 Task: Research Airbnb accommodation in Kalinkavichy, Belarus from 8th December, 2023 to 15th December, 2023 for 8 adults. Place can be shared room with 5 bedrooms having 8 beds and 5 bathrooms. Property type can be flat. Amenities needed are: wifi, TV, free parkinig on premises, gym, breakfast.
Action: Mouse moved to (475, 106)
Screenshot: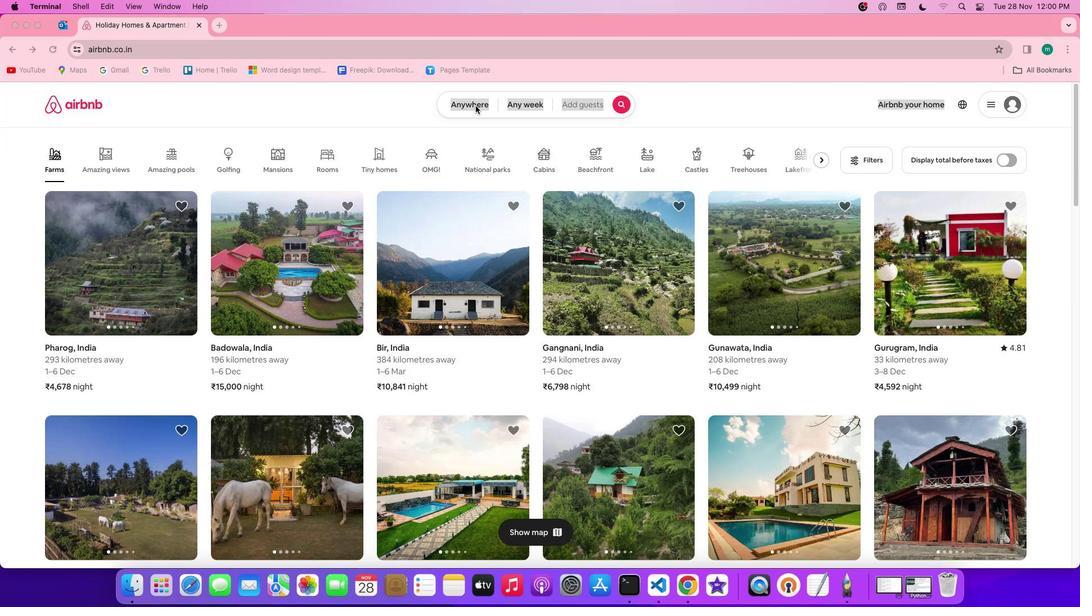 
Action: Mouse pressed left at (475, 106)
Screenshot: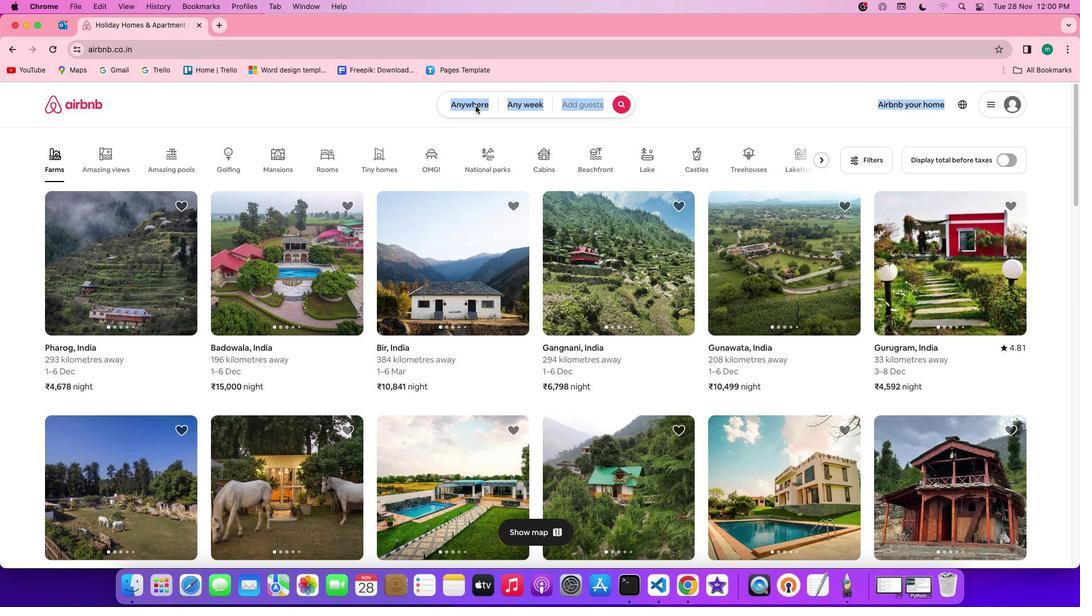 
Action: Mouse pressed left at (475, 106)
Screenshot: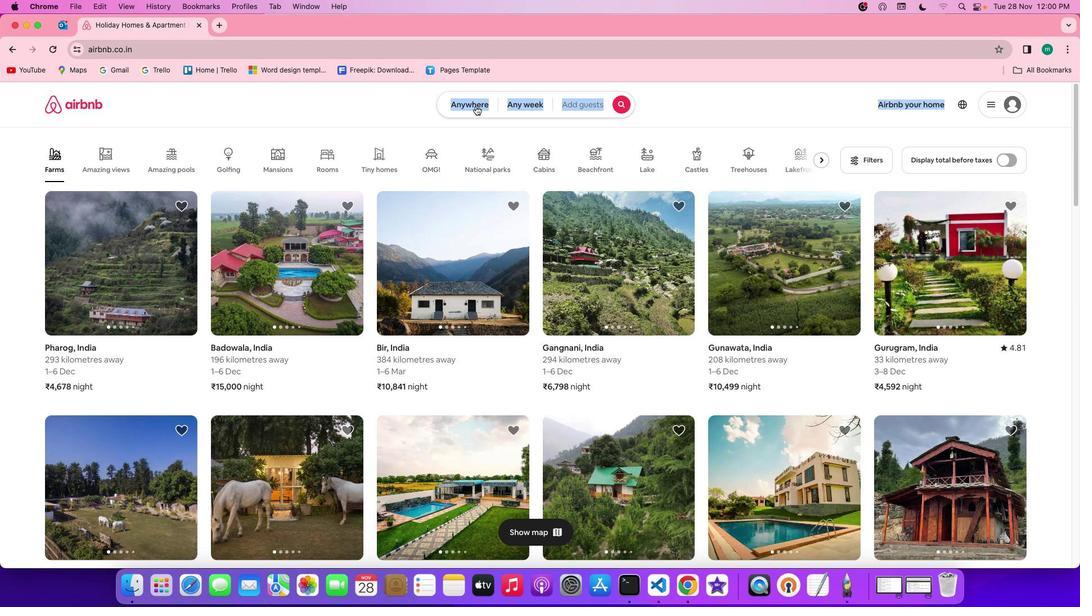 
Action: Mouse moved to (434, 149)
Screenshot: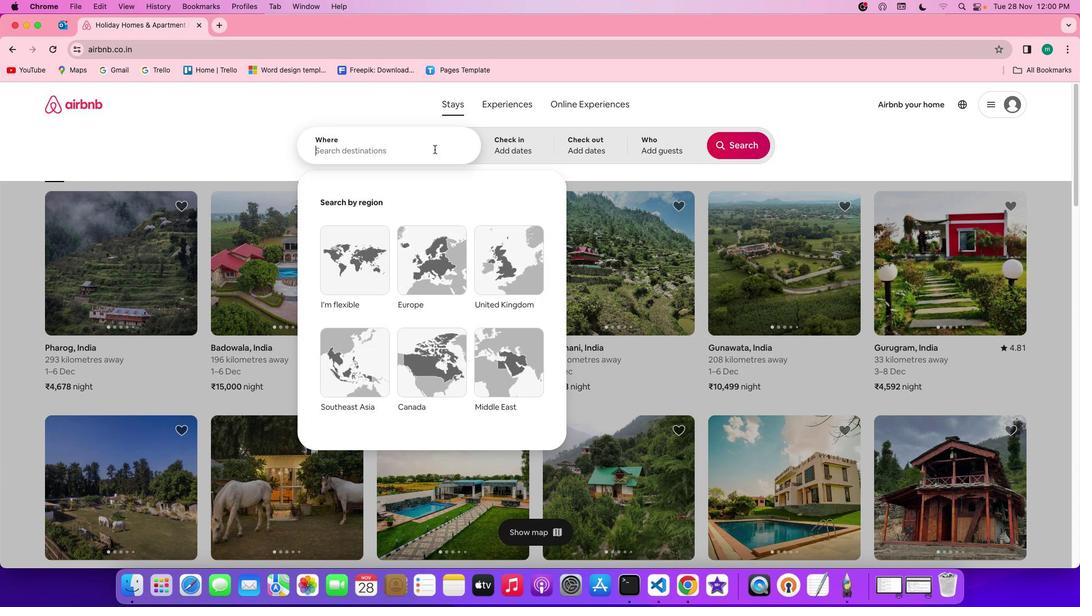 
Action: Mouse pressed left at (434, 149)
Screenshot: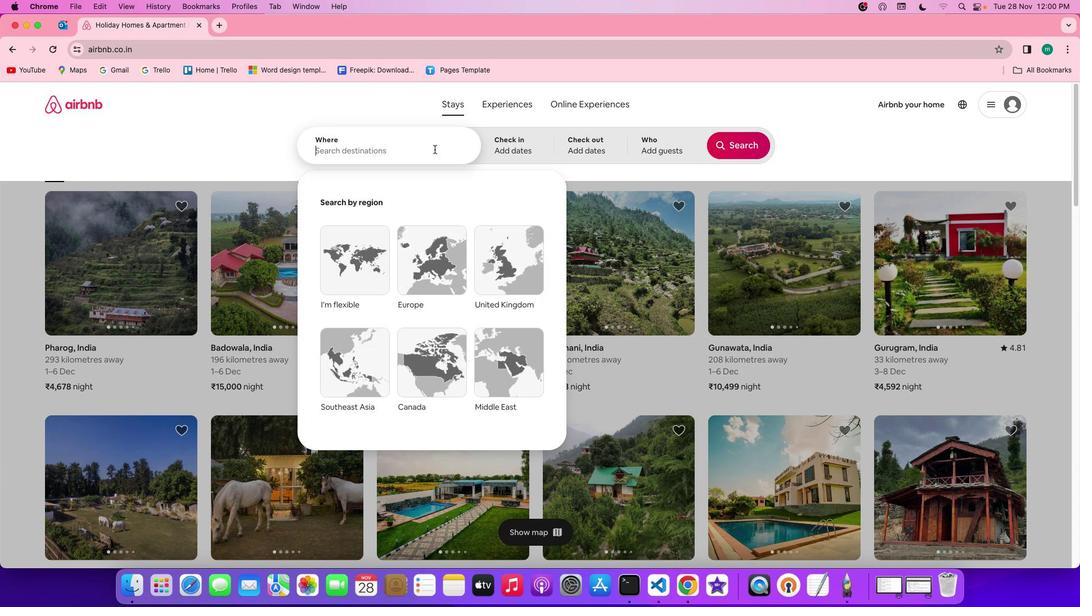 
Action: Mouse moved to (434, 149)
Screenshot: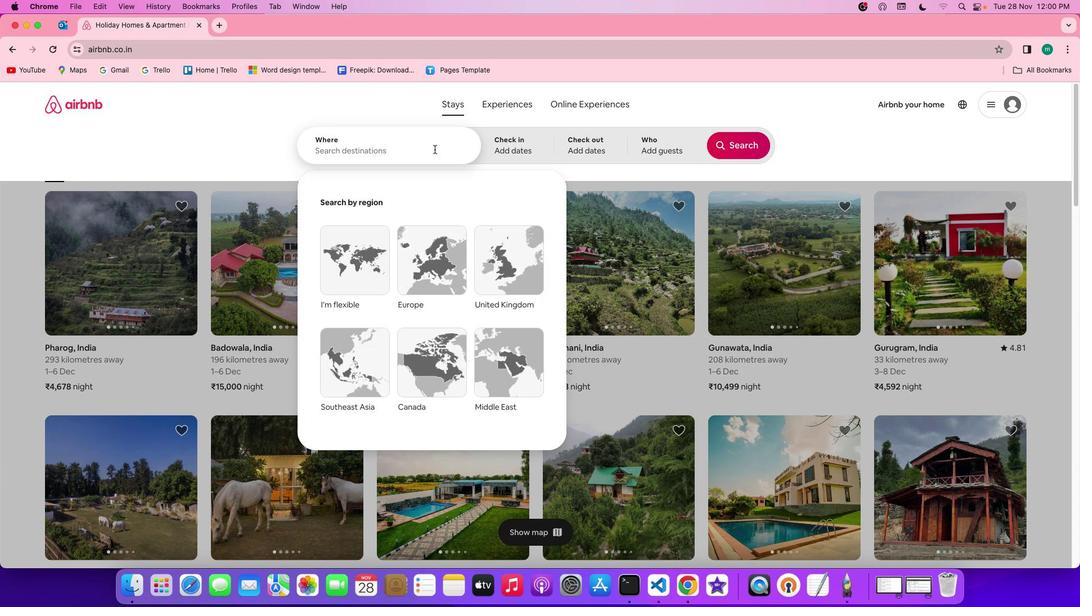 
Action: Key pressed Key.shift'K''a''l''i''n''k''a''v''i''c''h''y'','Key.spaceKey.shift'B''e''l''a''r''u''s'
Screenshot: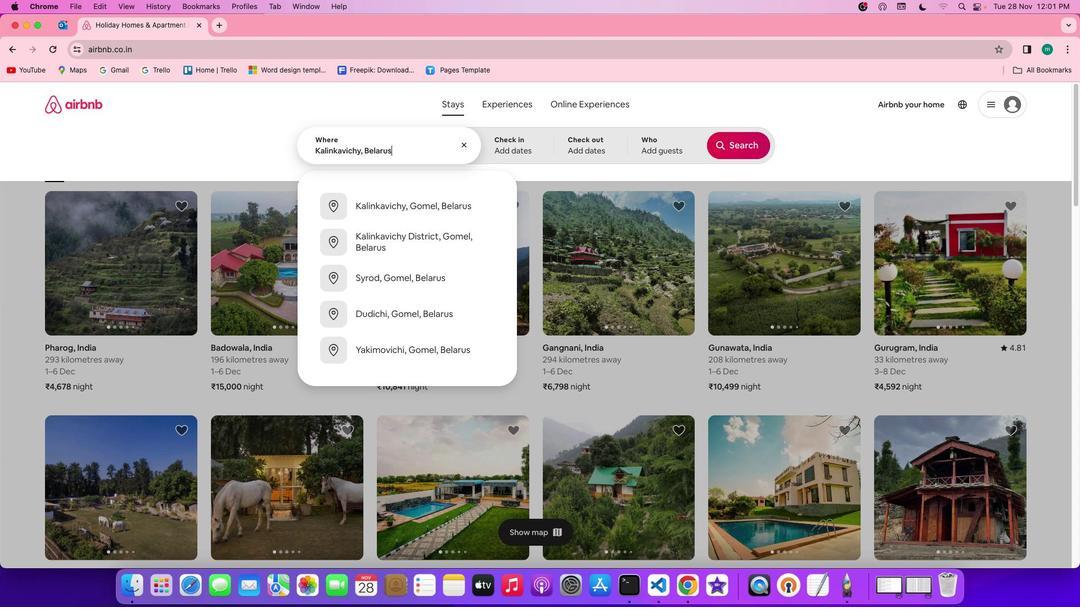 
Action: Mouse moved to (540, 150)
Screenshot: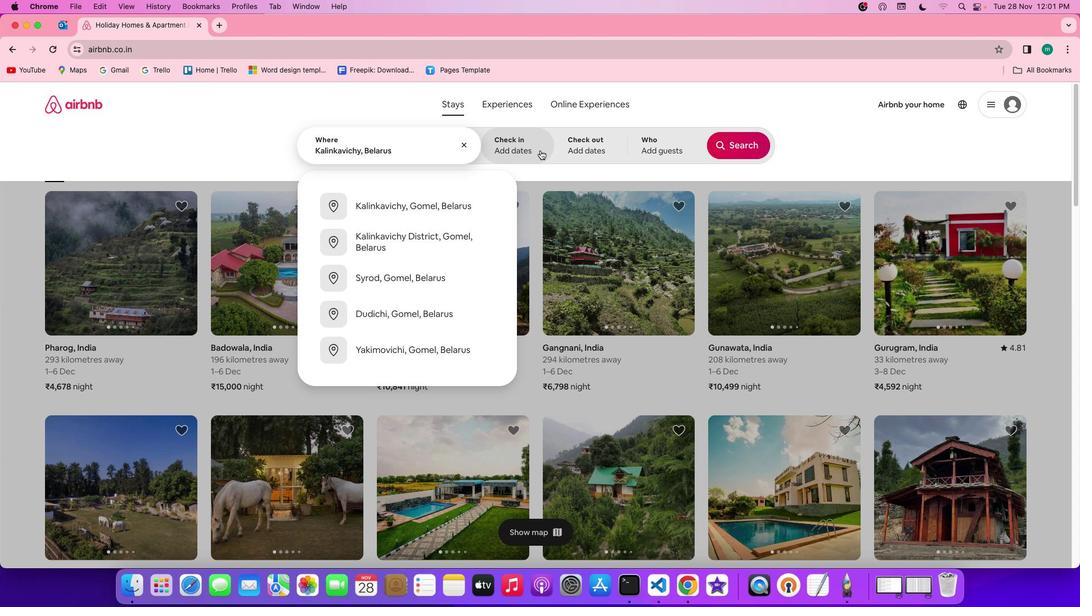 
Action: Mouse pressed left at (540, 150)
Screenshot: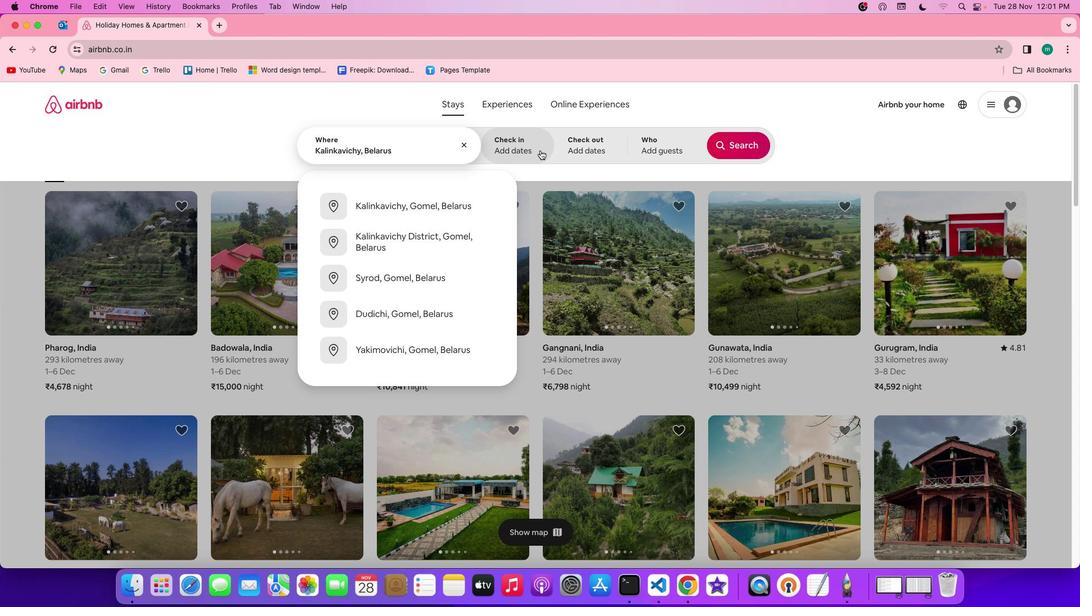 
Action: Mouse moved to (697, 315)
Screenshot: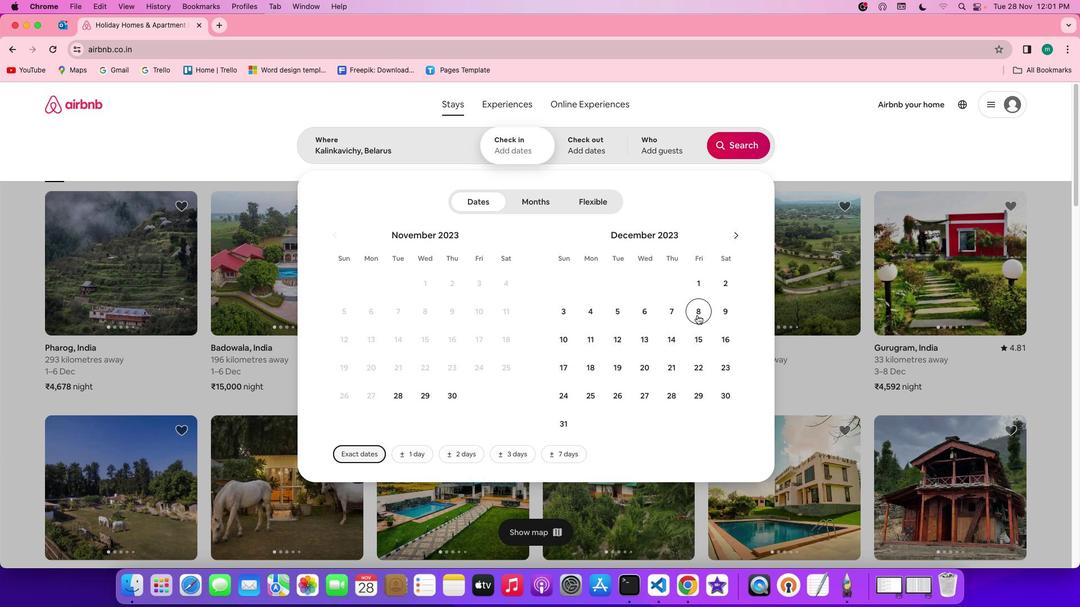 
Action: Mouse pressed left at (697, 315)
Screenshot: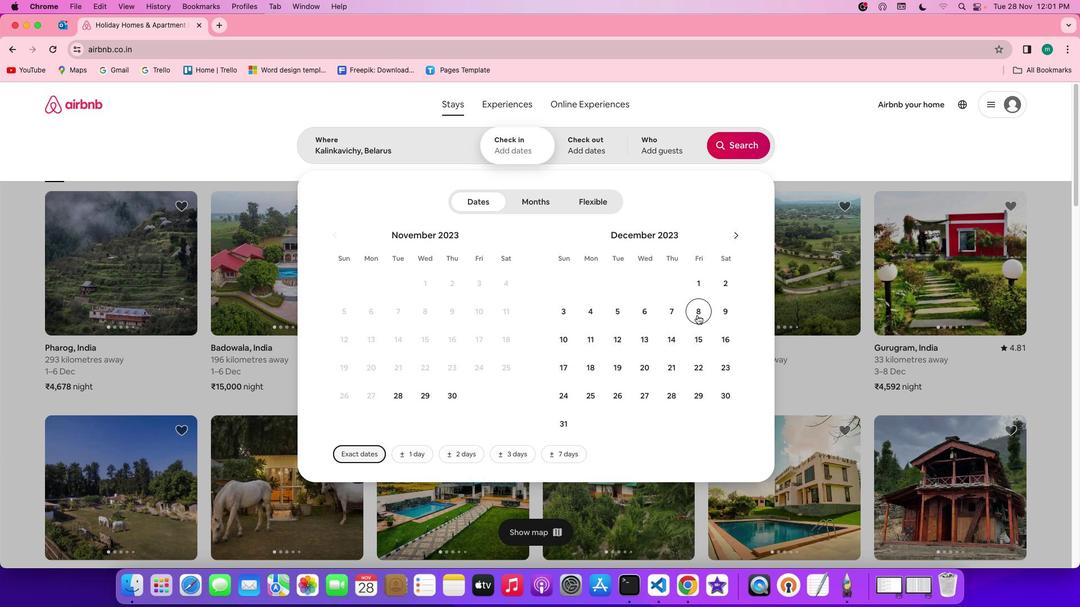 
Action: Mouse moved to (700, 341)
Screenshot: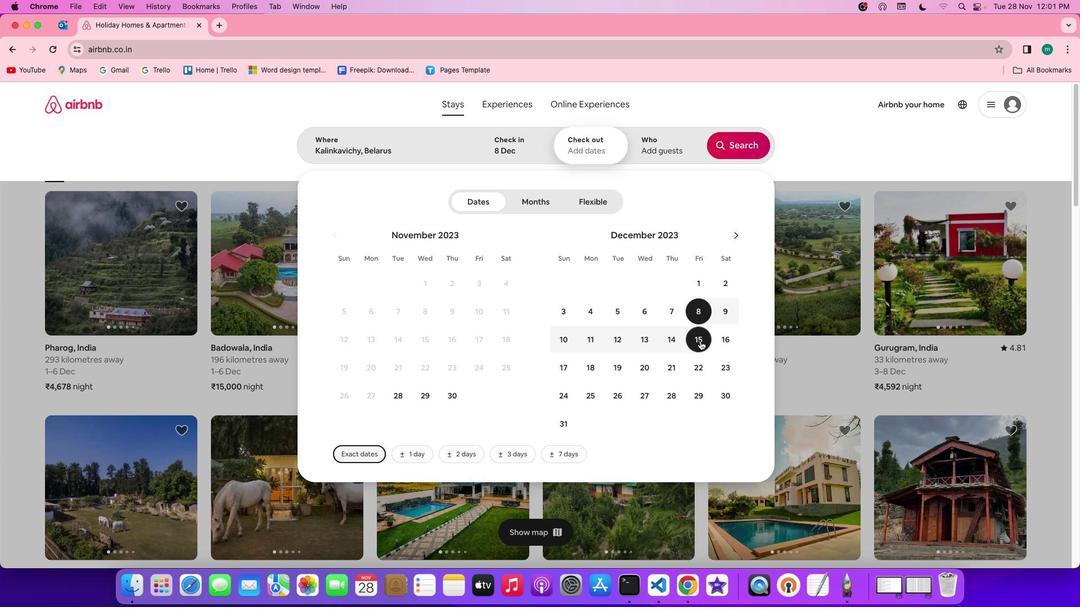 
Action: Mouse pressed left at (700, 341)
Screenshot: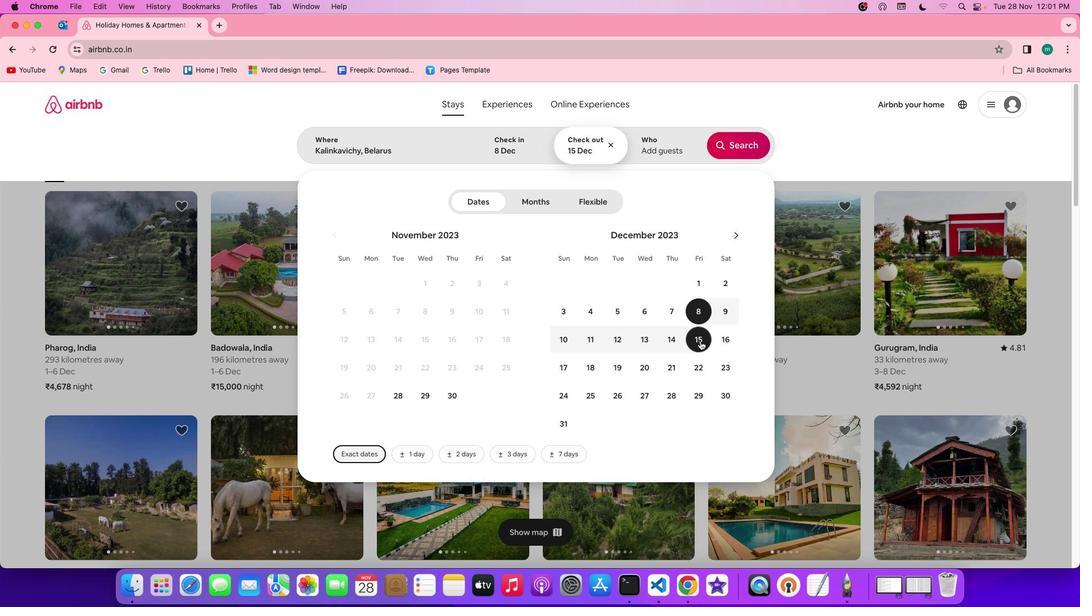 
Action: Mouse moved to (676, 159)
Screenshot: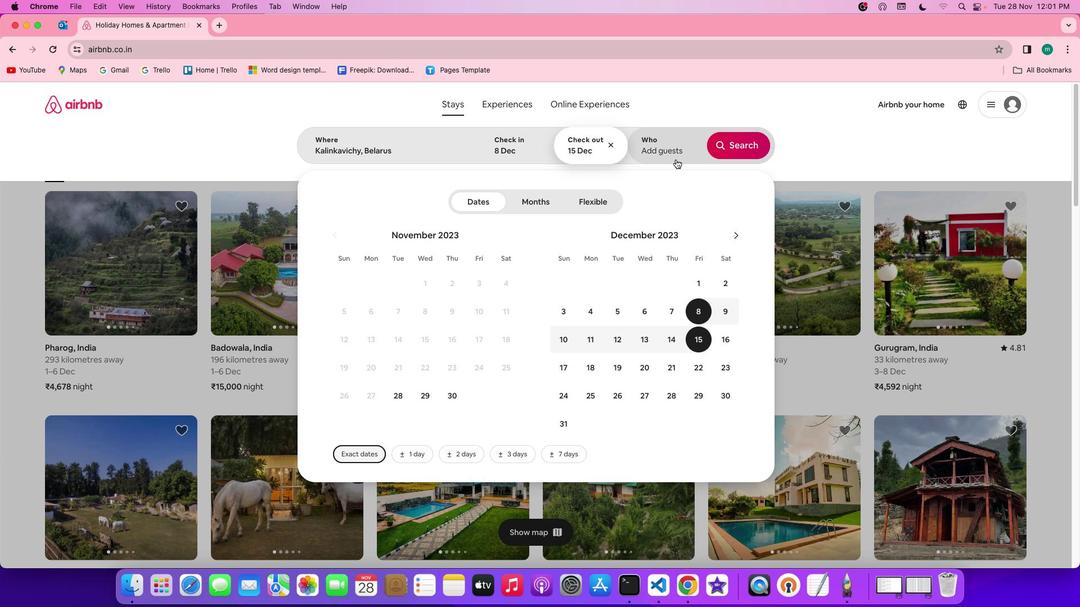 
Action: Mouse pressed left at (676, 159)
Screenshot: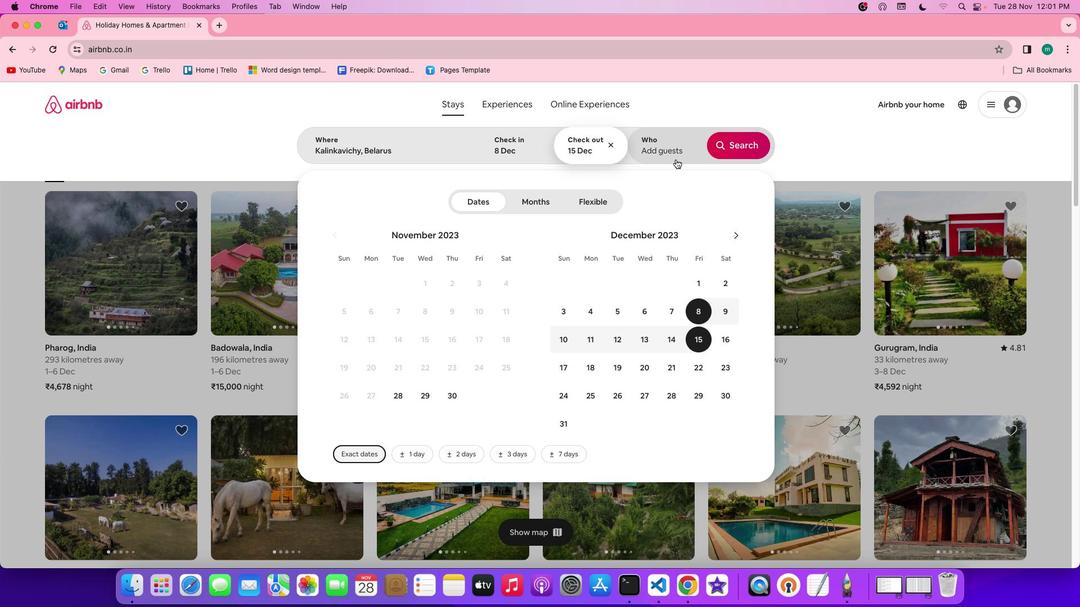 
Action: Mouse moved to (743, 203)
Screenshot: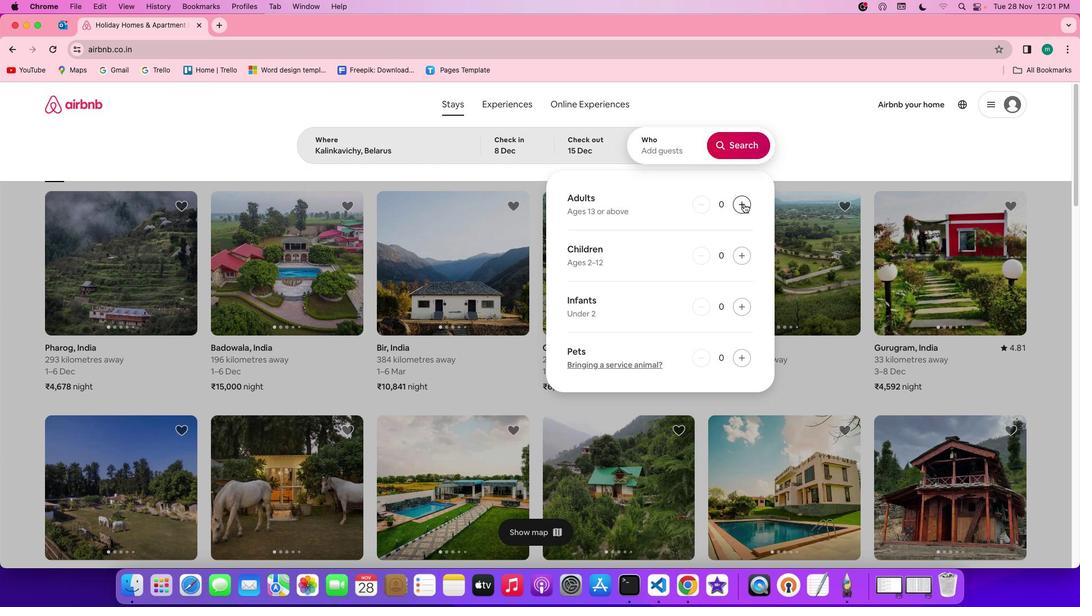 
Action: Mouse pressed left at (743, 203)
Screenshot: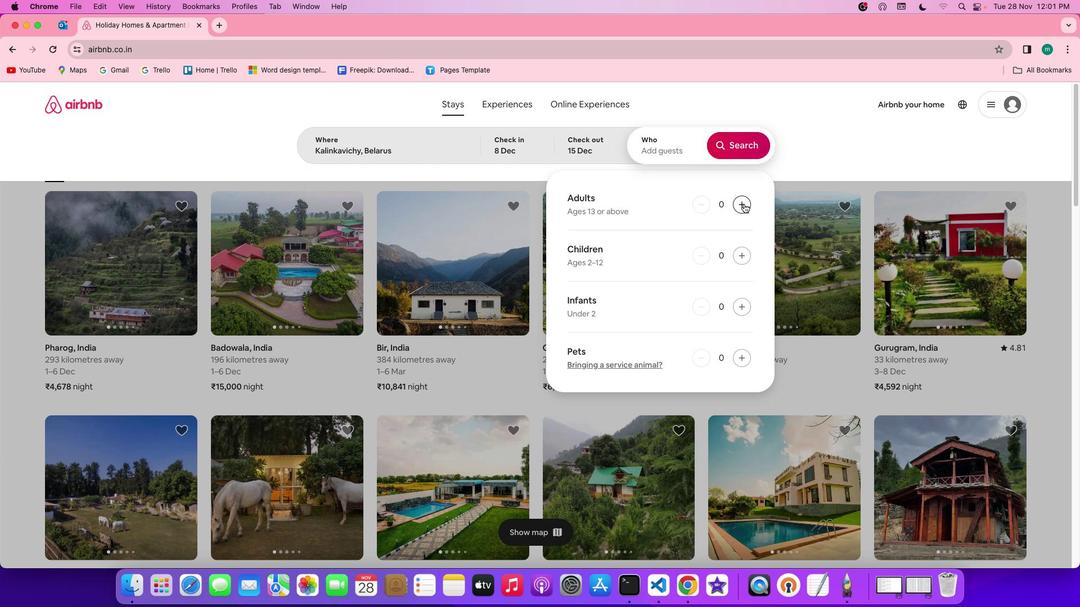 
Action: Mouse pressed left at (743, 203)
Screenshot: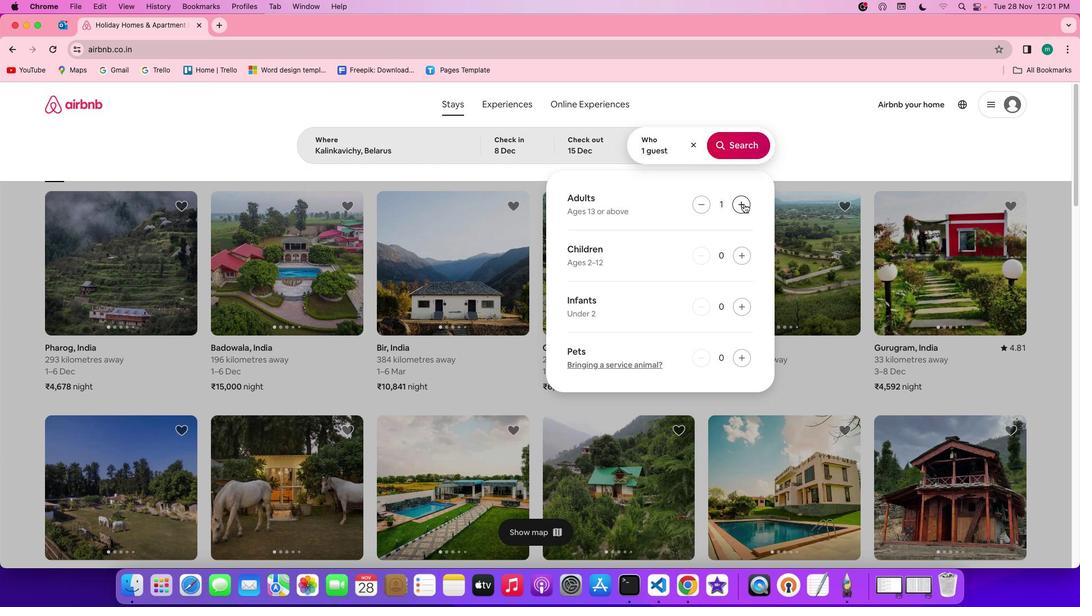 
Action: Mouse pressed left at (743, 203)
Screenshot: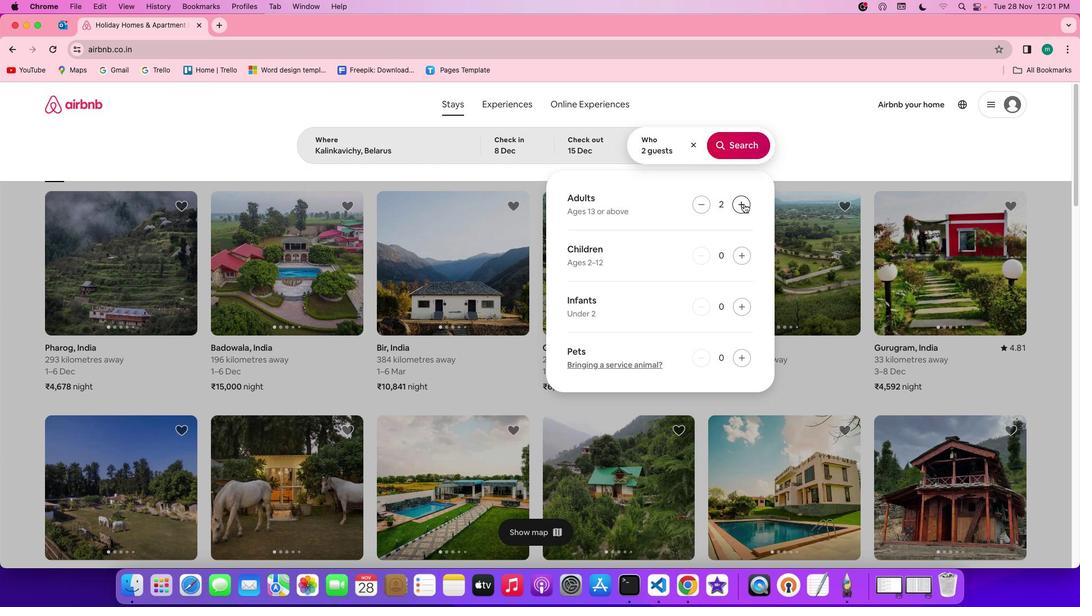 
Action: Mouse pressed left at (743, 203)
Screenshot: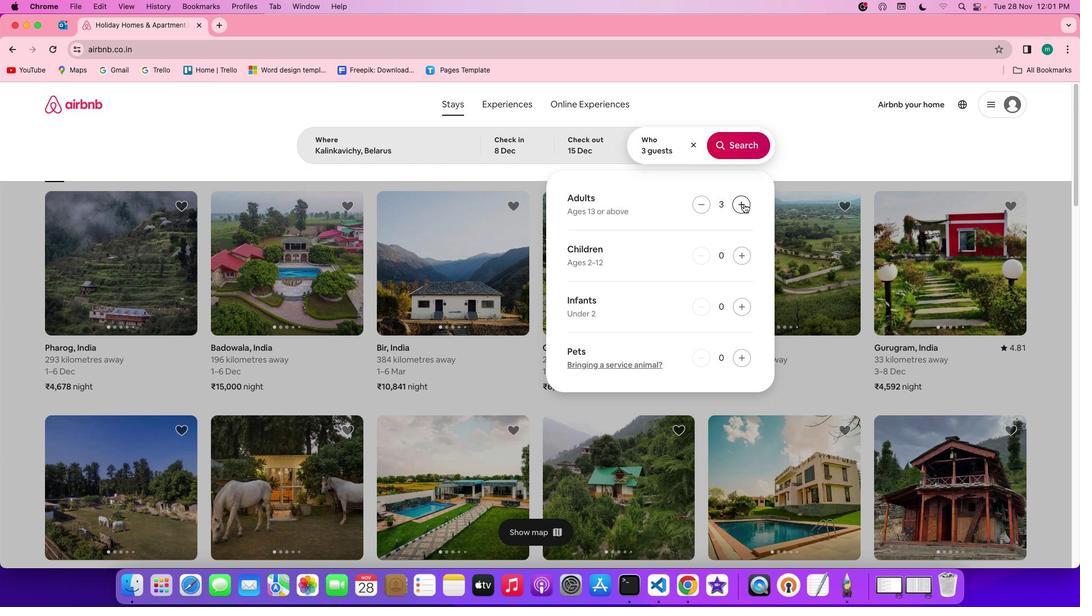 
Action: Mouse pressed left at (743, 203)
Screenshot: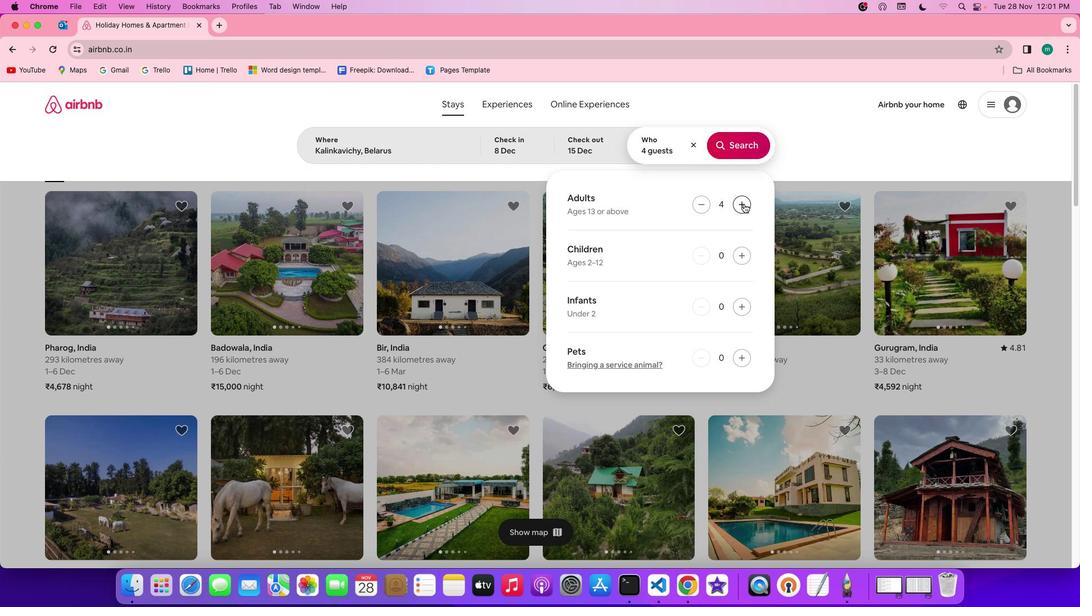 
Action: Mouse pressed left at (743, 203)
Screenshot: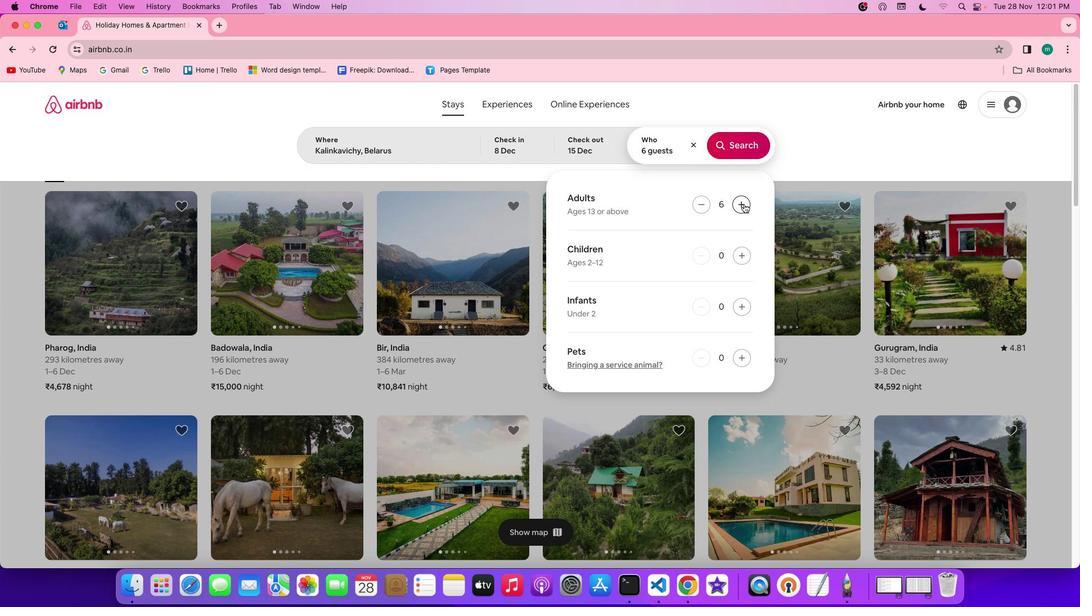 
Action: Mouse pressed left at (743, 203)
Screenshot: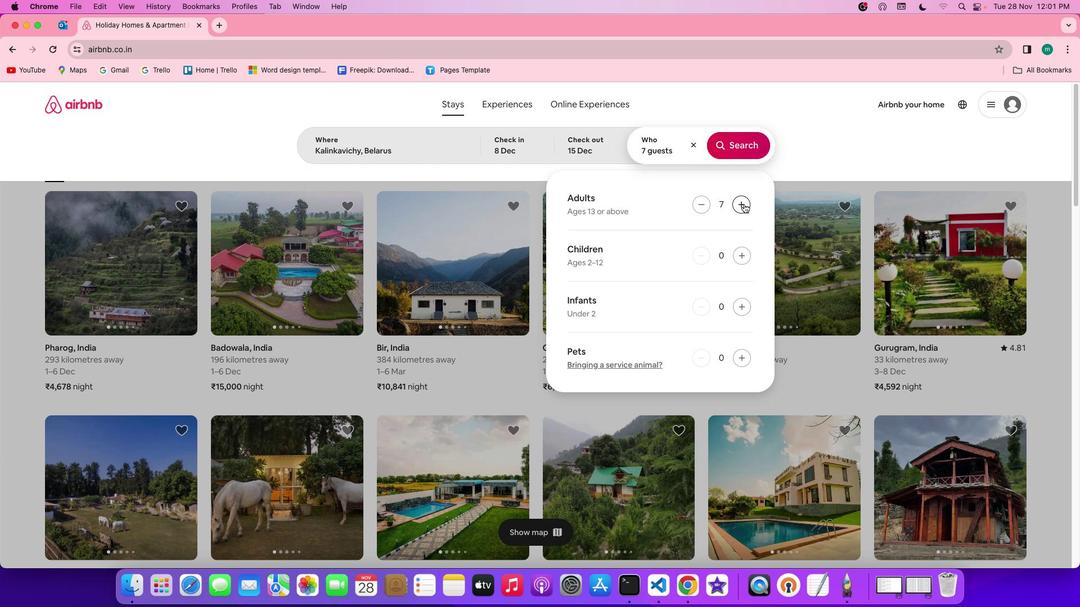 
Action: Mouse pressed left at (743, 203)
Screenshot: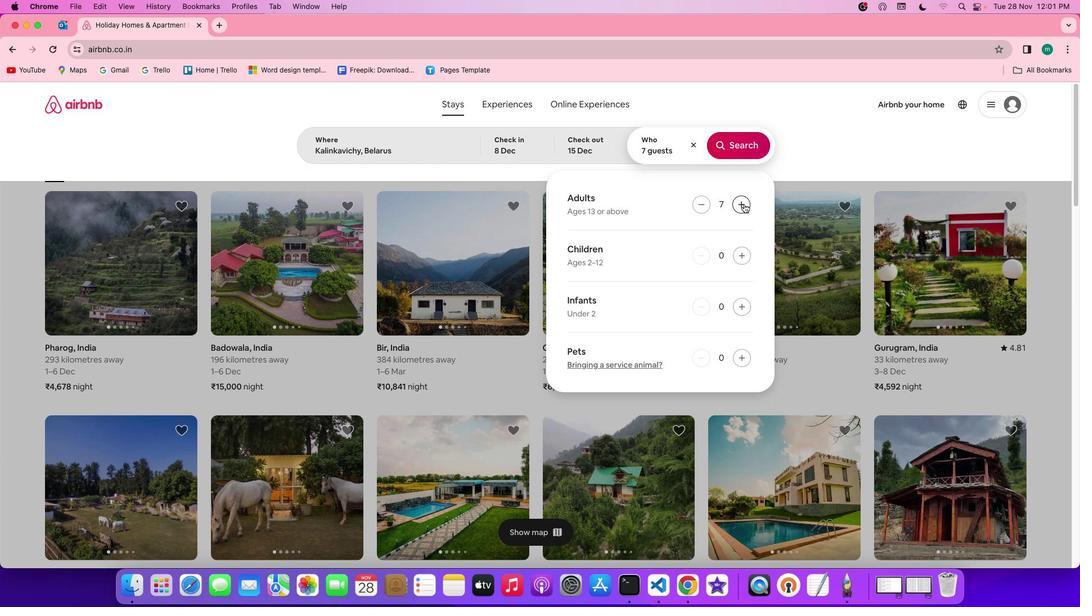 
Action: Mouse moved to (749, 149)
Screenshot: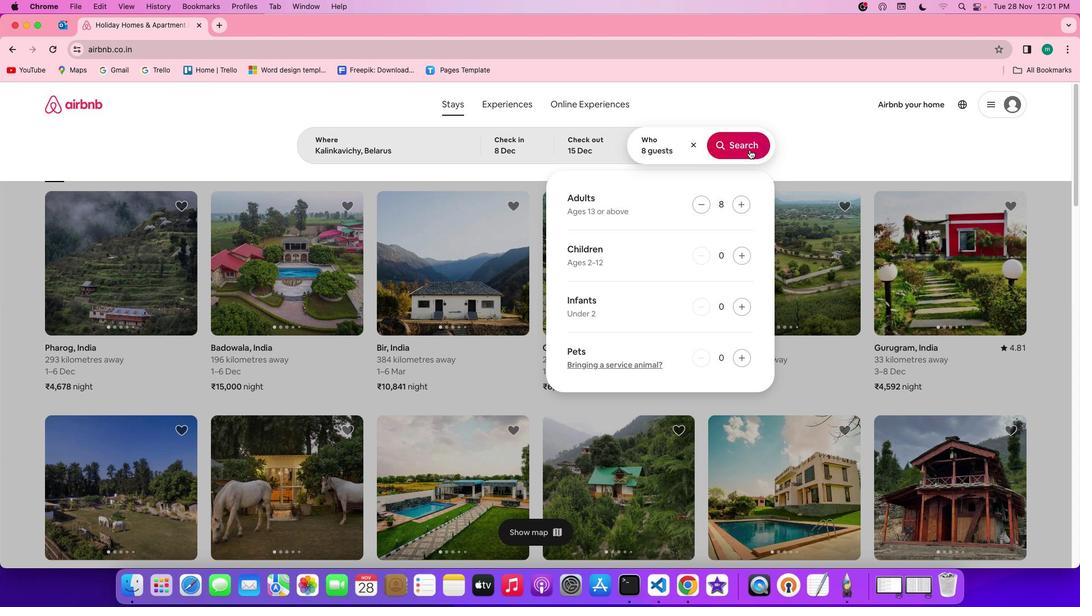 
Action: Mouse pressed left at (749, 149)
Screenshot: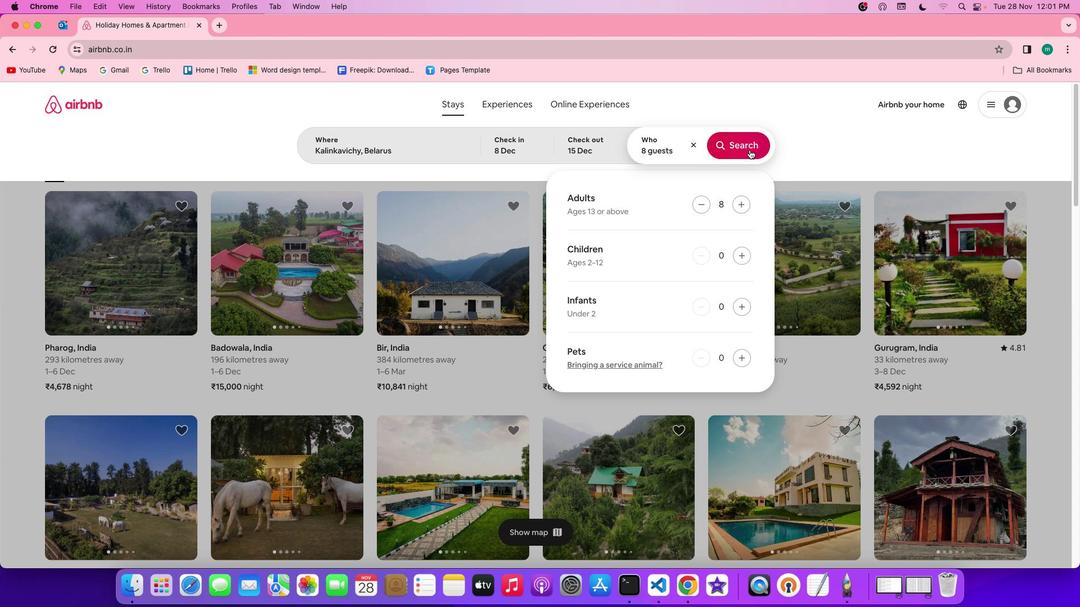 
Action: Mouse moved to (911, 142)
Screenshot: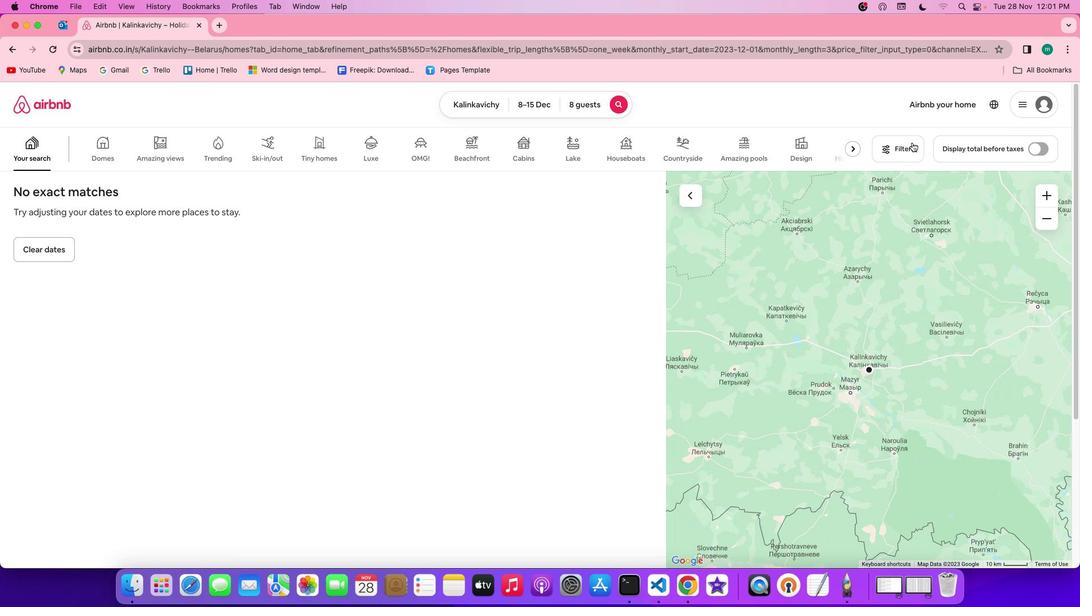 
Action: Mouse pressed left at (911, 142)
Screenshot: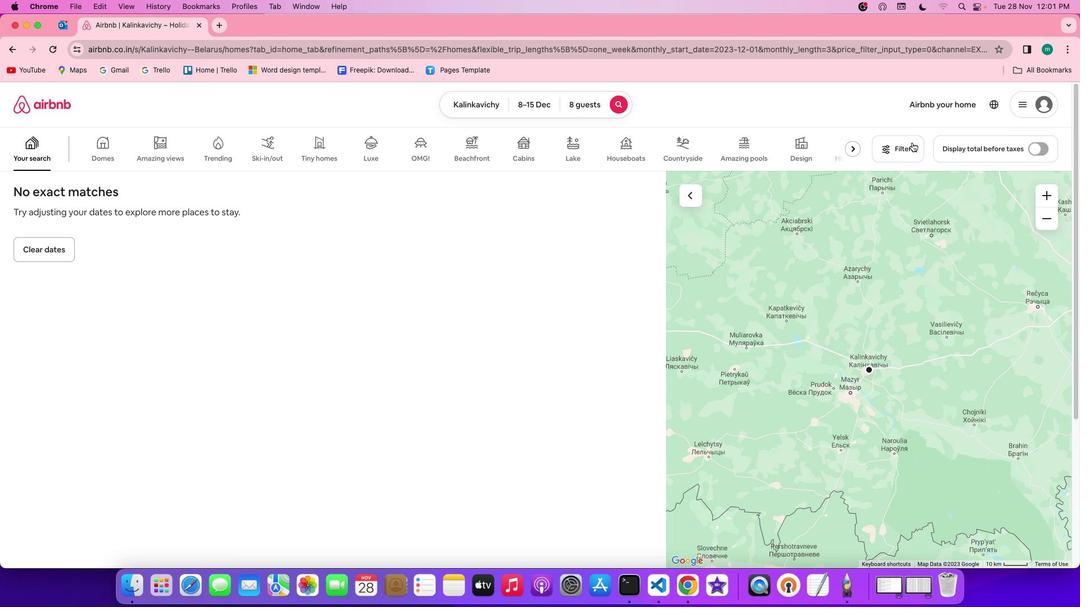 
Action: Mouse moved to (572, 334)
Screenshot: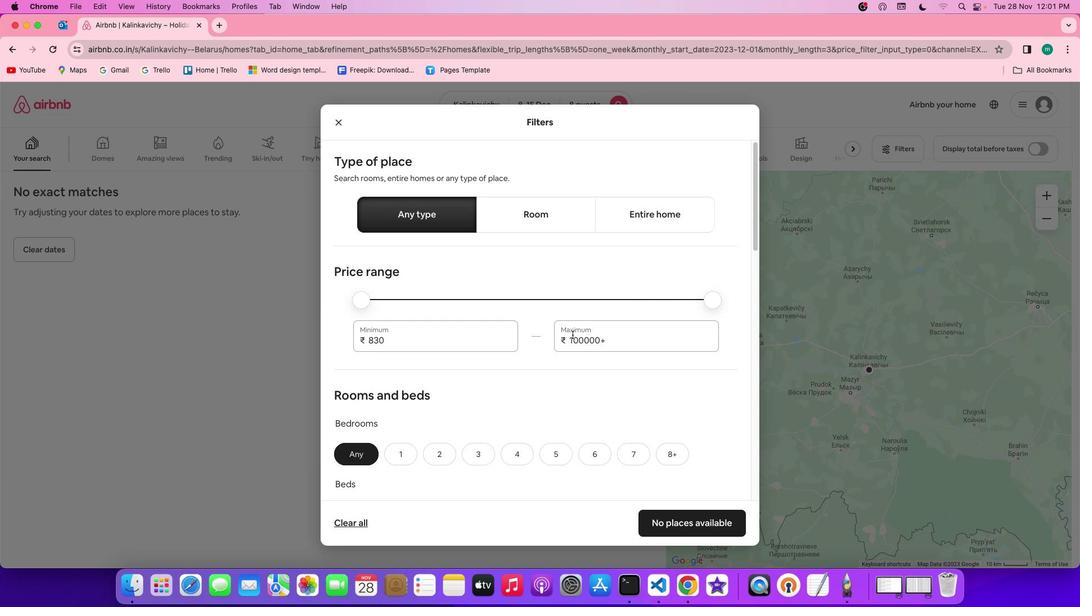 
Action: Mouse scrolled (572, 334) with delta (0, 0)
Screenshot: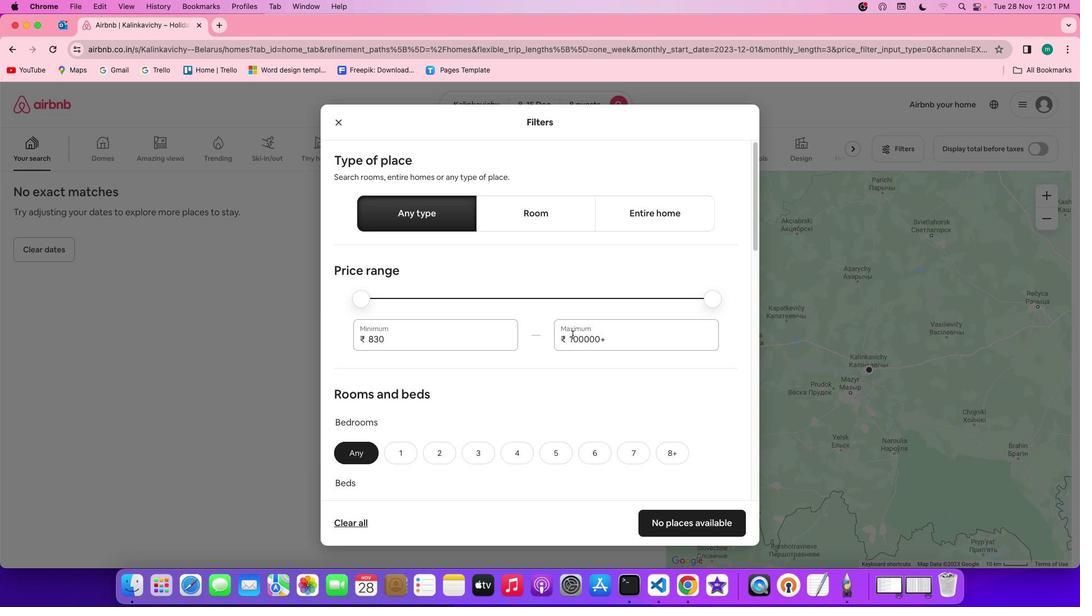
Action: Mouse scrolled (572, 334) with delta (0, 0)
Screenshot: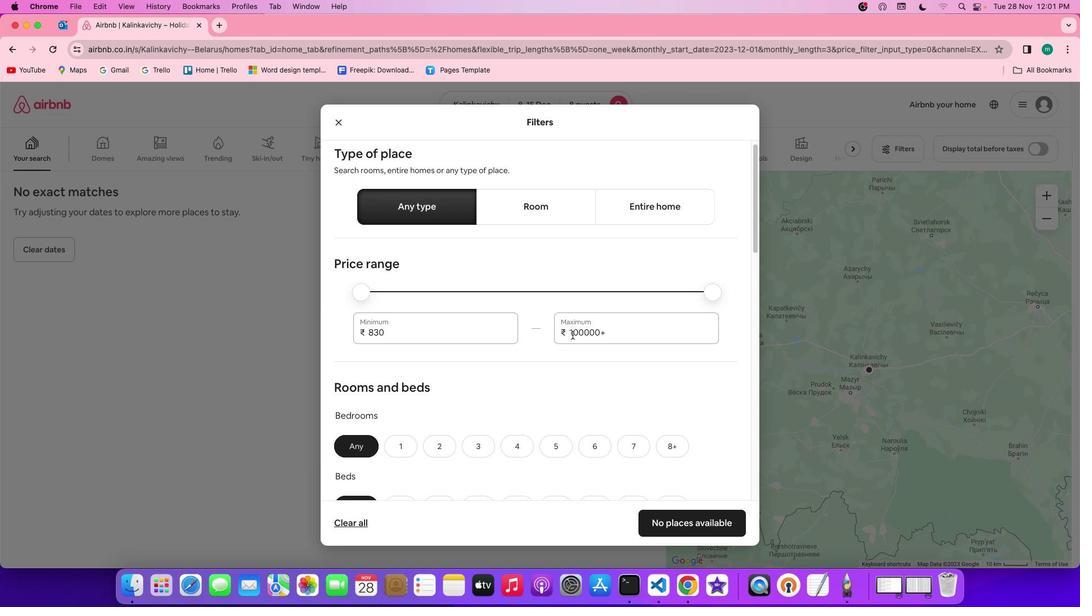 
Action: Mouse scrolled (572, 334) with delta (0, 0)
Screenshot: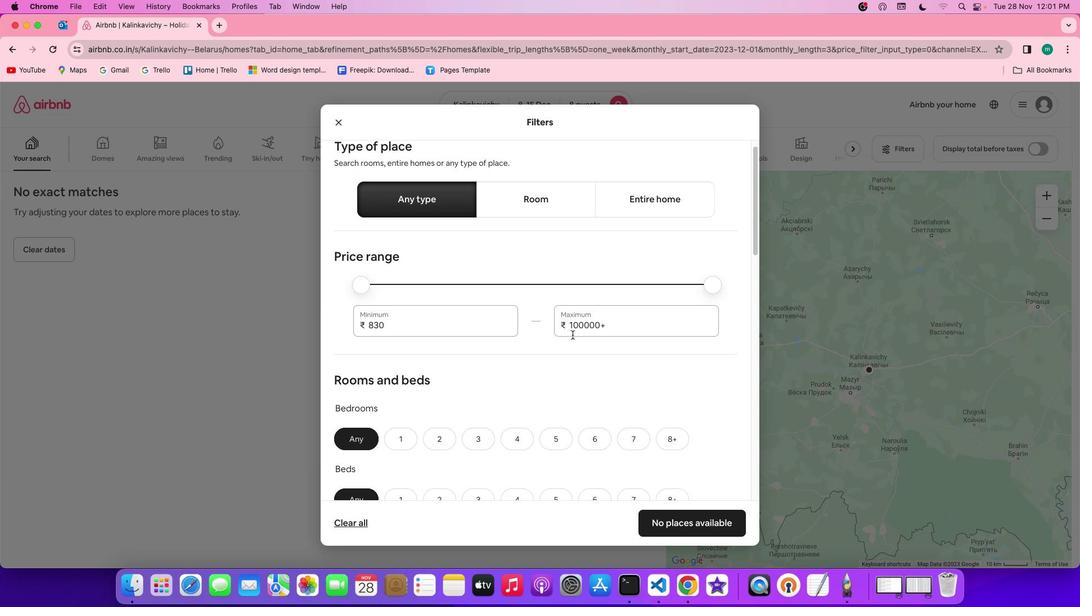 
Action: Mouse scrolled (572, 334) with delta (0, -1)
Screenshot: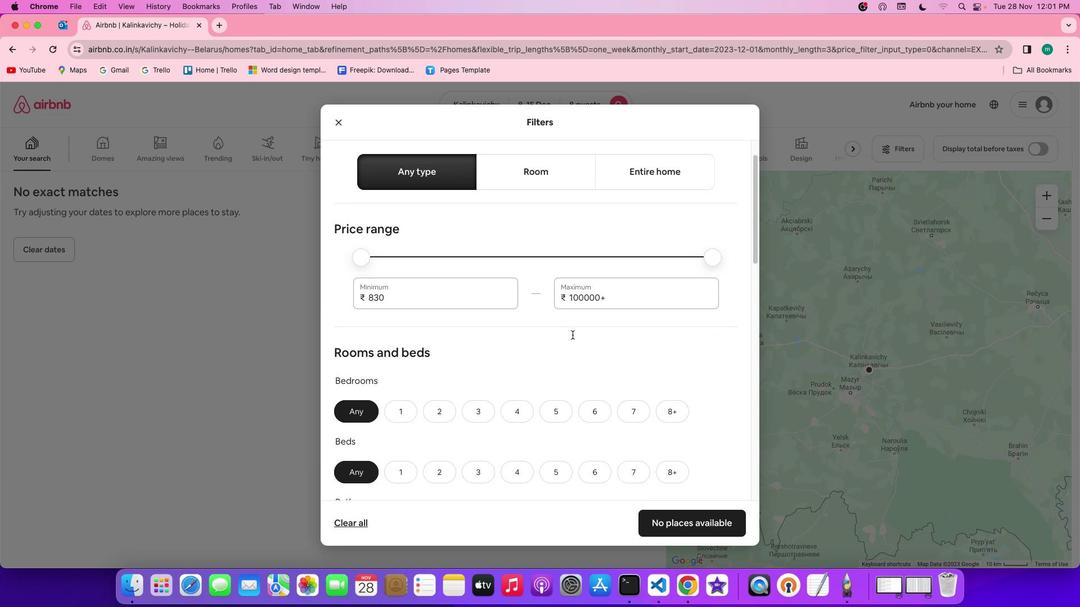 
Action: Mouse scrolled (572, 334) with delta (0, 0)
Screenshot: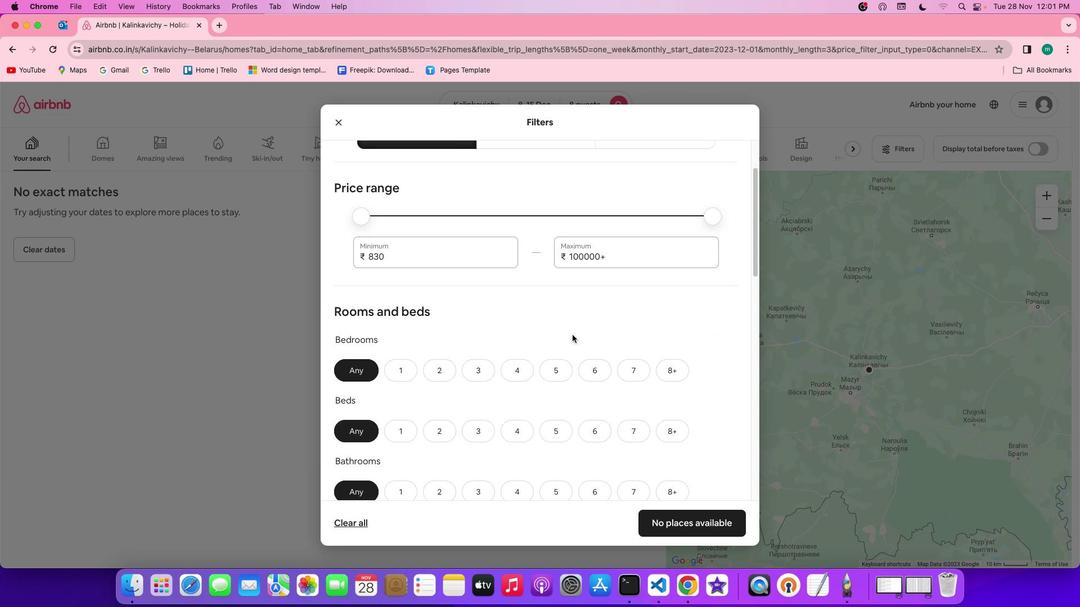 
Action: Mouse moved to (572, 335)
Screenshot: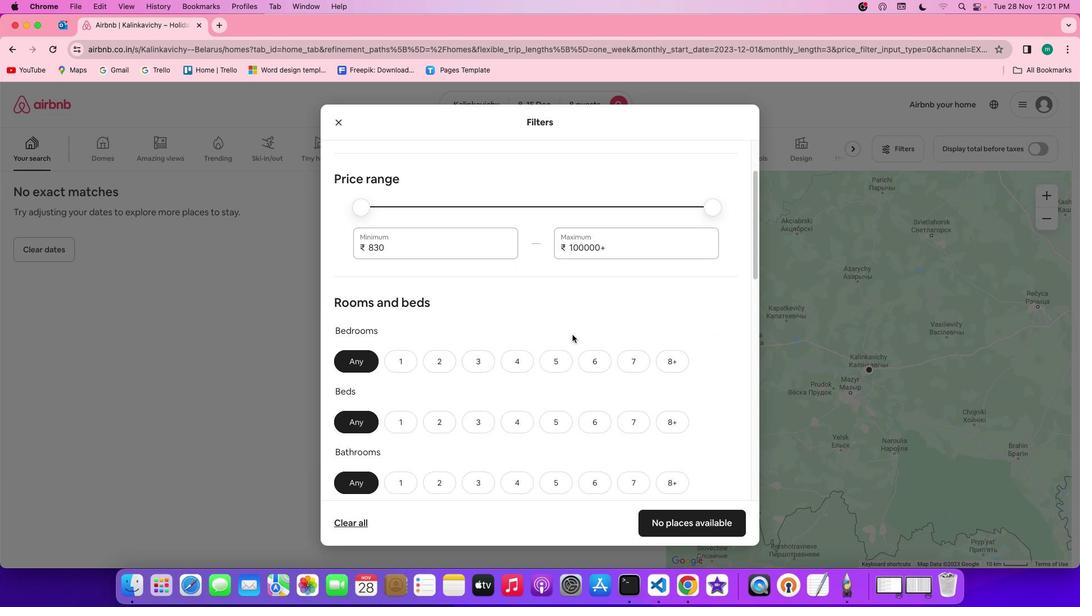 
Action: Mouse scrolled (572, 335) with delta (0, 0)
Screenshot: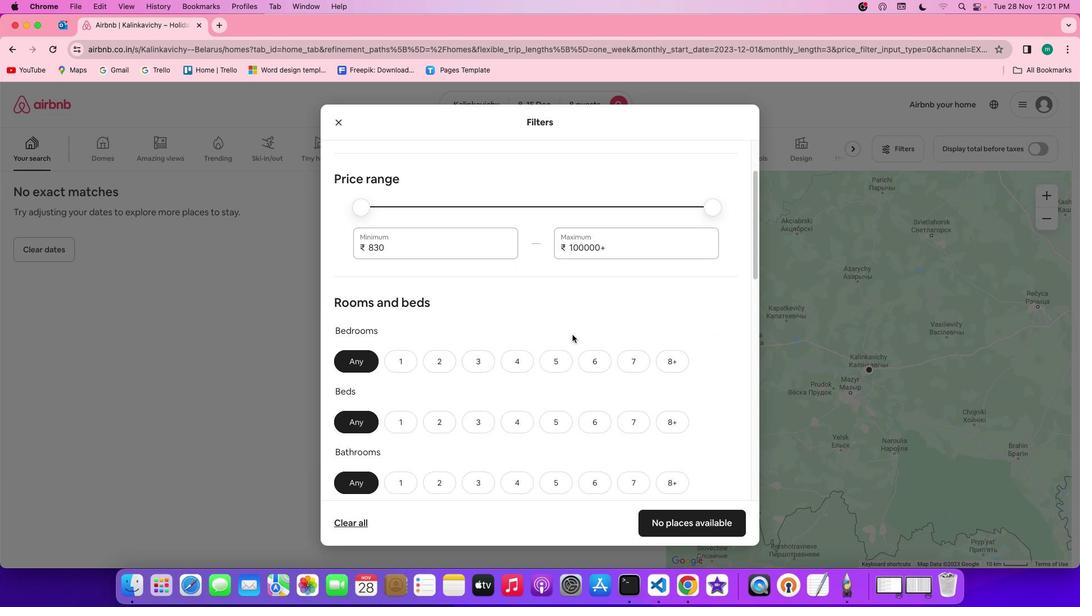 
Action: Mouse scrolled (572, 335) with delta (0, -1)
Screenshot: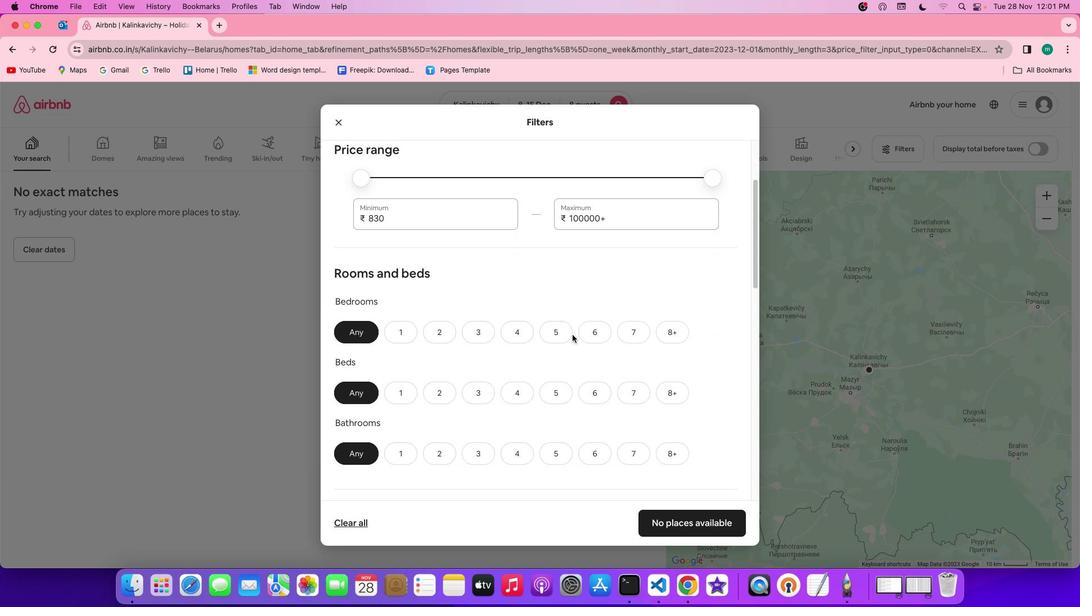 
Action: Mouse scrolled (572, 335) with delta (0, 0)
Screenshot: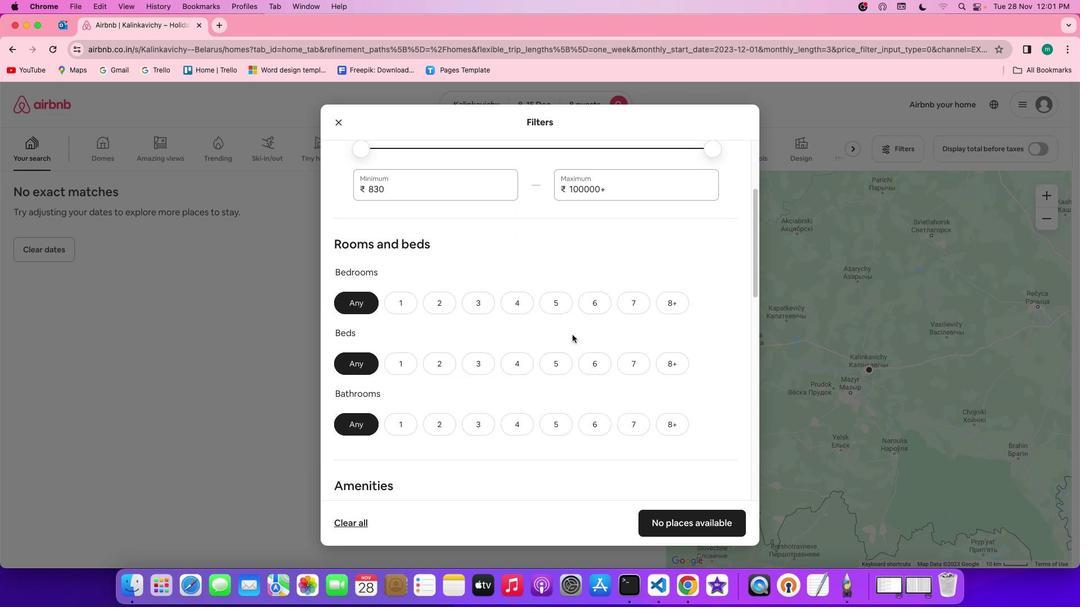 
Action: Mouse scrolled (572, 335) with delta (0, 0)
Screenshot: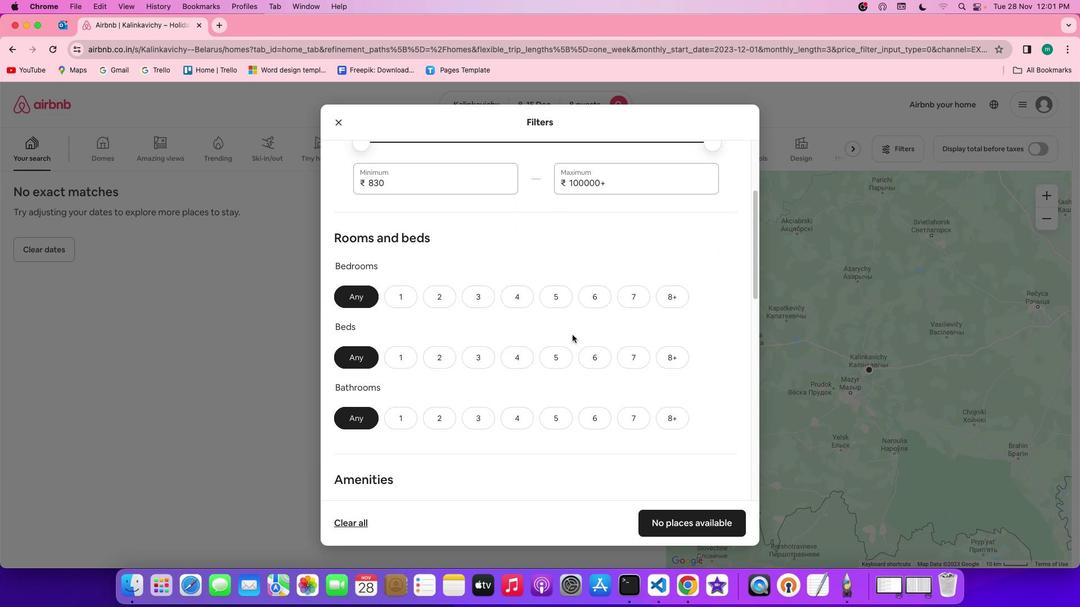 
Action: Mouse scrolled (572, 335) with delta (0, 0)
Screenshot: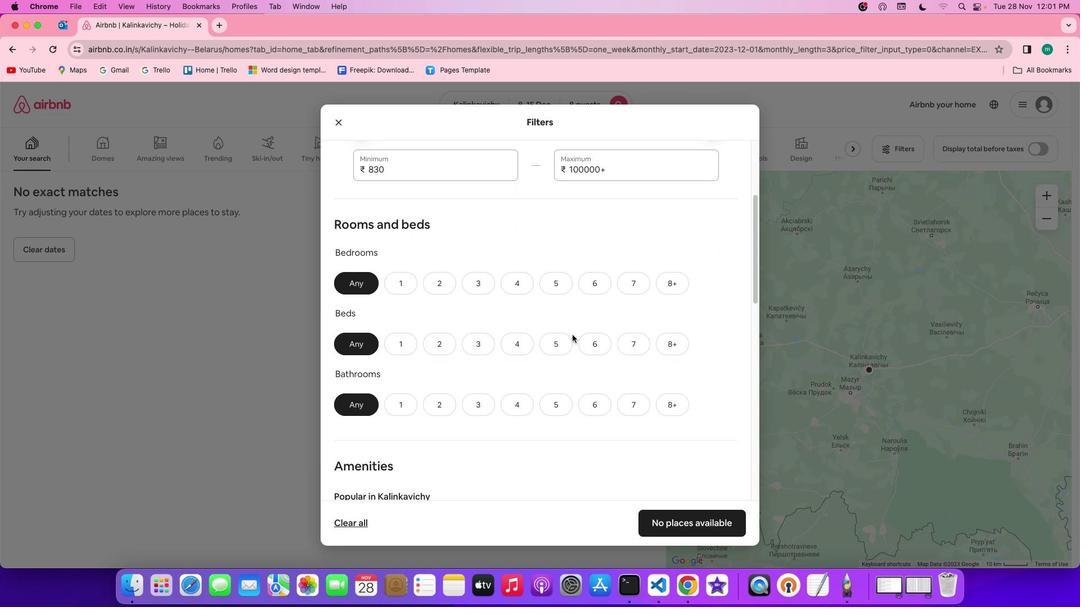 
Action: Mouse moved to (563, 267)
Screenshot: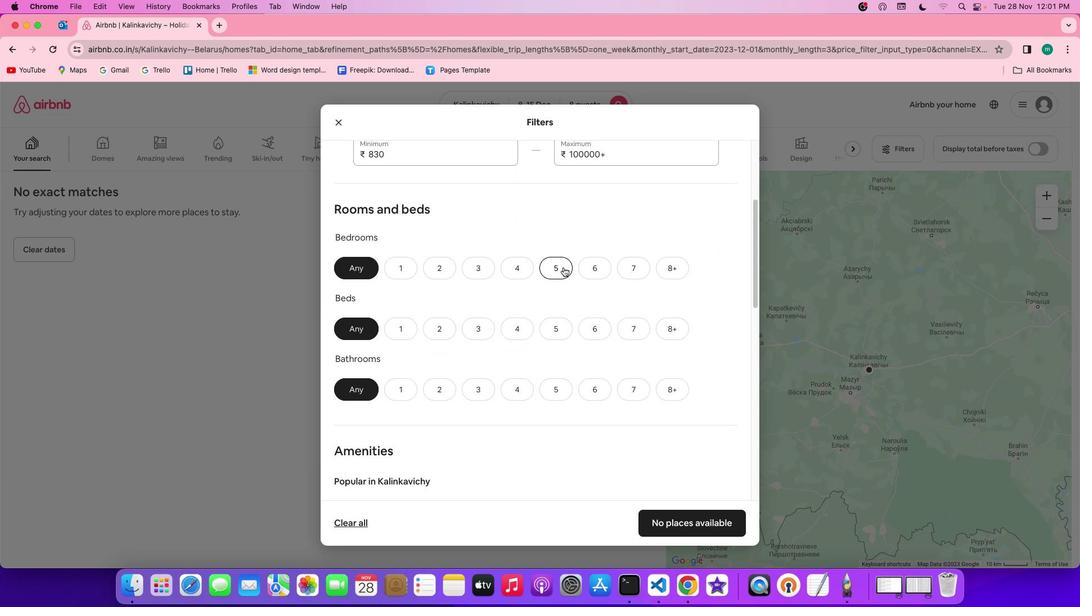 
Action: Mouse pressed left at (563, 267)
Screenshot: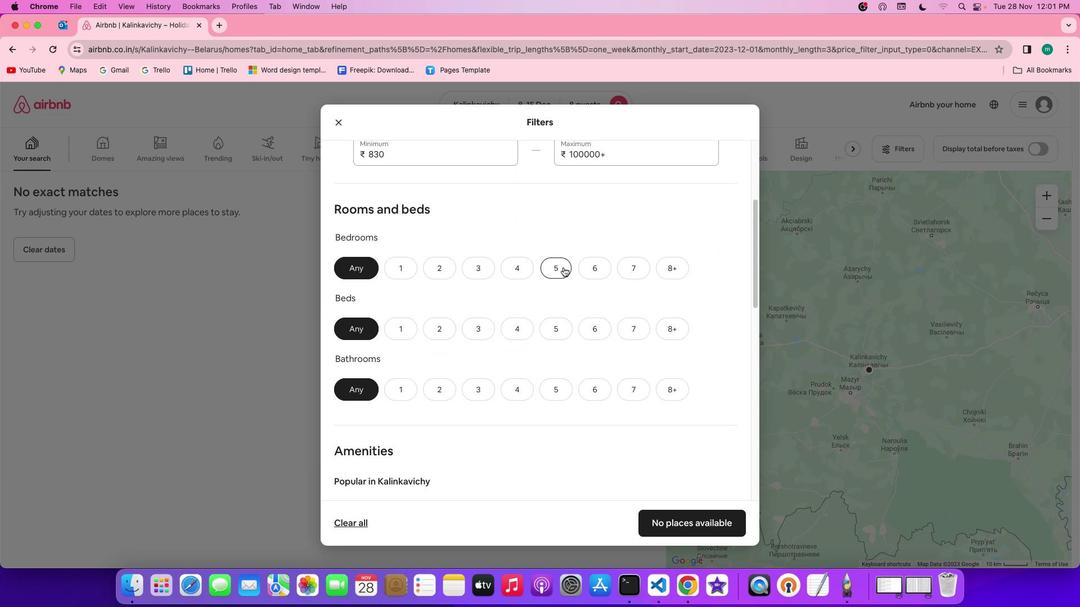 
Action: Mouse moved to (676, 326)
Screenshot: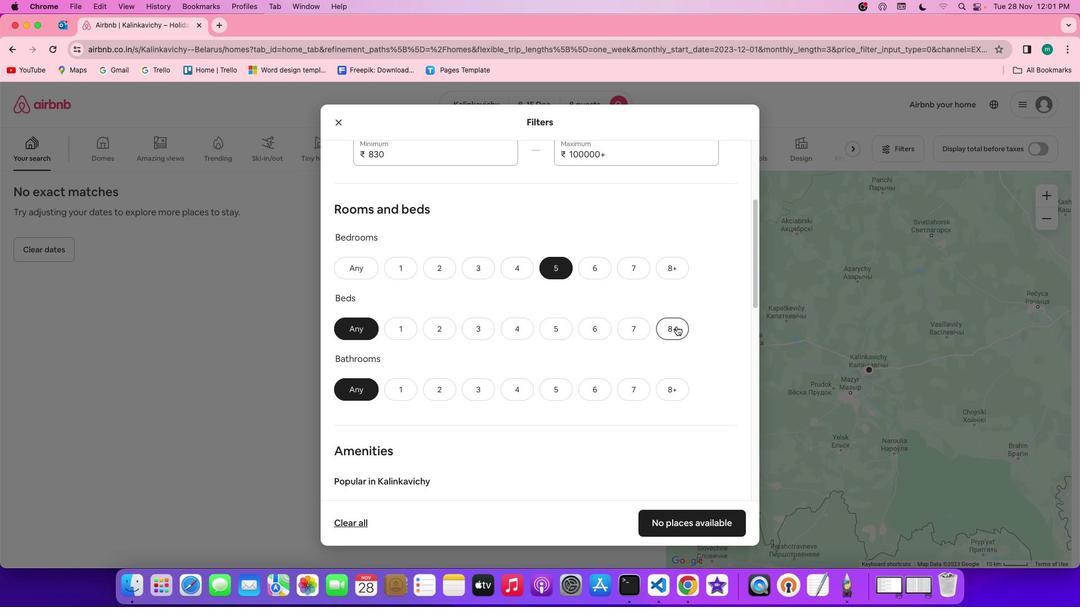 
Action: Mouse pressed left at (676, 326)
Screenshot: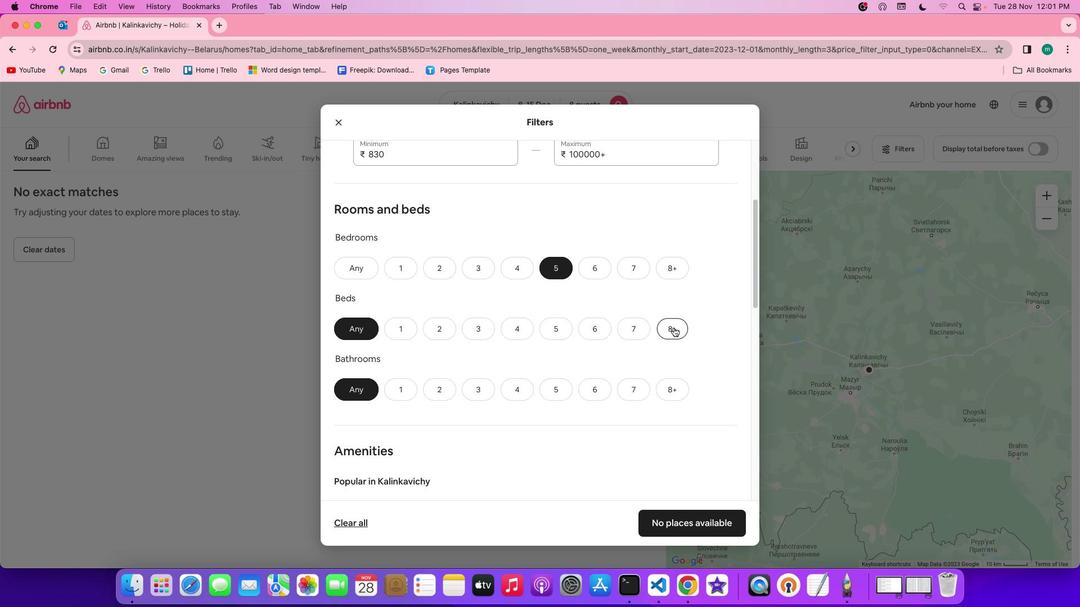 
Action: Mouse moved to (549, 388)
Screenshot: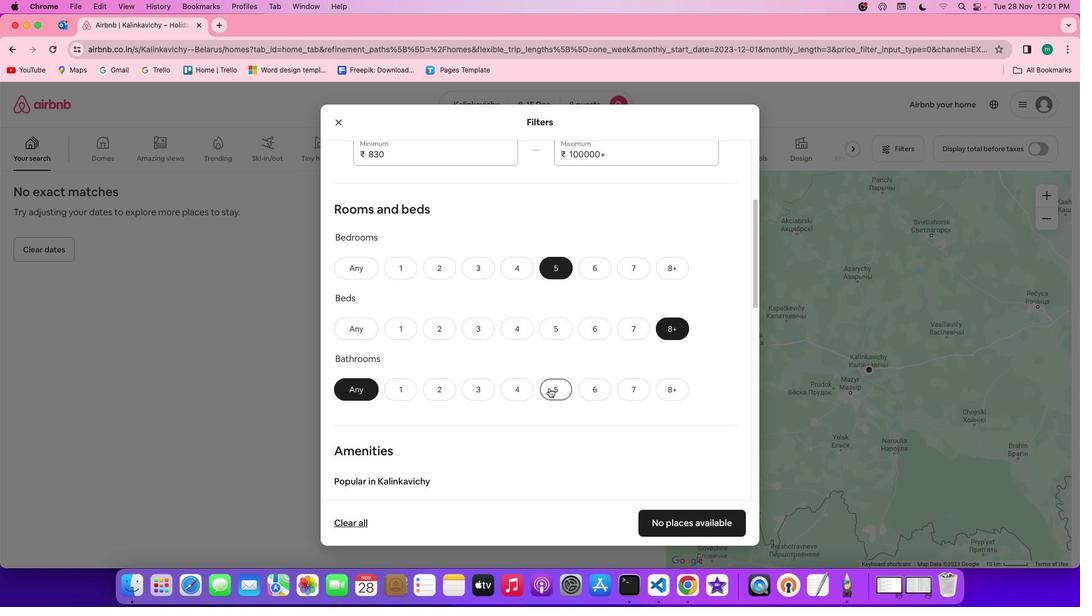 
Action: Mouse pressed left at (549, 388)
Screenshot: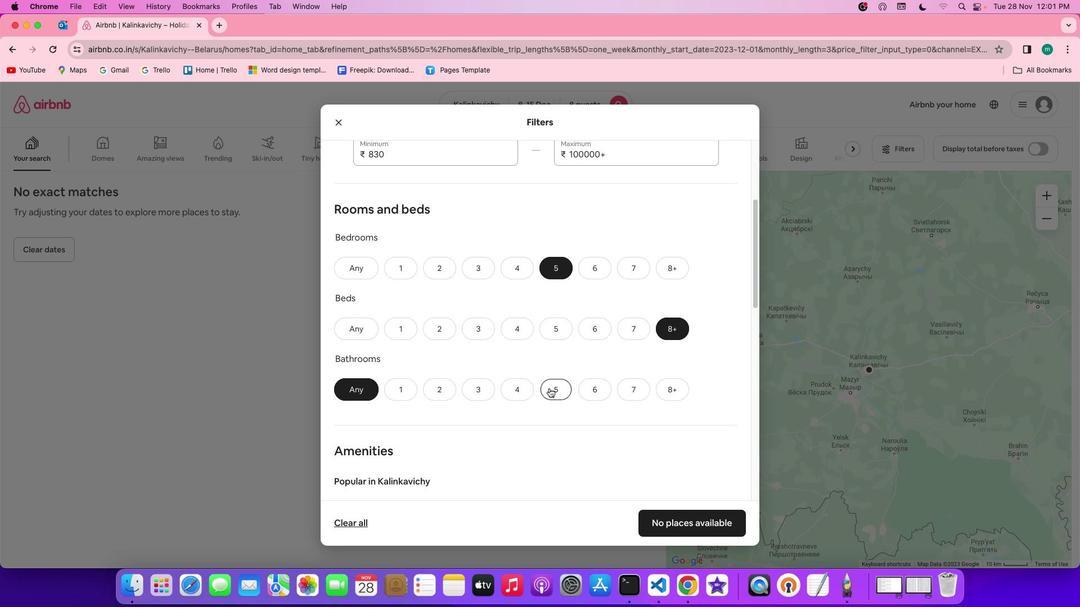 
Action: Mouse moved to (659, 357)
Screenshot: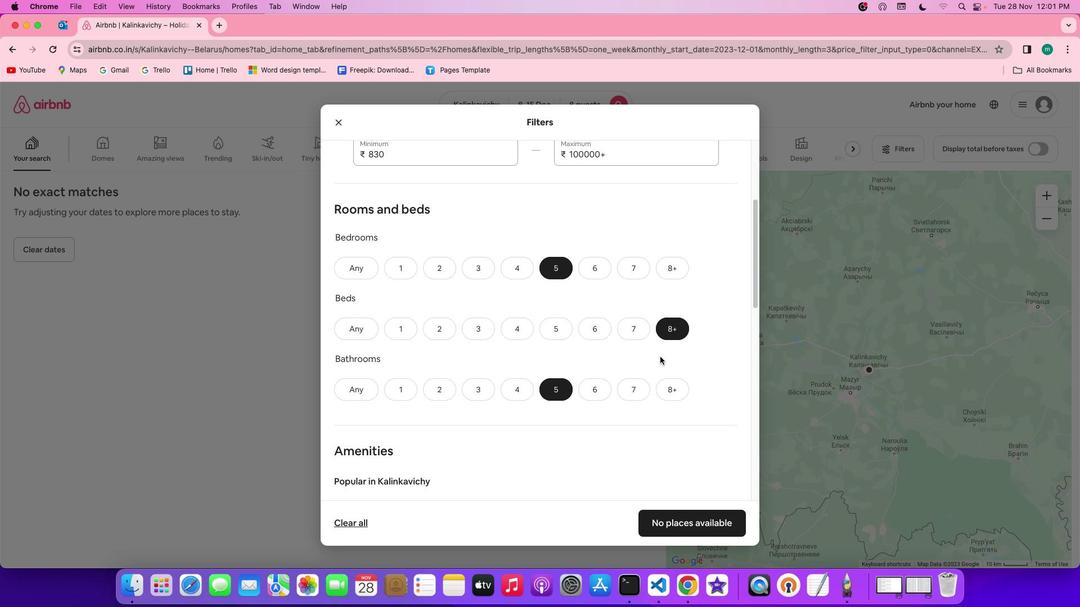 
Action: Mouse scrolled (659, 357) with delta (0, 0)
Screenshot: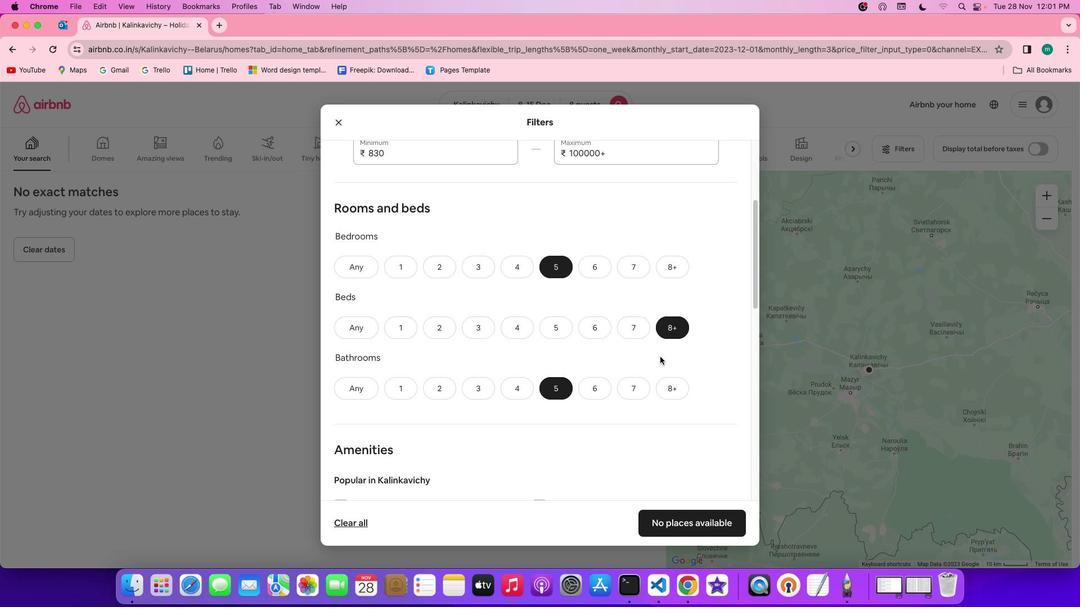 
Action: Mouse scrolled (659, 357) with delta (0, 0)
Screenshot: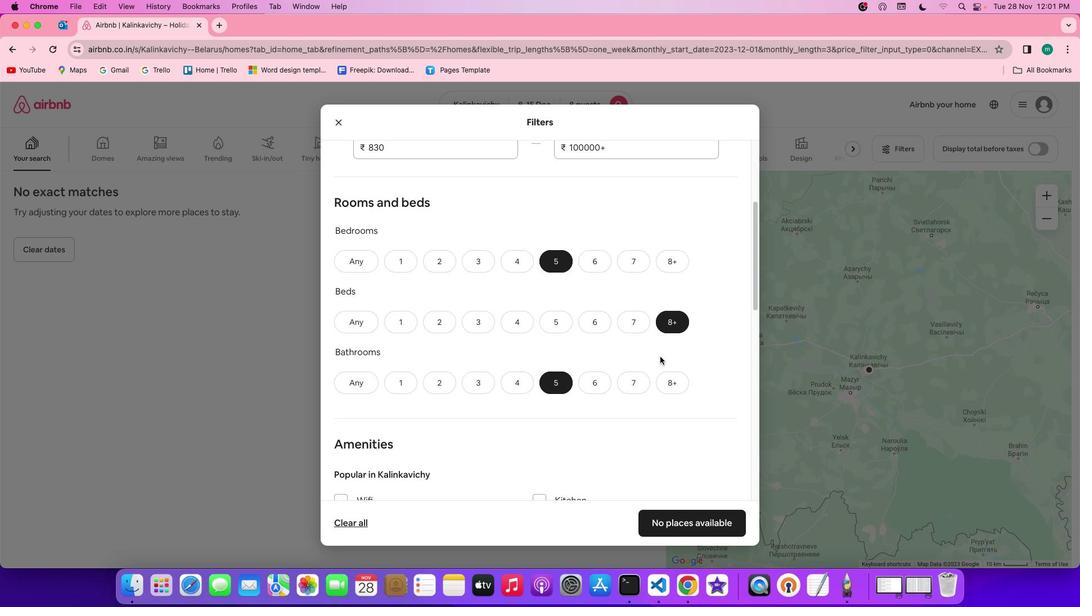 
Action: Mouse scrolled (659, 357) with delta (0, 0)
Screenshot: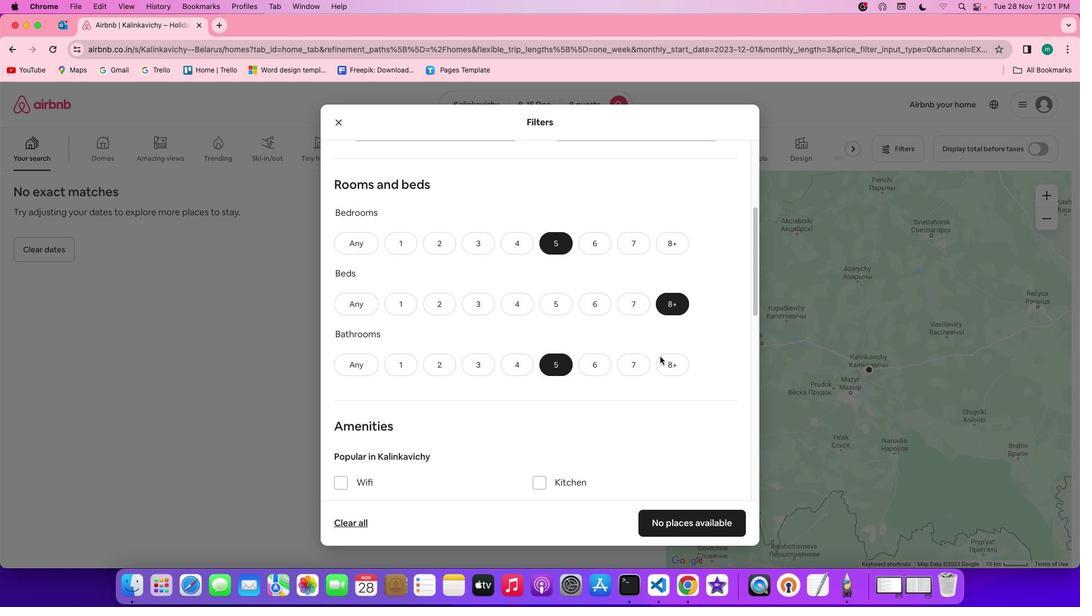 
Action: Mouse scrolled (659, 357) with delta (0, 0)
Screenshot: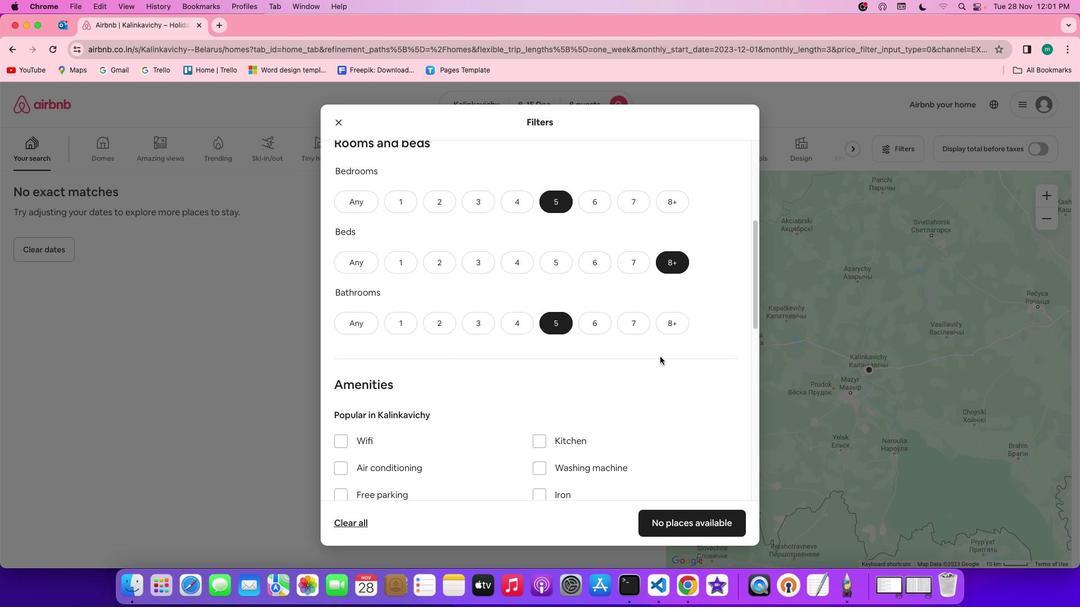 
Action: Mouse scrolled (659, 357) with delta (0, 0)
Screenshot: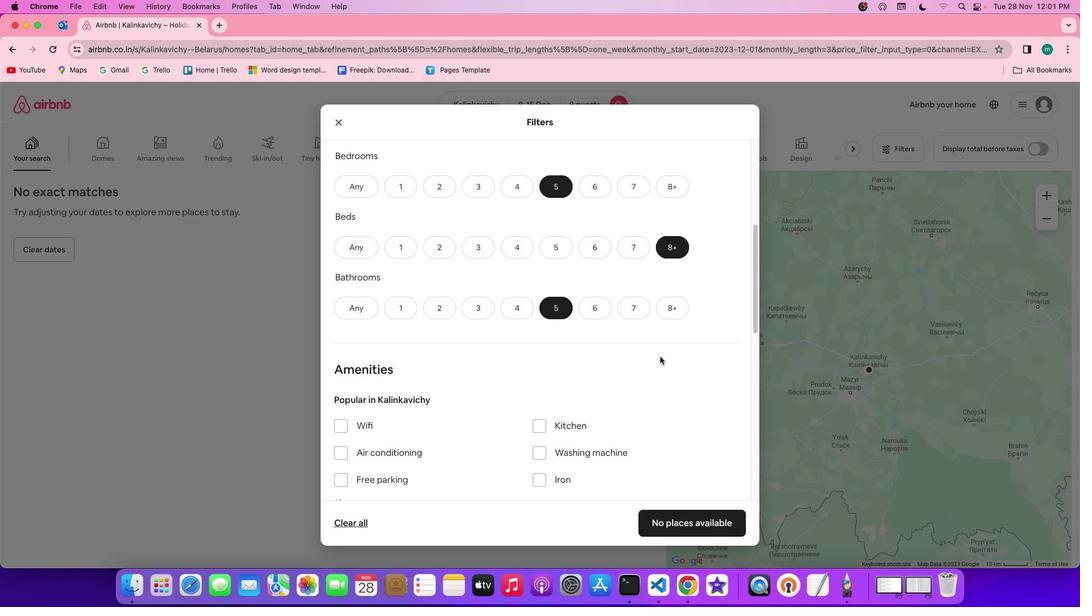 
Action: Mouse scrolled (659, 357) with delta (0, 0)
Screenshot: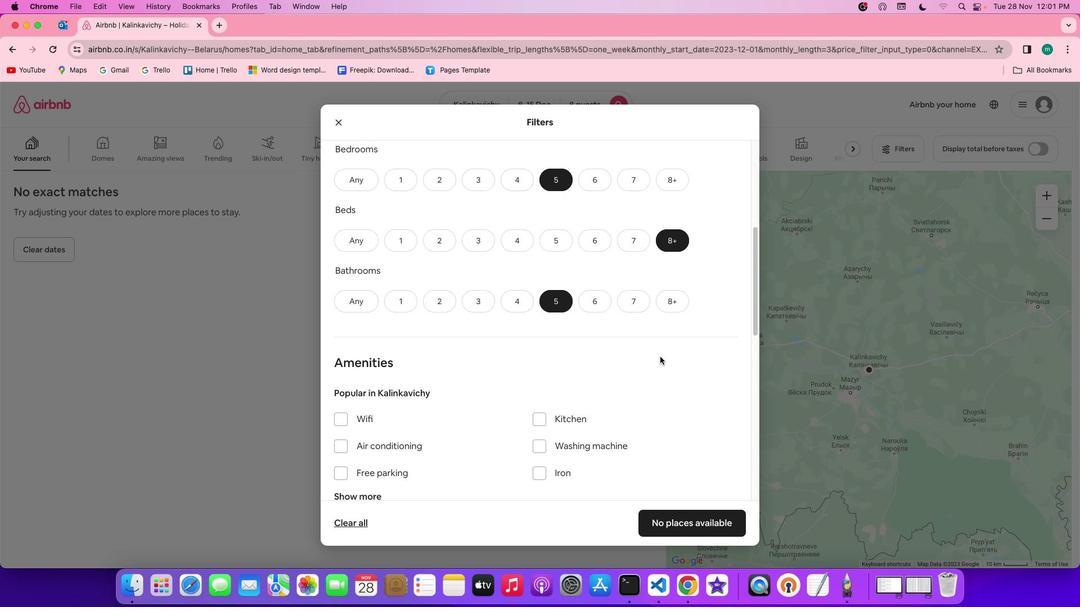 
Action: Mouse scrolled (659, 357) with delta (0, -1)
Screenshot: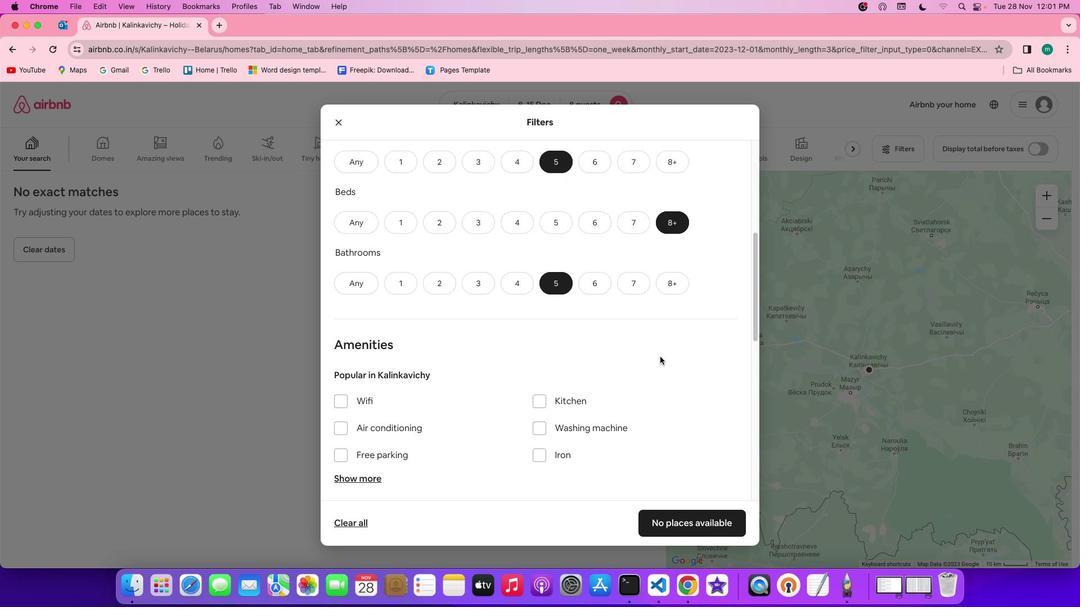 
Action: Mouse scrolled (659, 357) with delta (0, 0)
Screenshot: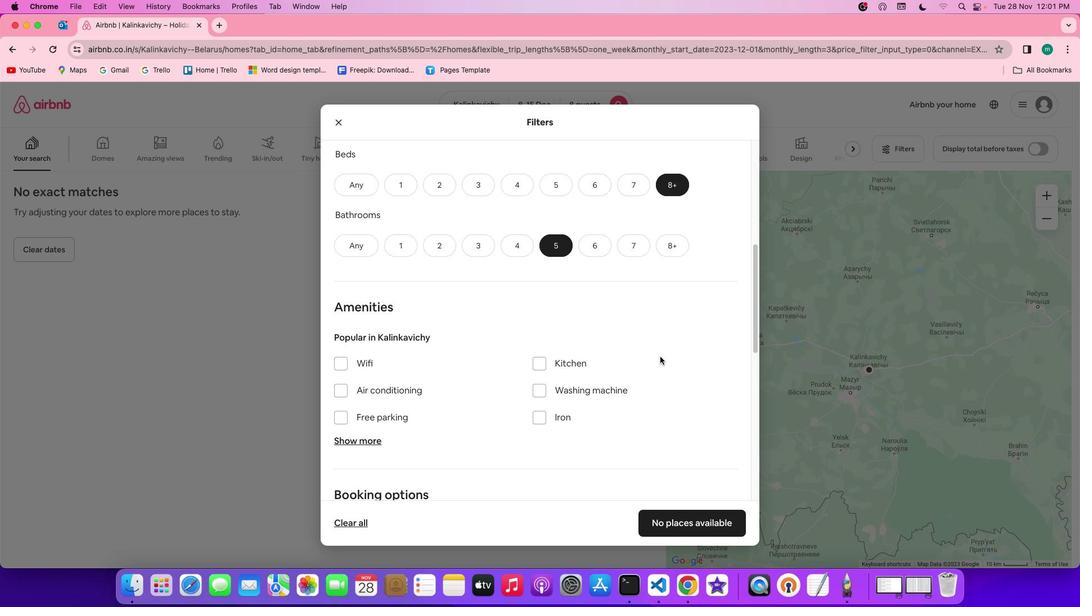 
Action: Mouse scrolled (659, 357) with delta (0, 0)
Screenshot: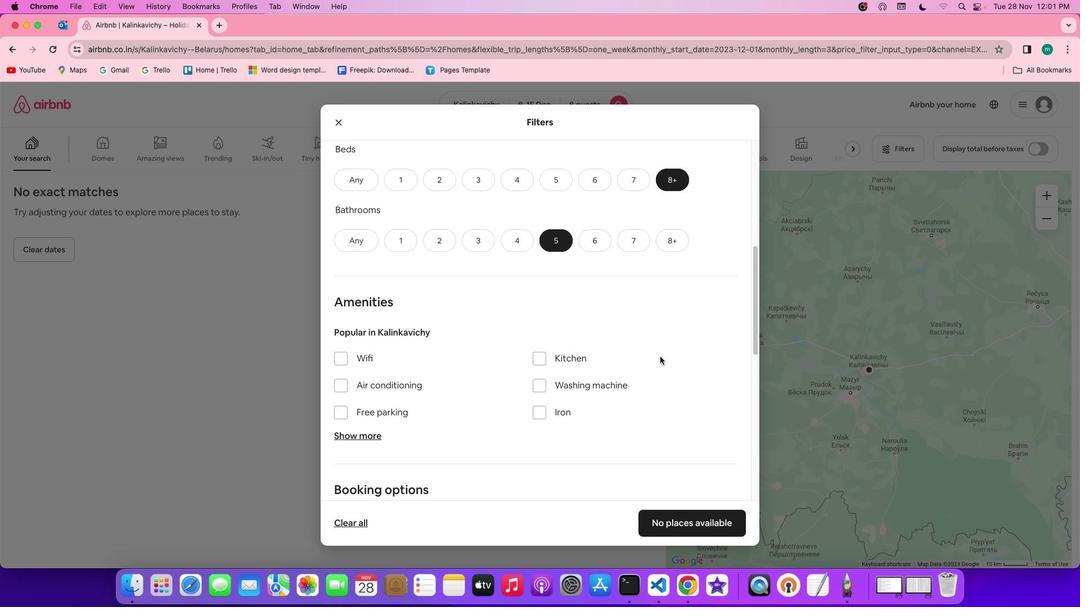 
Action: Mouse scrolled (659, 357) with delta (0, 0)
Screenshot: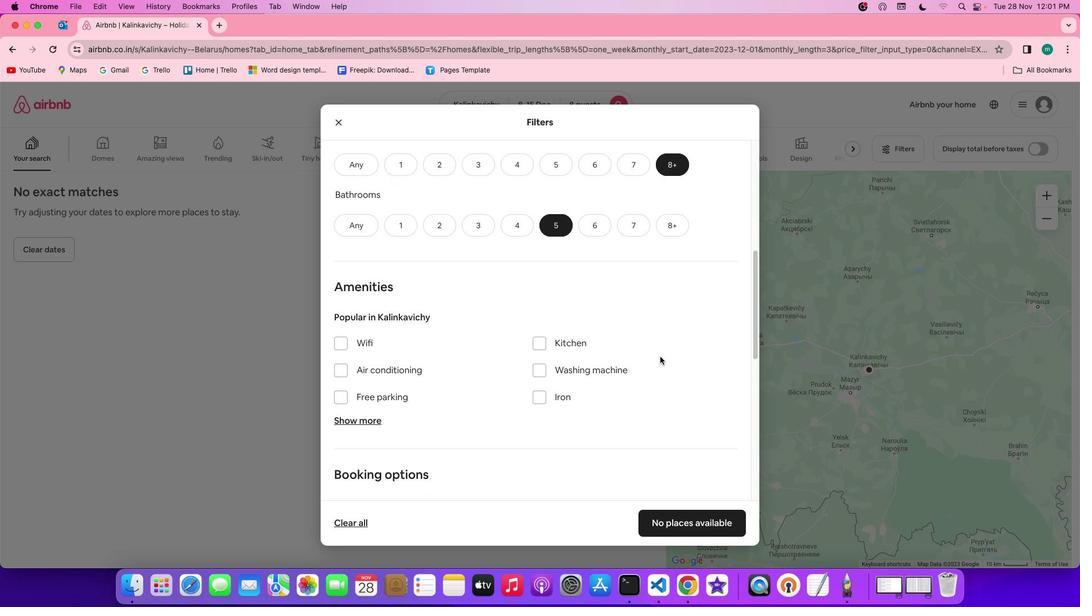 
Action: Mouse scrolled (659, 357) with delta (0, 0)
Screenshot: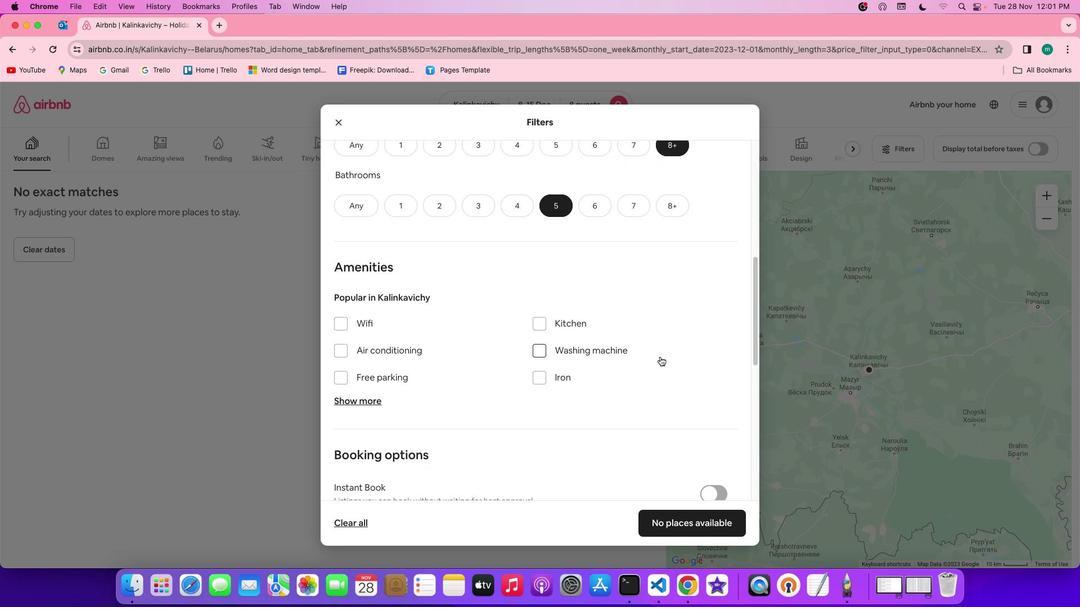 
Action: Mouse scrolled (659, 357) with delta (0, 0)
Screenshot: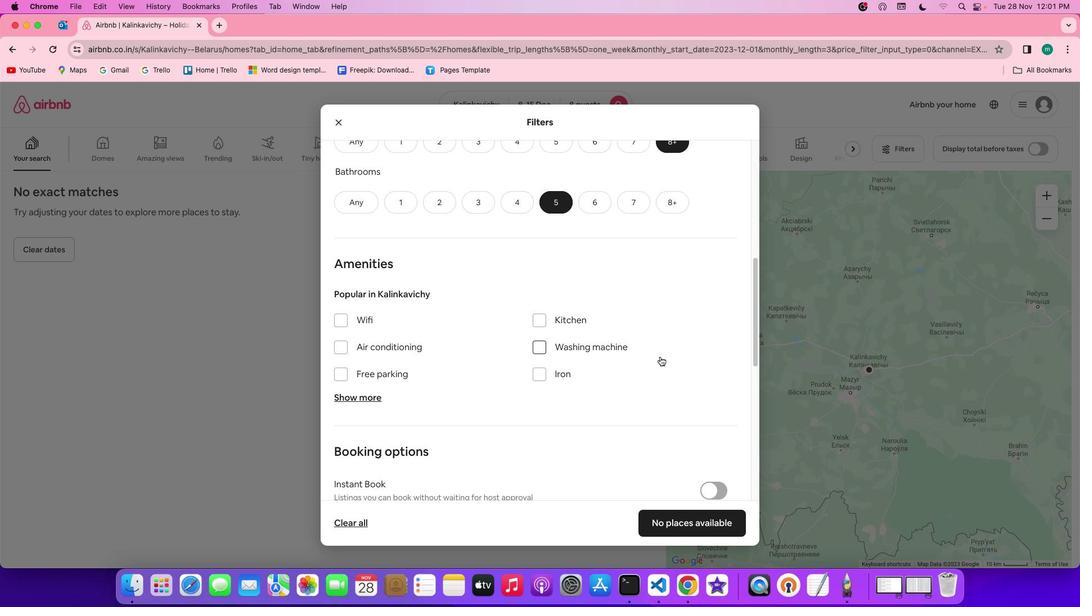 
Action: Mouse scrolled (659, 357) with delta (0, 0)
Screenshot: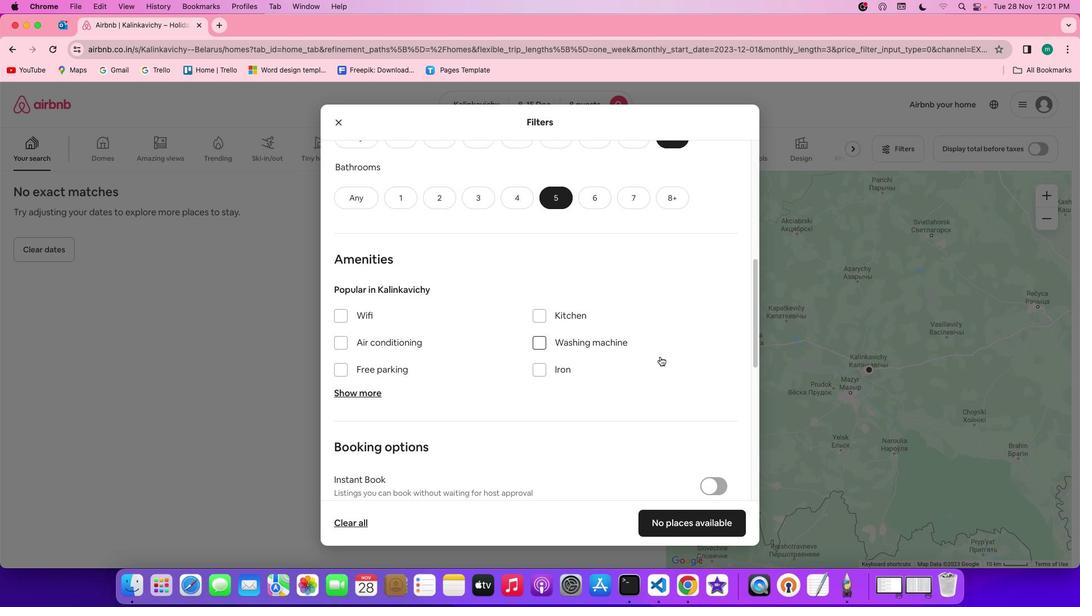 
Action: Mouse scrolled (659, 357) with delta (0, 0)
Screenshot: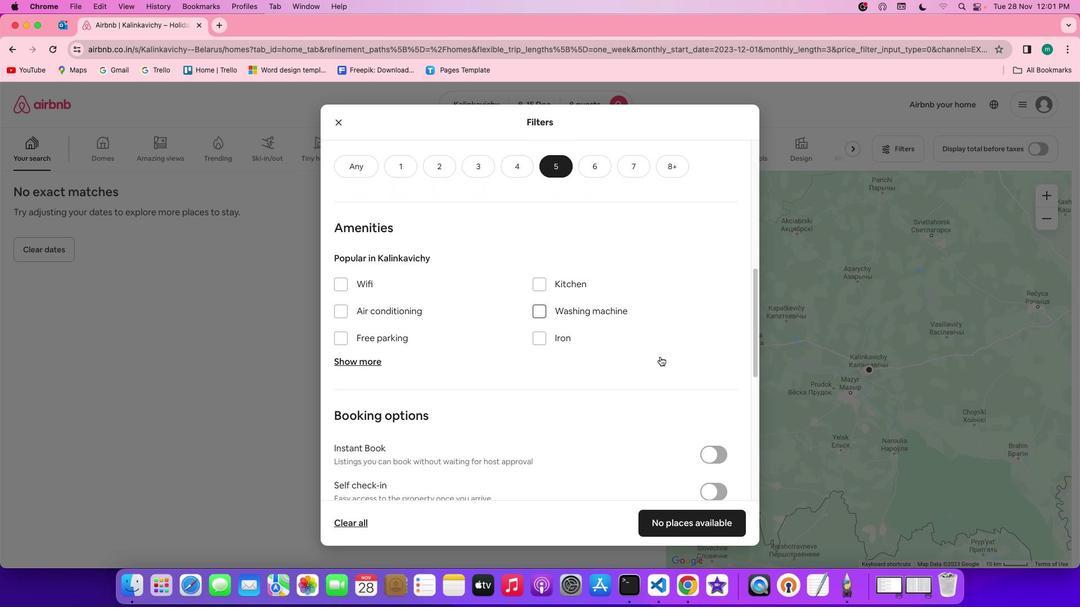 
Action: Mouse scrolled (659, 357) with delta (0, 0)
Screenshot: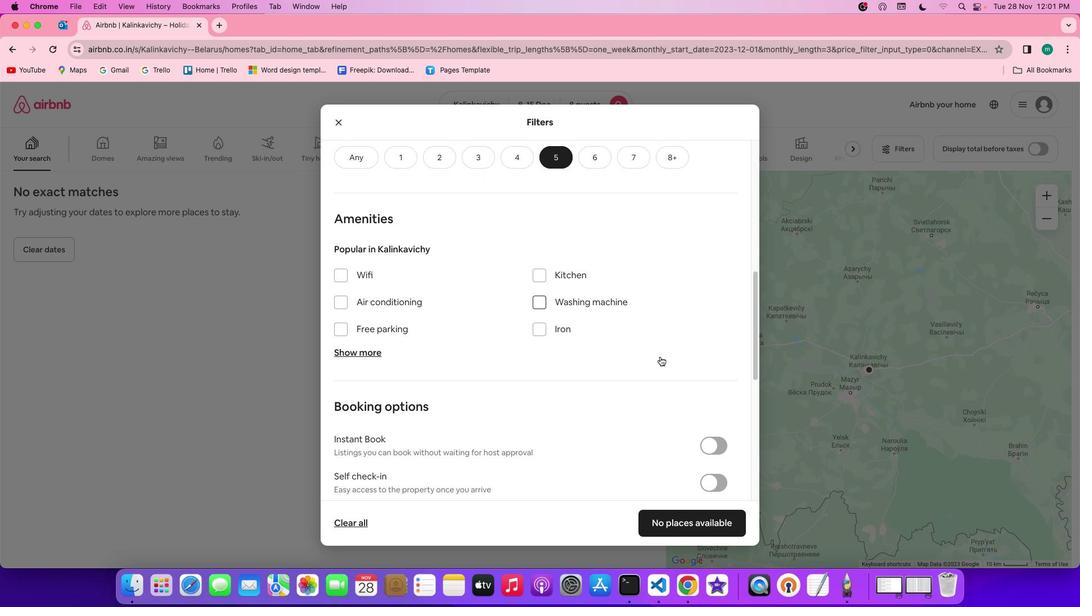
Action: Mouse scrolled (659, 357) with delta (0, 0)
Screenshot: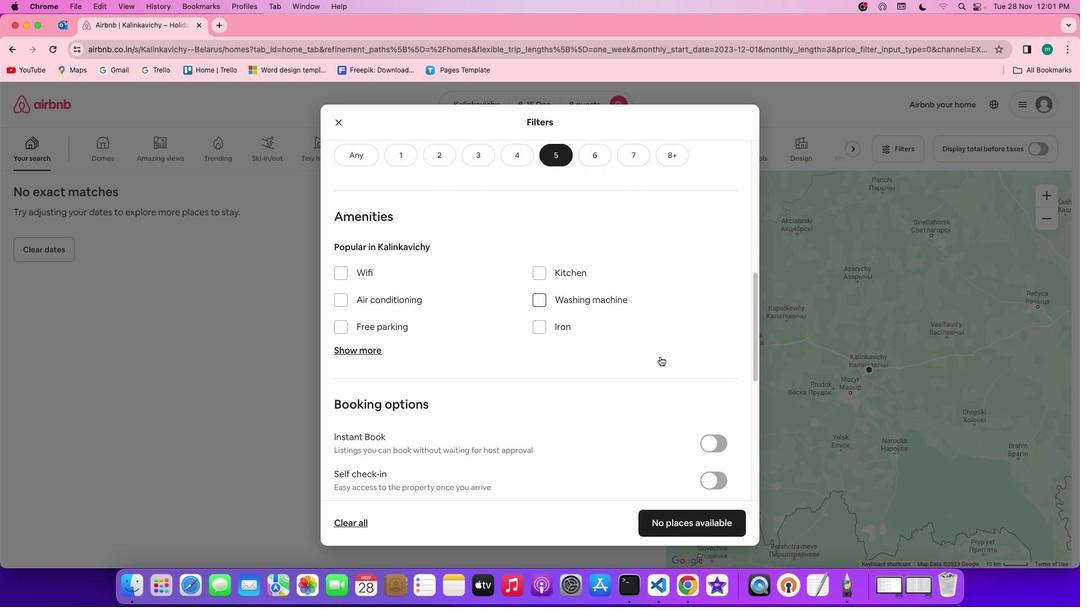 
Action: Mouse scrolled (659, 357) with delta (0, 0)
Screenshot: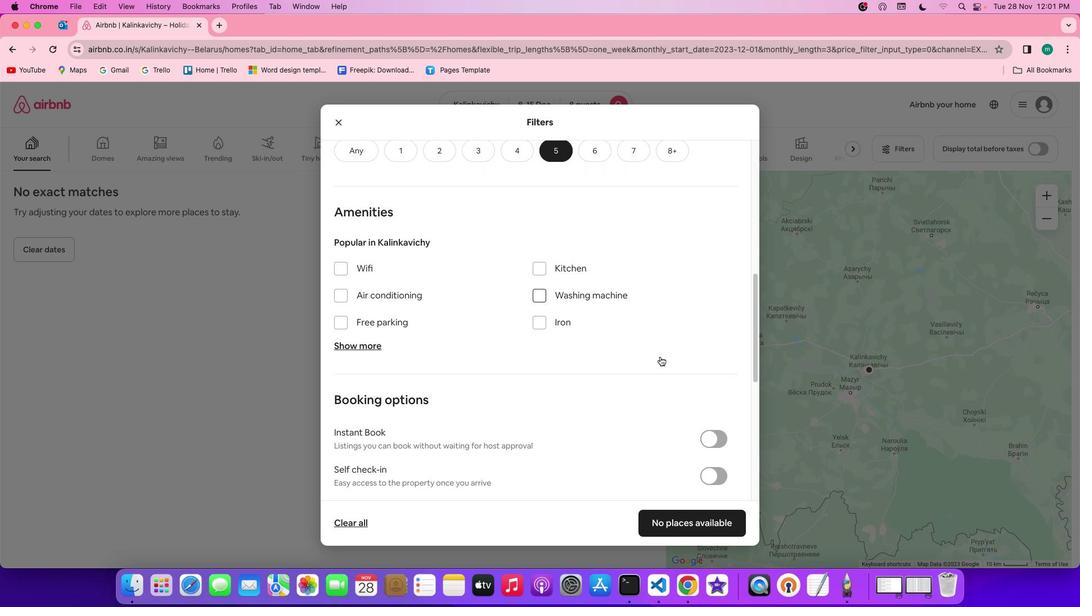 
Action: Mouse scrolled (659, 357) with delta (0, 0)
Screenshot: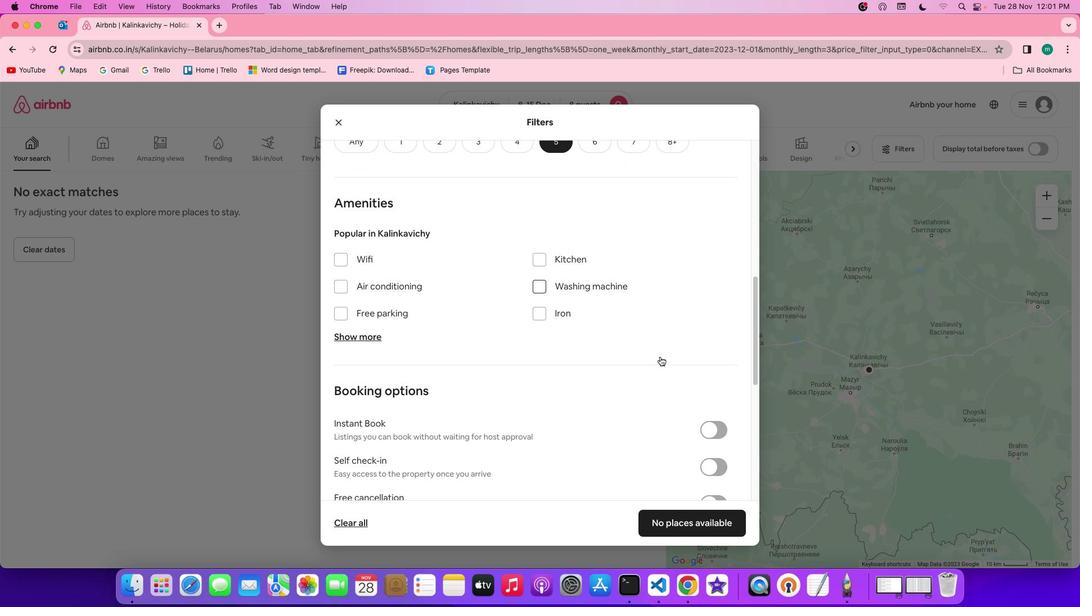 
Action: Mouse scrolled (659, 357) with delta (0, 0)
Screenshot: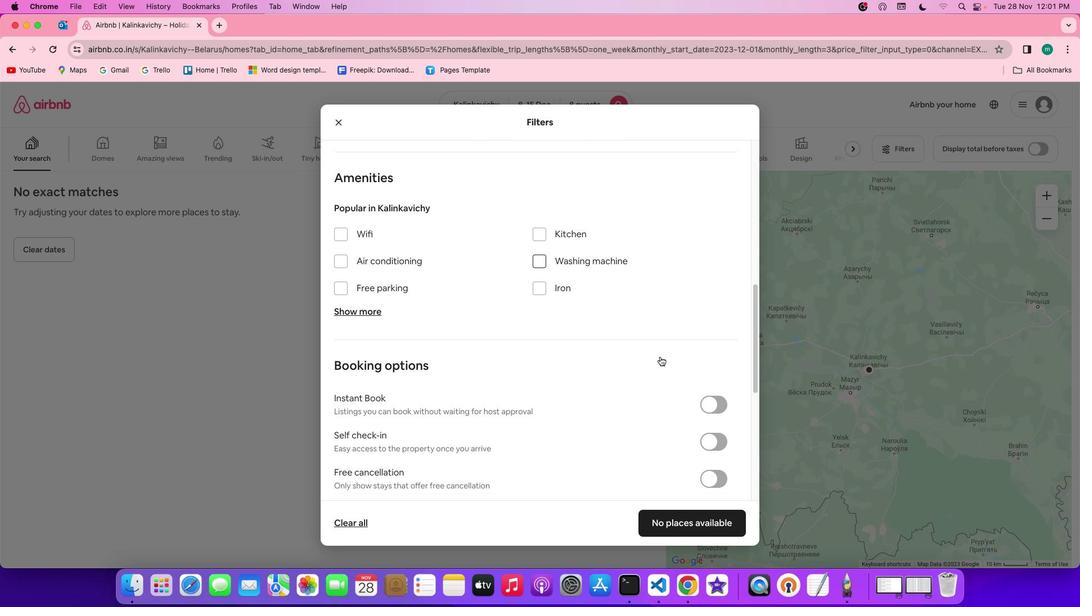 
Action: Mouse moved to (370, 300)
Screenshot: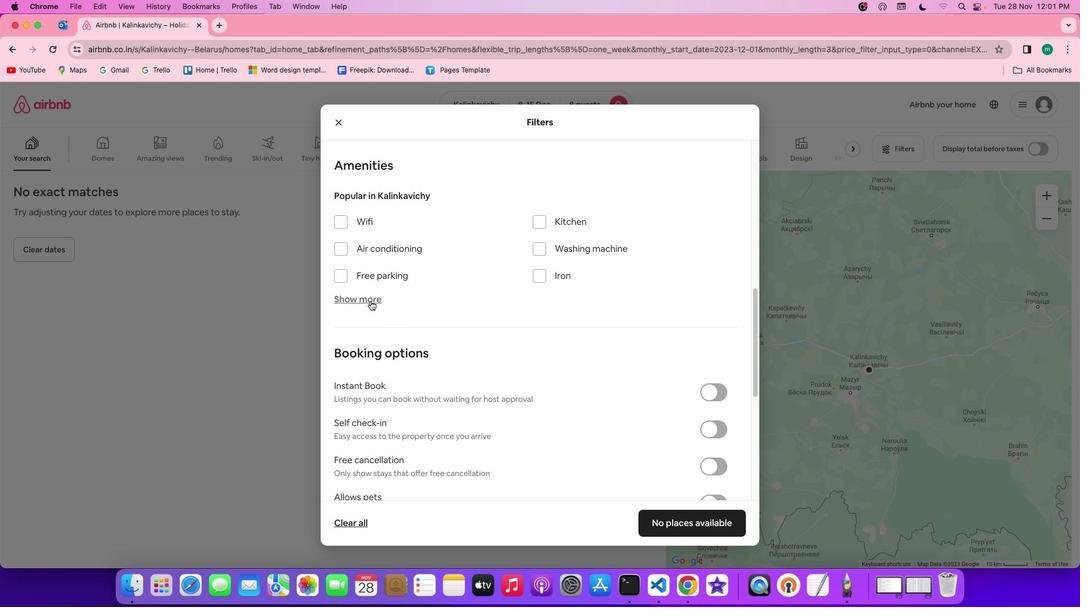 
Action: Mouse pressed left at (370, 300)
Screenshot: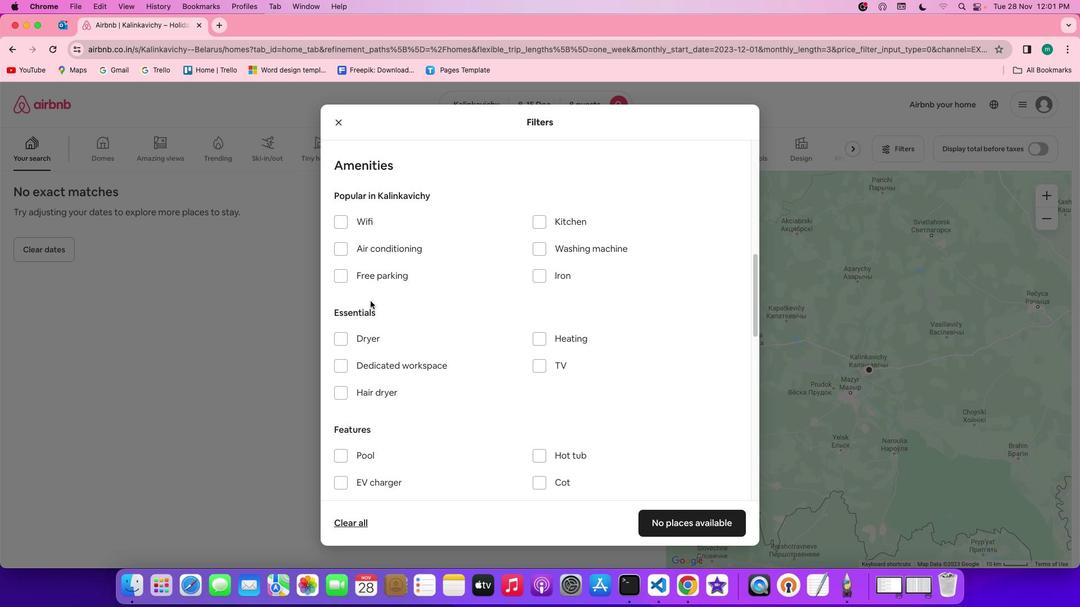 
Action: Mouse moved to (335, 217)
Screenshot: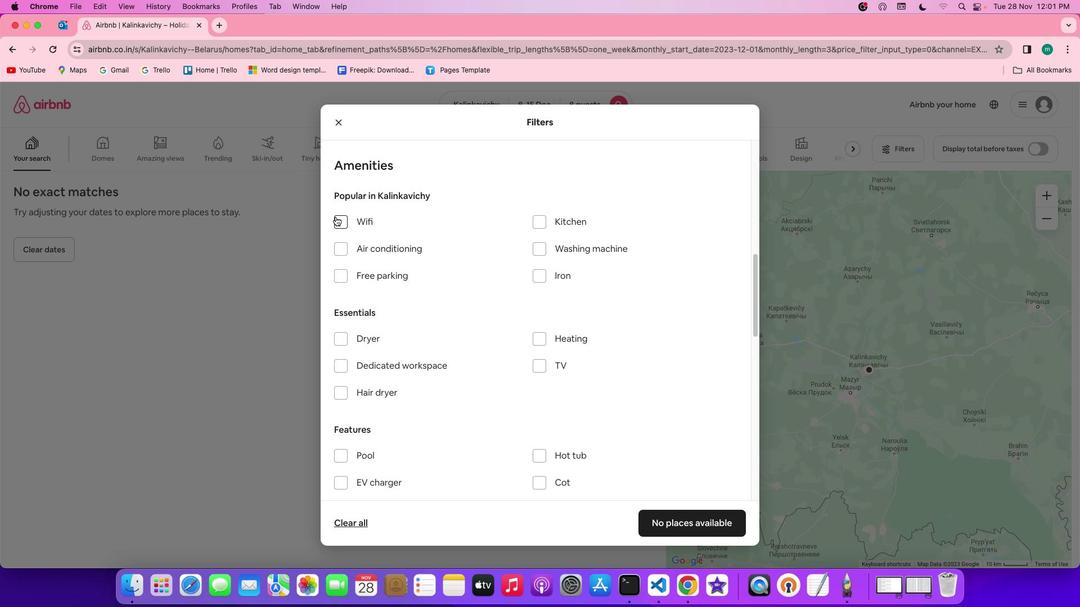 
Action: Mouse pressed left at (335, 217)
Screenshot: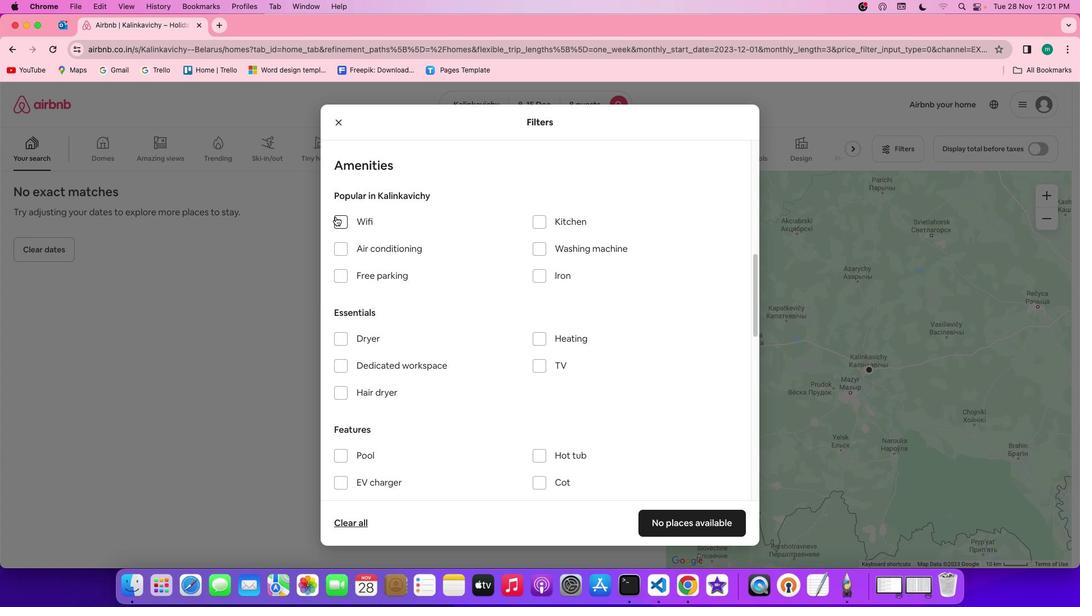 
Action: Mouse moved to (534, 369)
Screenshot: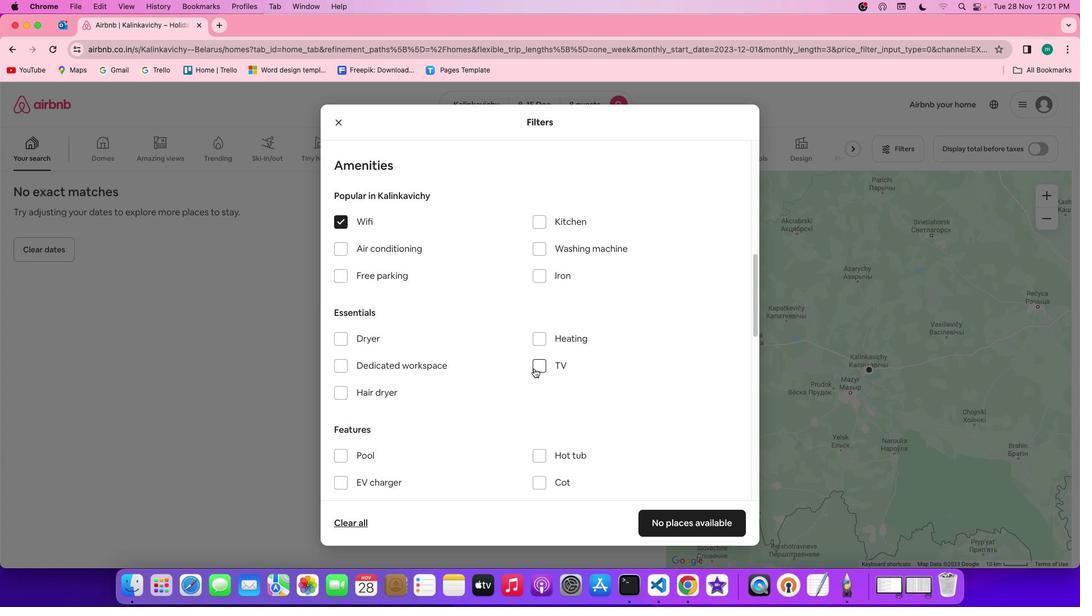 
Action: Mouse pressed left at (534, 369)
Screenshot: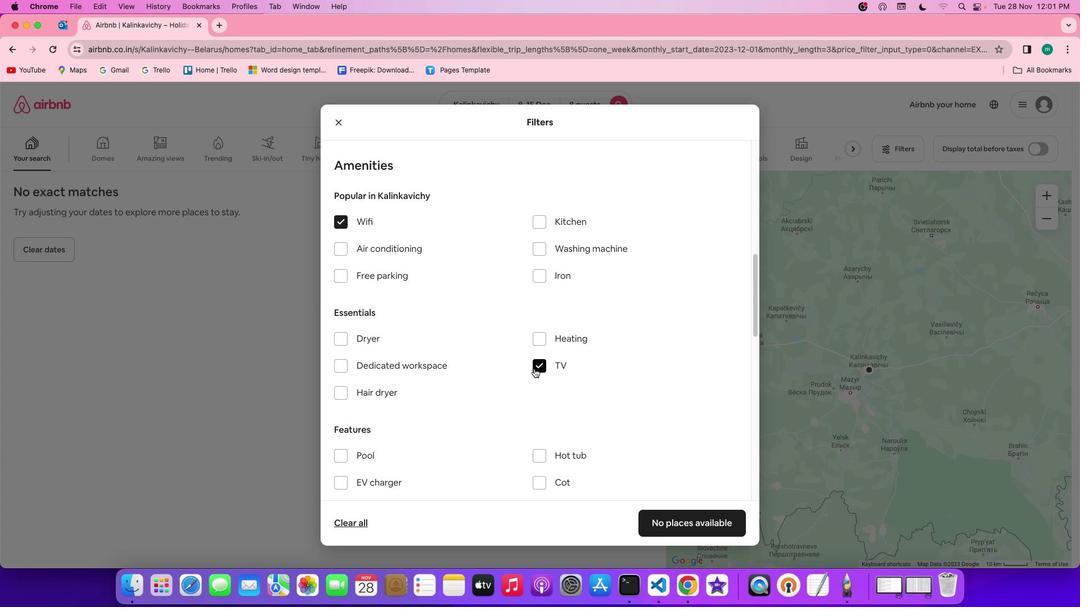 
Action: Mouse moved to (388, 269)
Screenshot: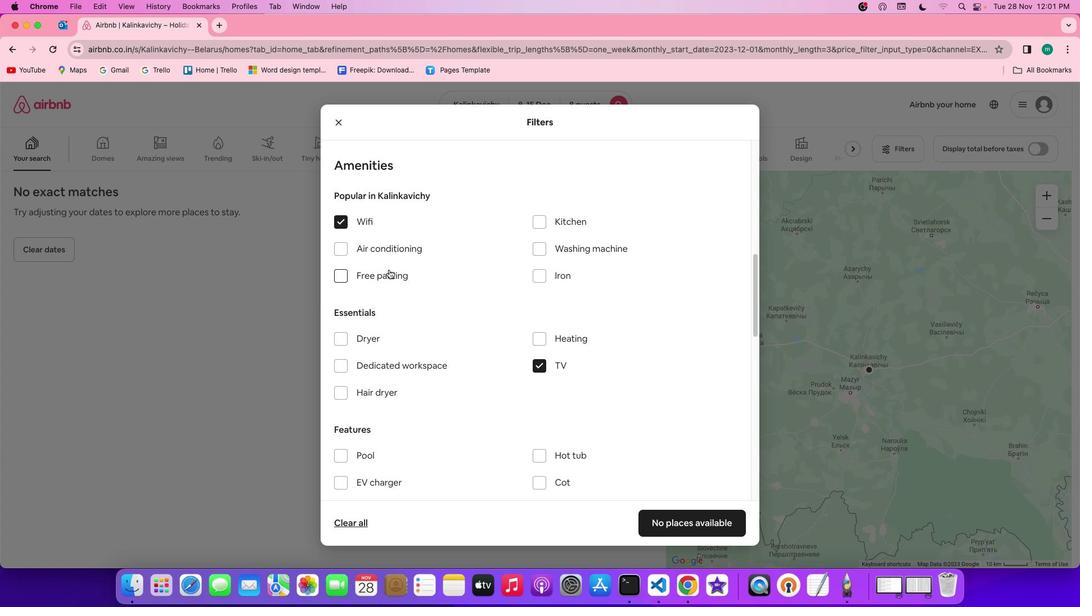 
Action: Mouse pressed left at (388, 269)
Screenshot: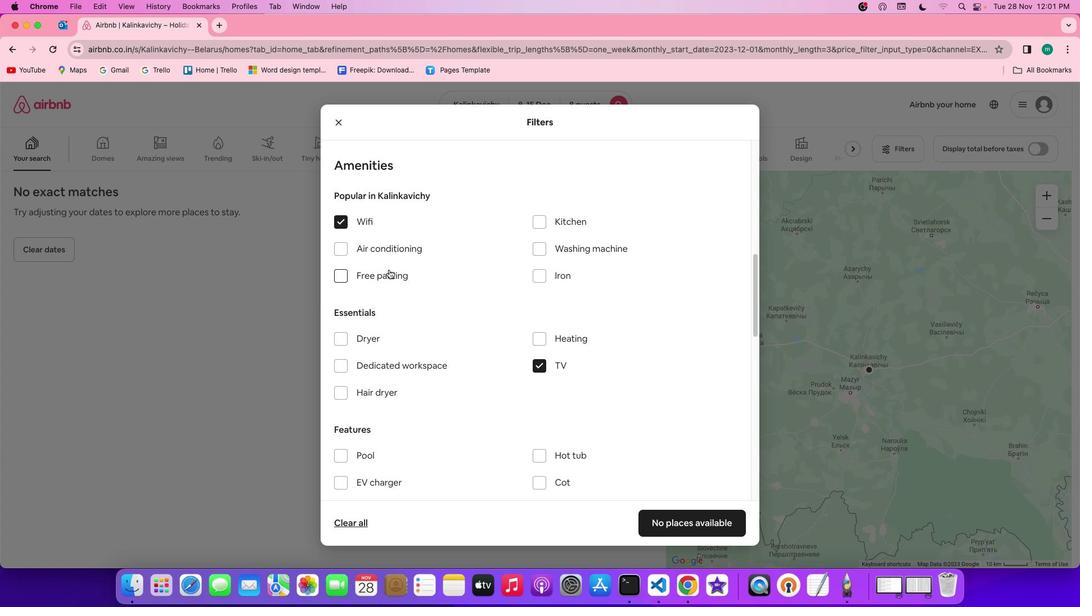 
Action: Mouse moved to (490, 342)
Screenshot: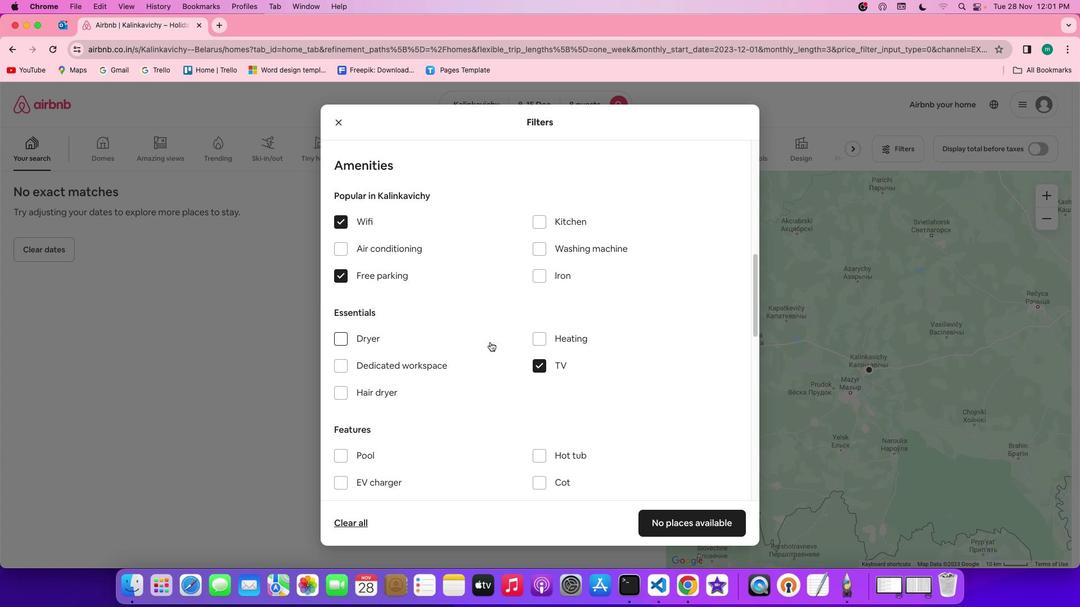
Action: Mouse scrolled (490, 342) with delta (0, 0)
Screenshot: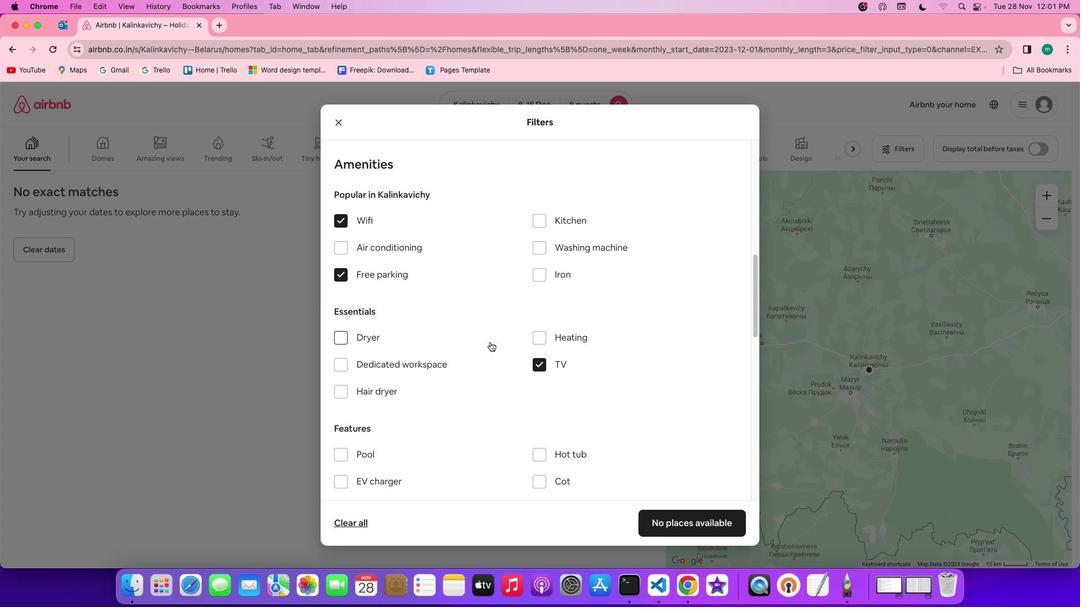 
Action: Mouse moved to (490, 342)
Screenshot: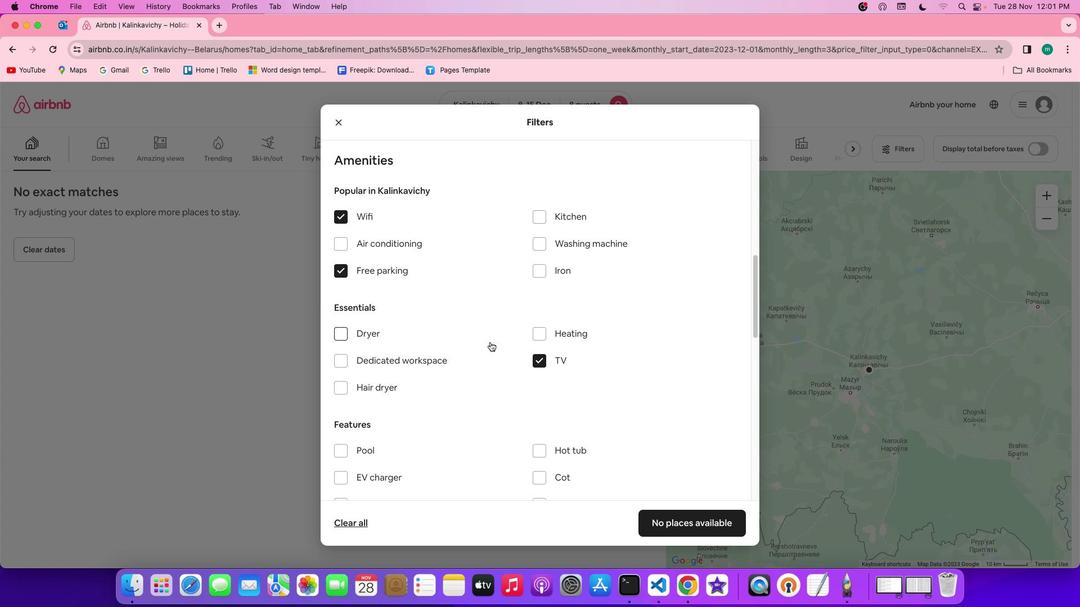 
Action: Mouse scrolled (490, 342) with delta (0, 0)
Screenshot: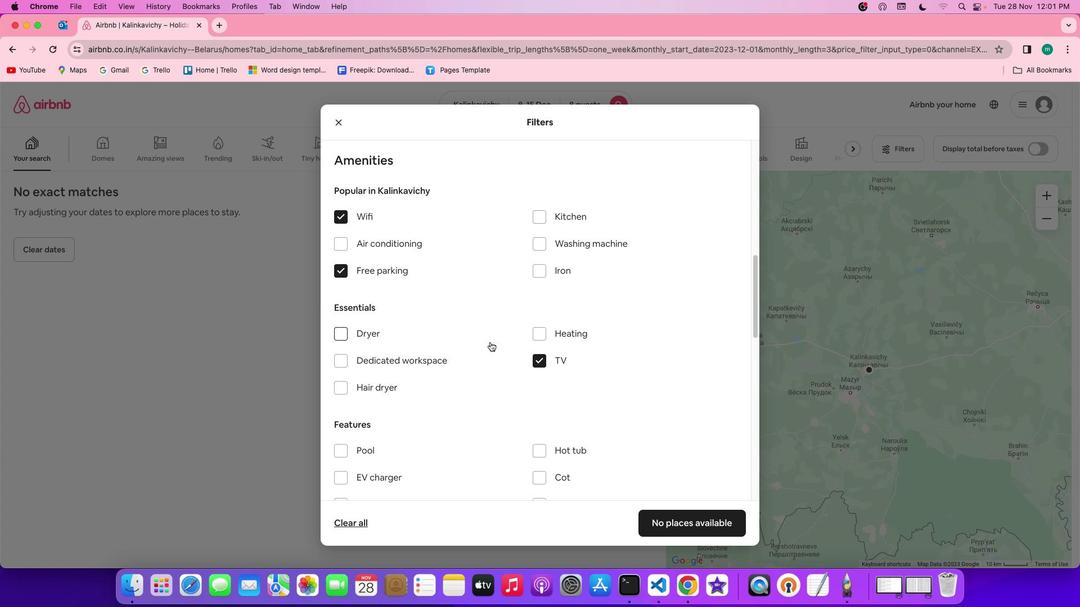 
Action: Mouse scrolled (490, 342) with delta (0, 0)
Screenshot: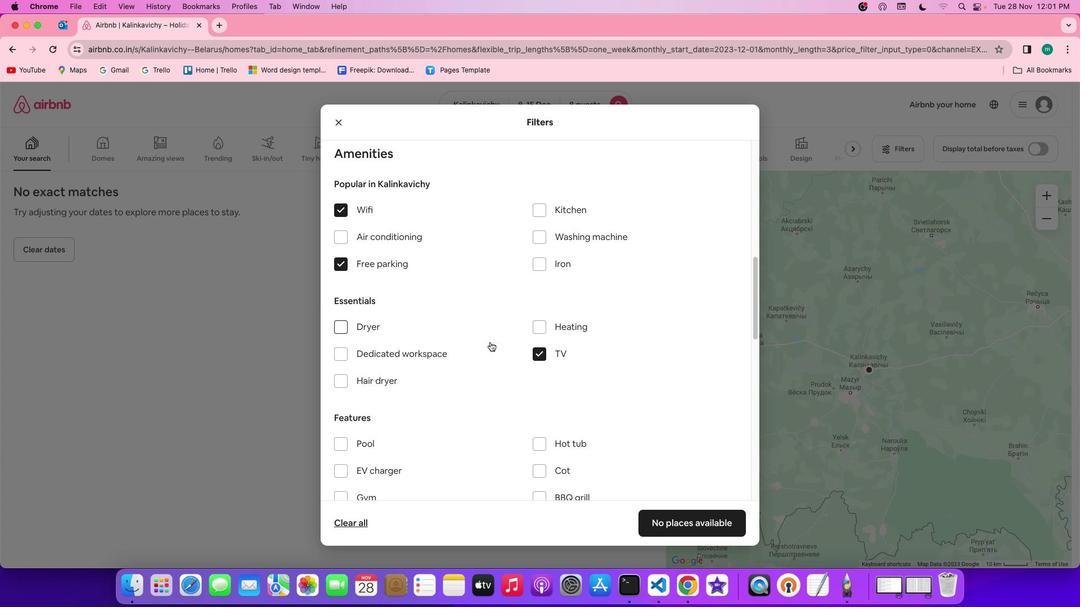 
Action: Mouse moved to (490, 342)
Screenshot: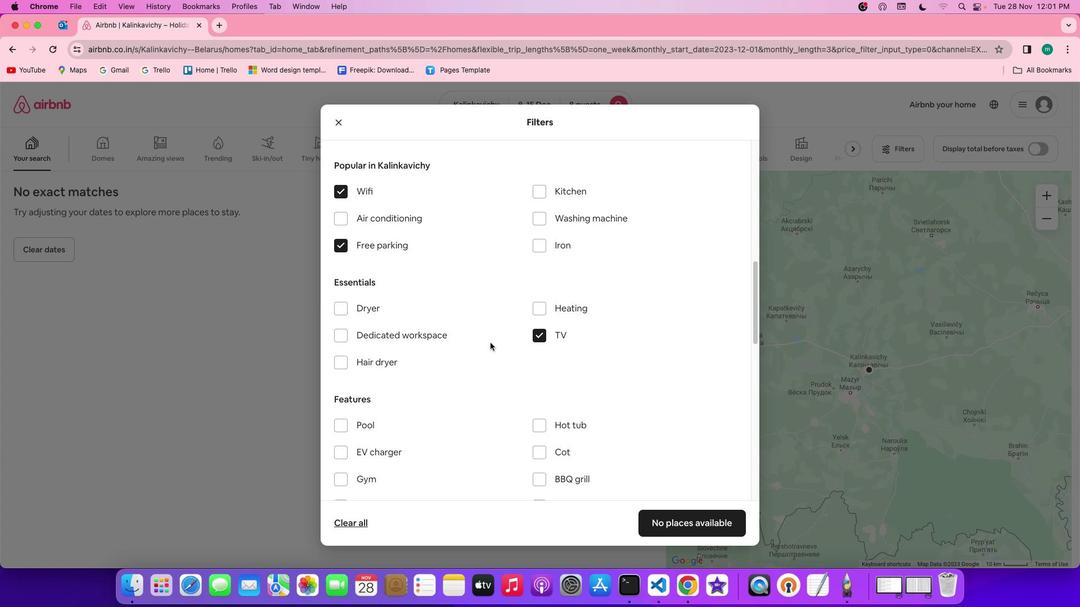 
Action: Mouse scrolled (490, 342) with delta (0, 0)
Screenshot: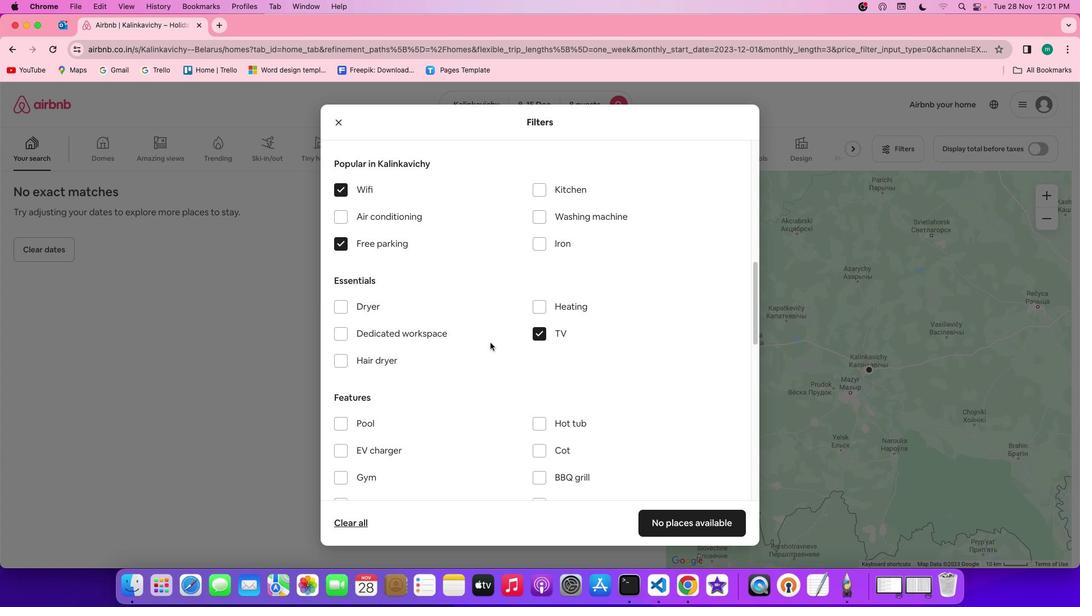 
Action: Mouse scrolled (490, 342) with delta (0, 0)
Screenshot: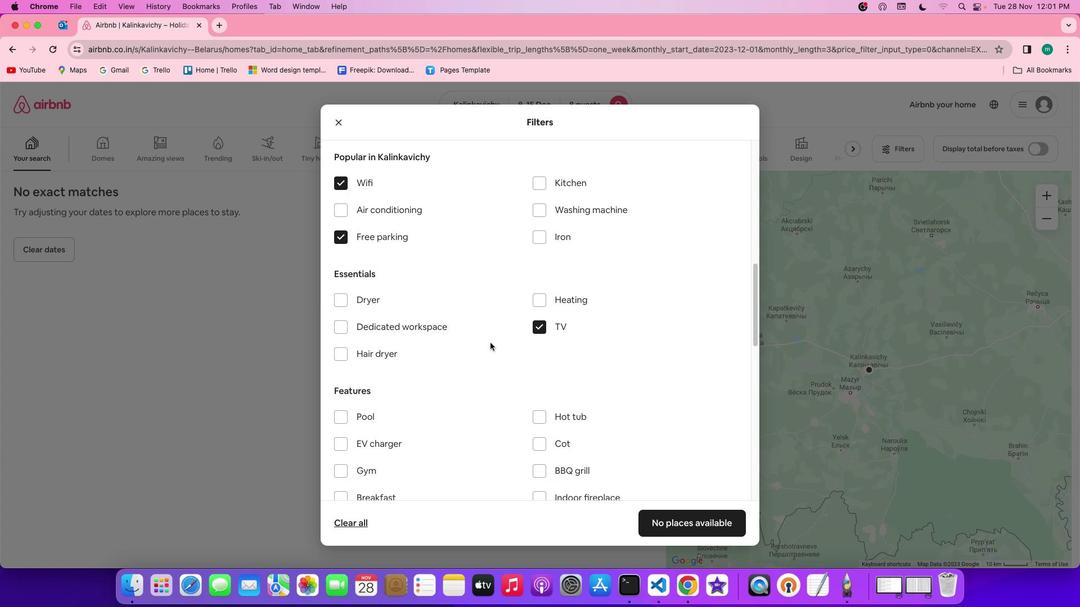 
Action: Mouse scrolled (490, 342) with delta (0, 0)
Screenshot: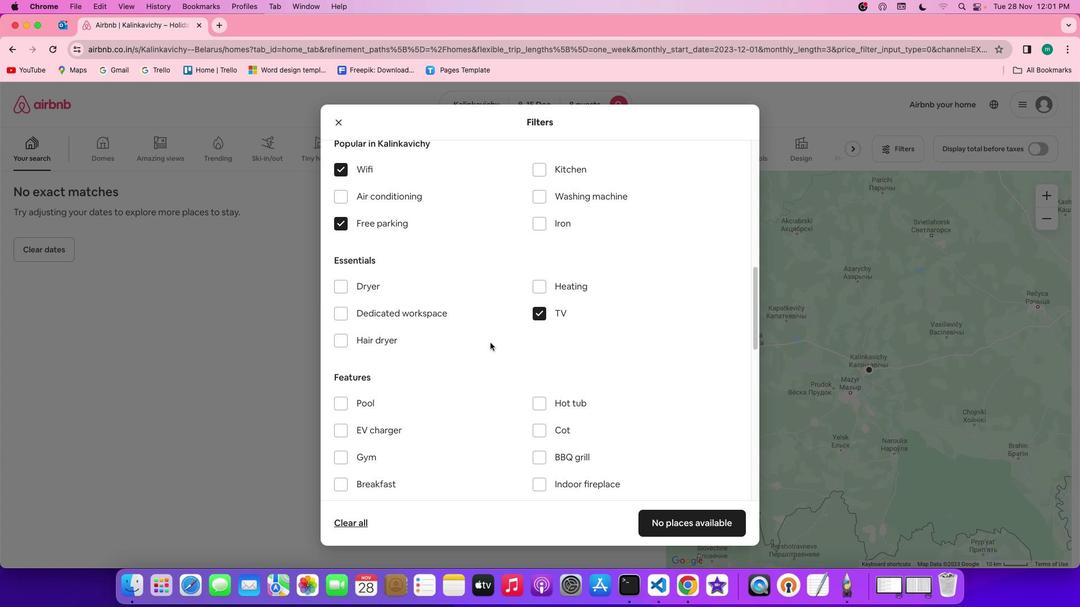 
Action: Mouse scrolled (490, 342) with delta (0, 0)
Screenshot: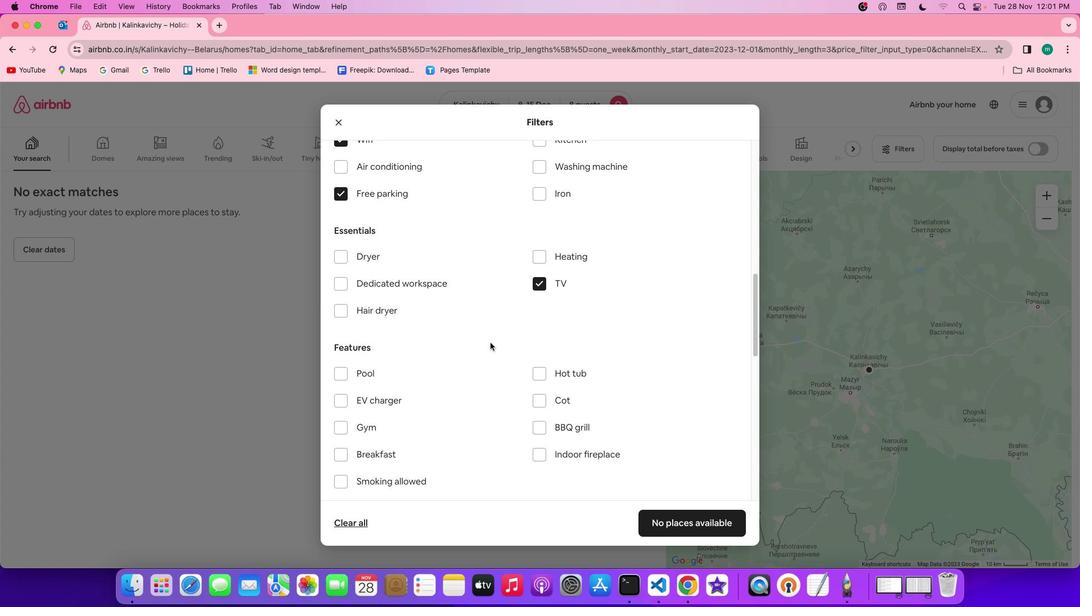 
Action: Mouse scrolled (490, 342) with delta (0, 0)
Screenshot: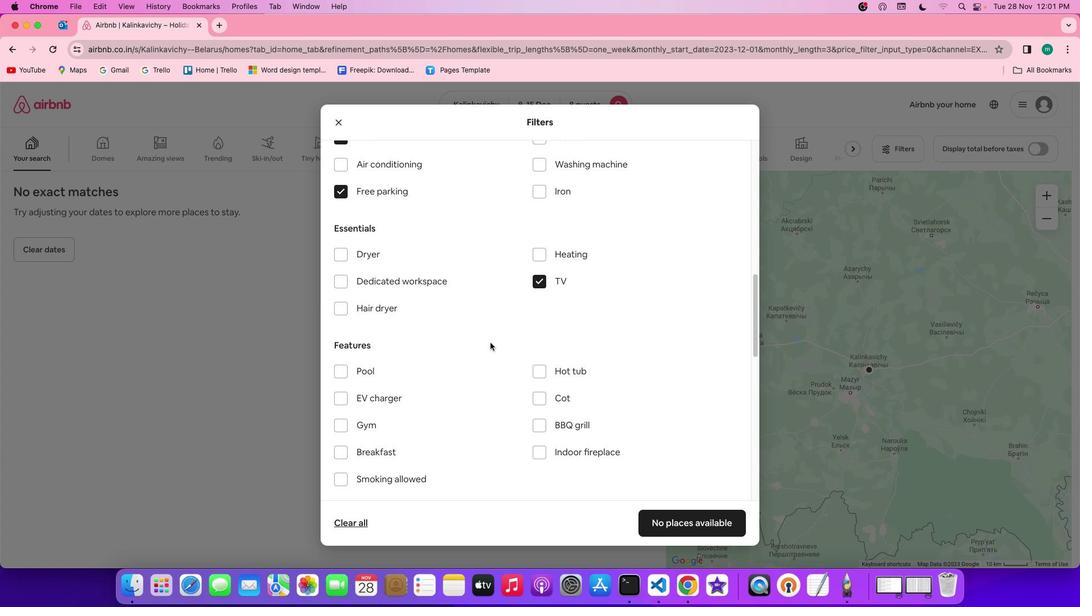 
Action: Mouse scrolled (490, 342) with delta (0, 0)
Screenshot: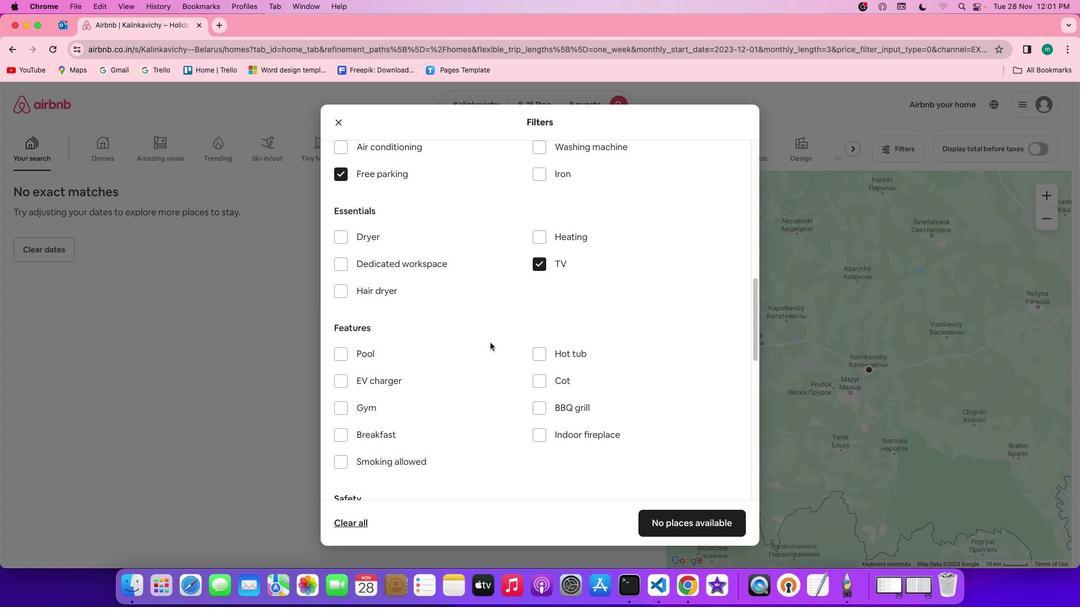 
Action: Mouse scrolled (490, 342) with delta (0, -1)
Screenshot: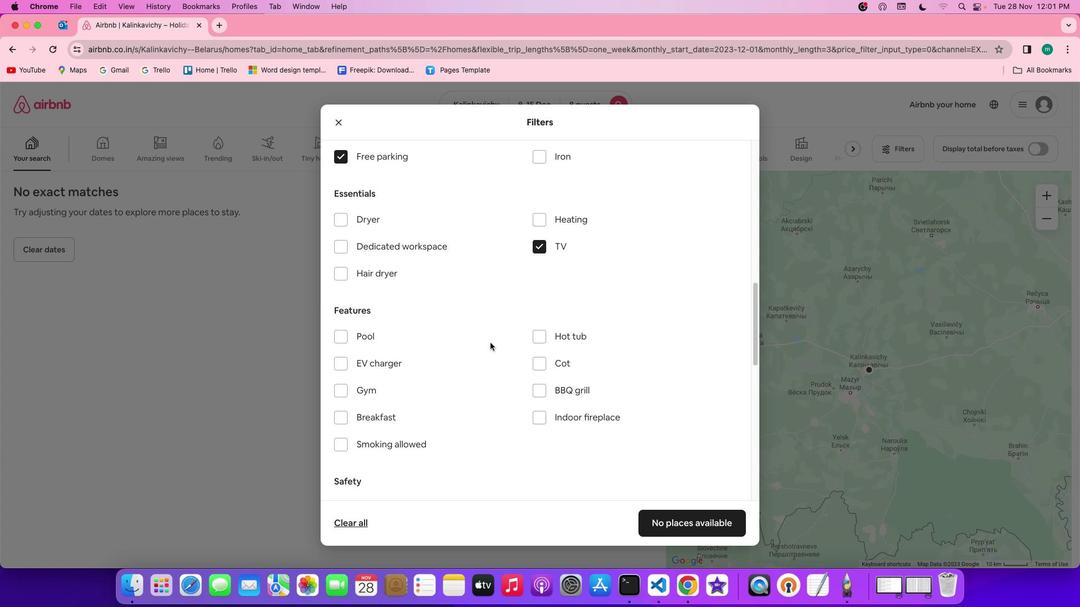 
Action: Mouse moved to (490, 344)
Screenshot: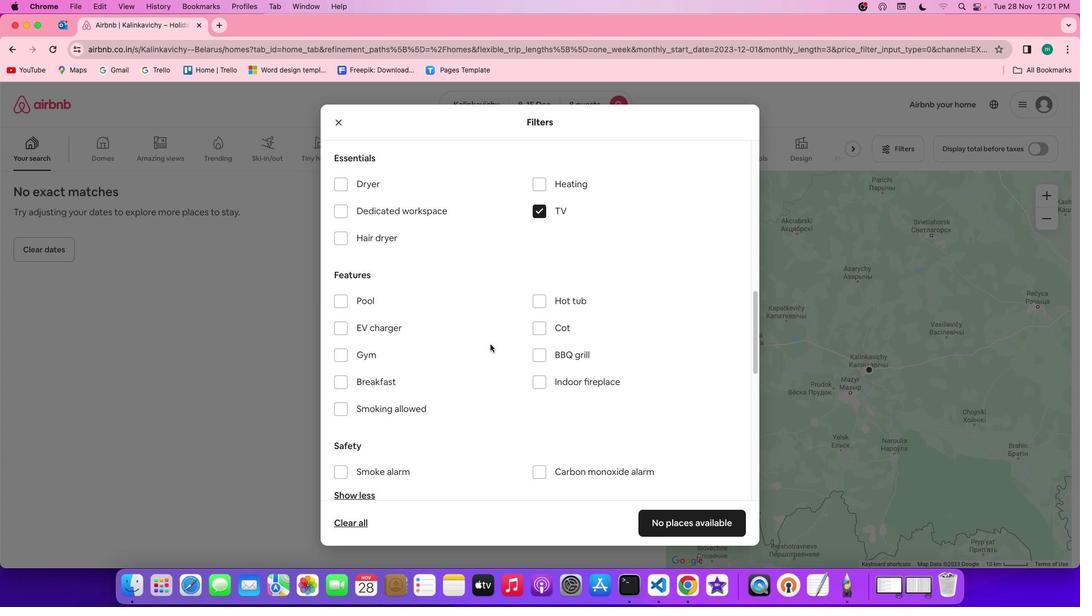 
Action: Mouse scrolled (490, 344) with delta (0, 0)
Screenshot: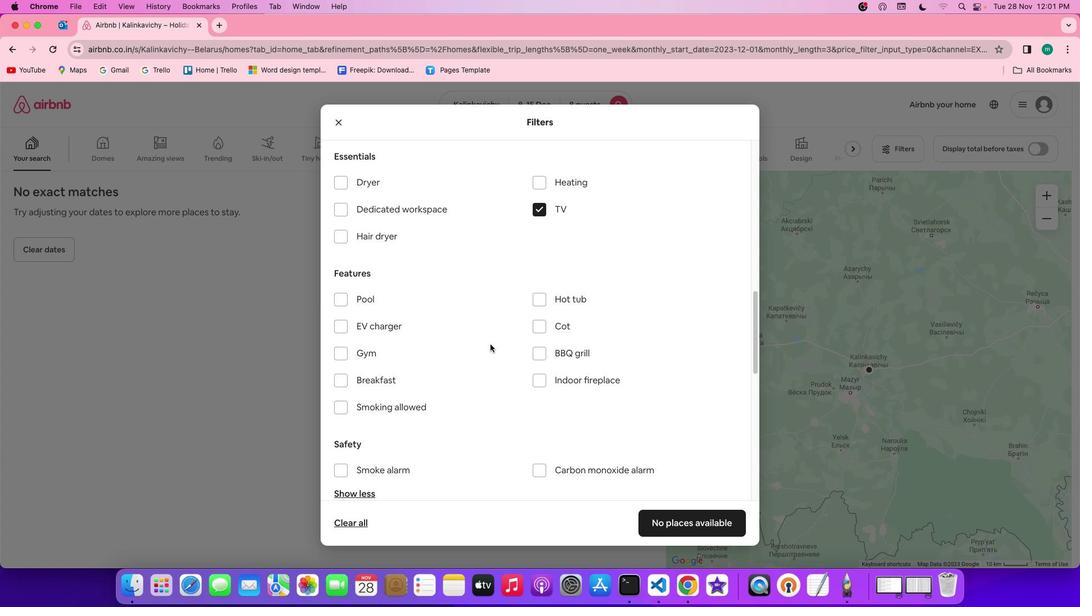 
Action: Mouse scrolled (490, 344) with delta (0, 0)
Screenshot: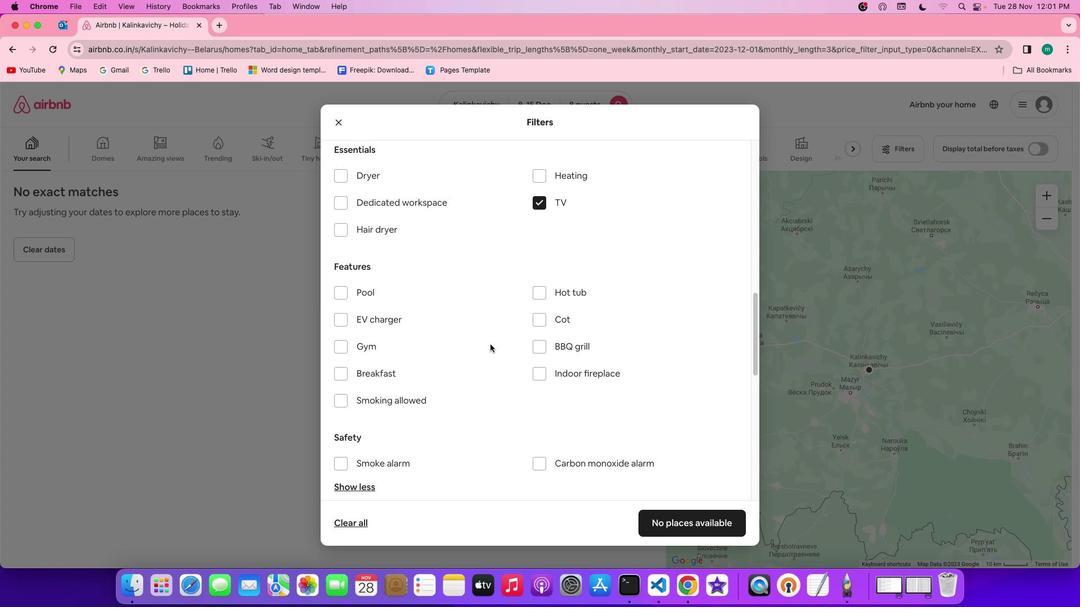 
Action: Mouse scrolled (490, 344) with delta (0, 0)
Screenshot: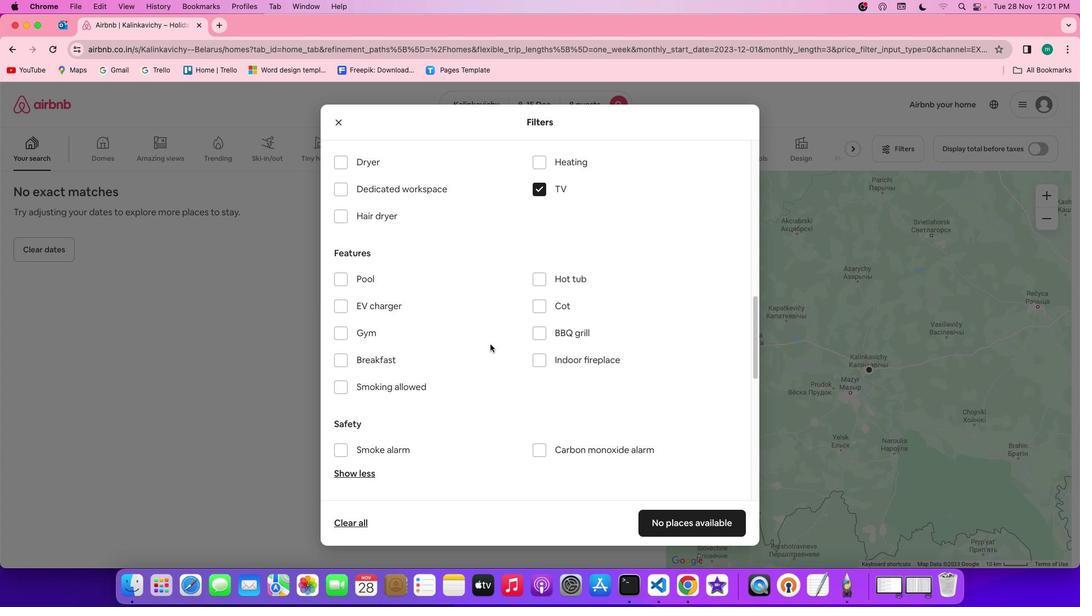 
Action: Mouse scrolled (490, 344) with delta (0, 0)
Screenshot: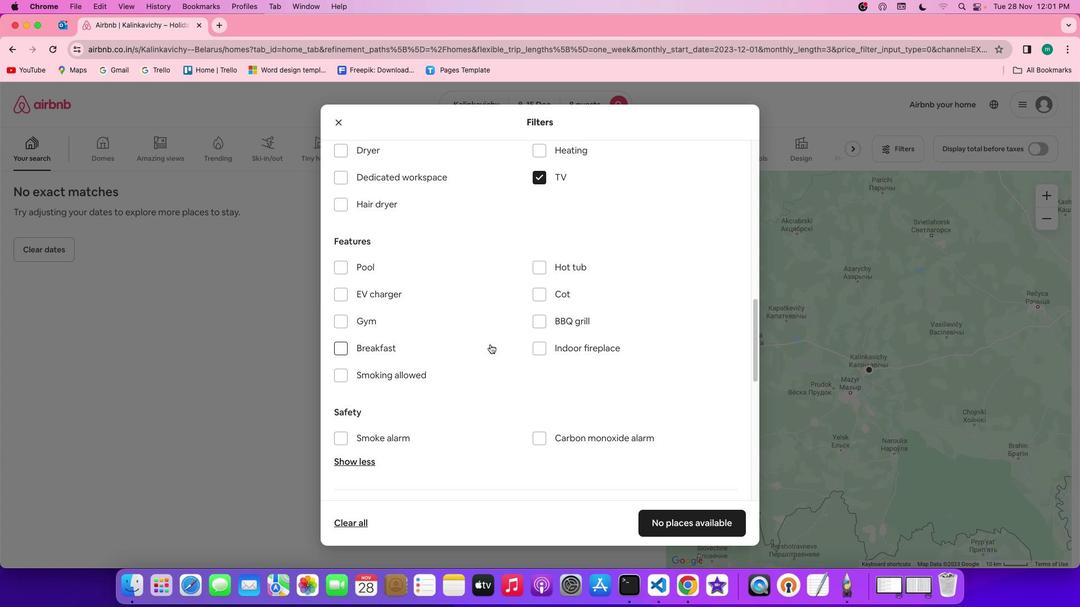 
Action: Mouse scrolled (490, 344) with delta (0, 0)
Screenshot: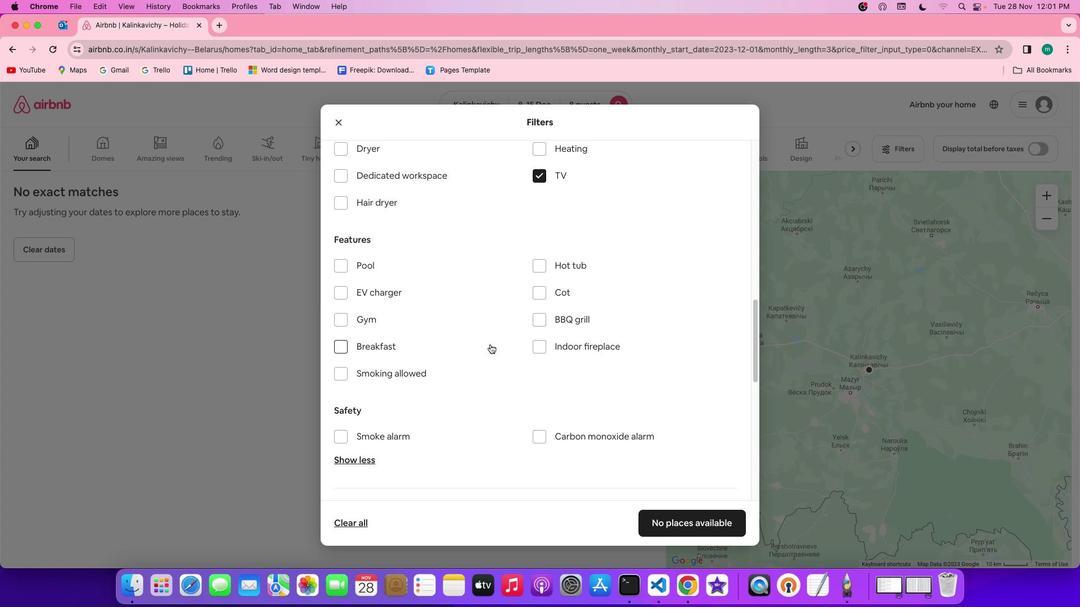 
Action: Mouse scrolled (490, 344) with delta (0, 0)
Screenshot: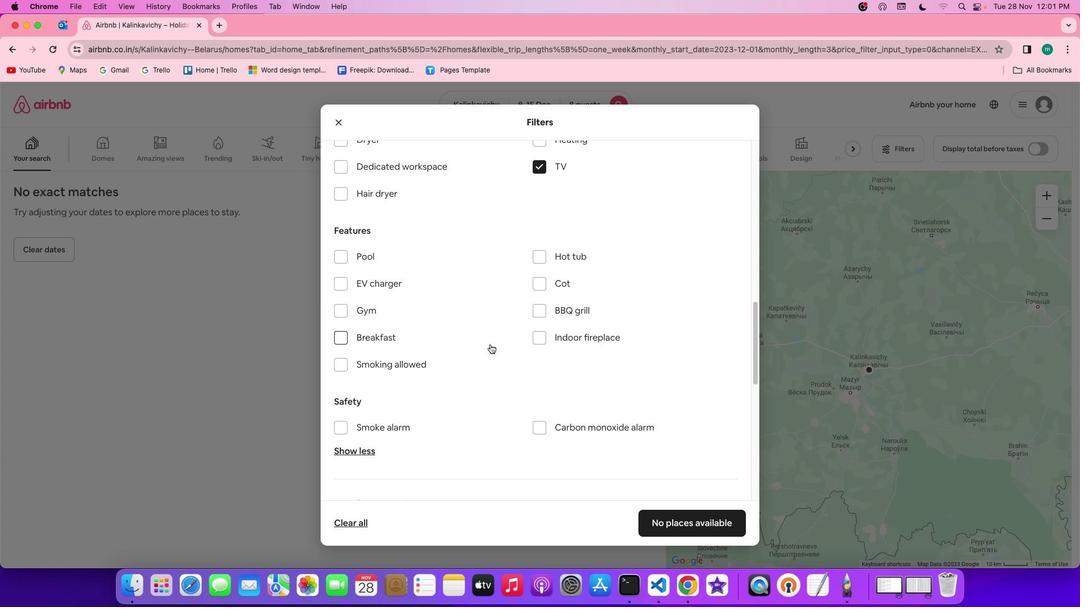 
Action: Mouse moved to (338, 301)
Screenshot: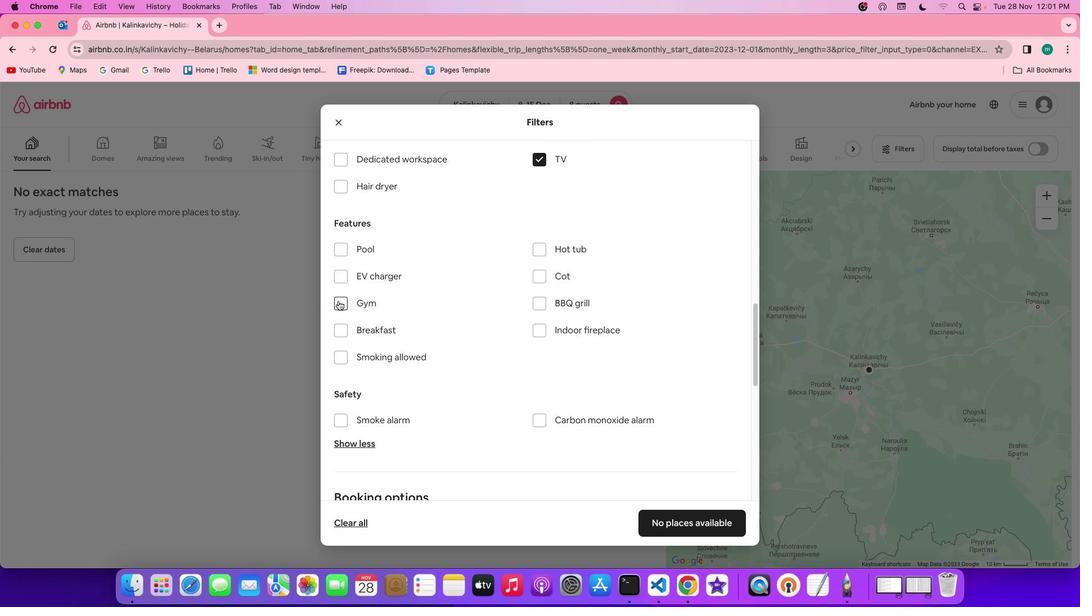 
Action: Mouse pressed left at (338, 301)
Screenshot: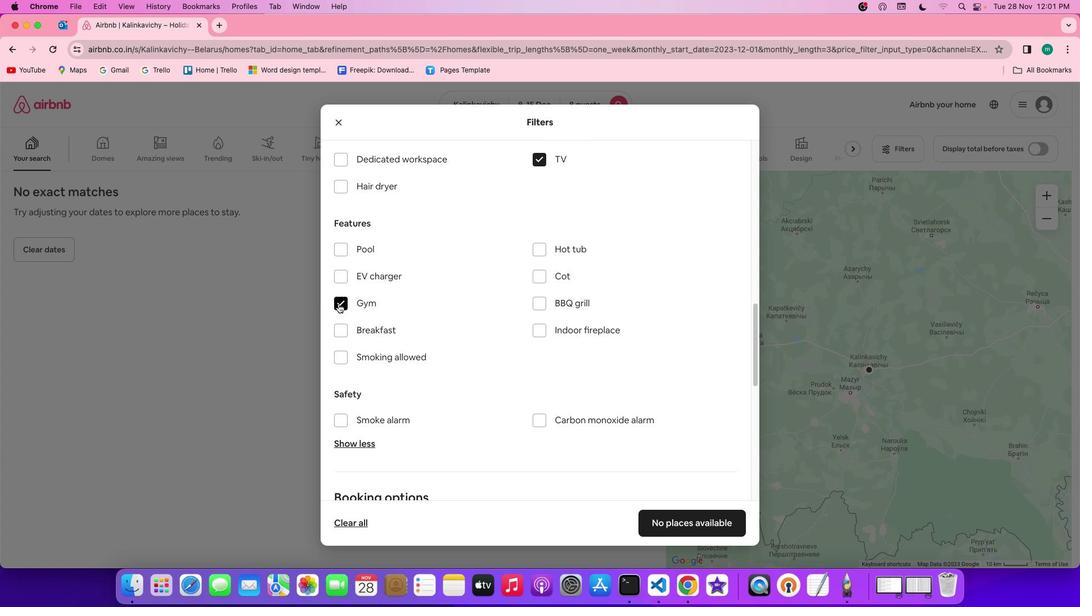 
Action: Mouse moved to (341, 324)
Screenshot: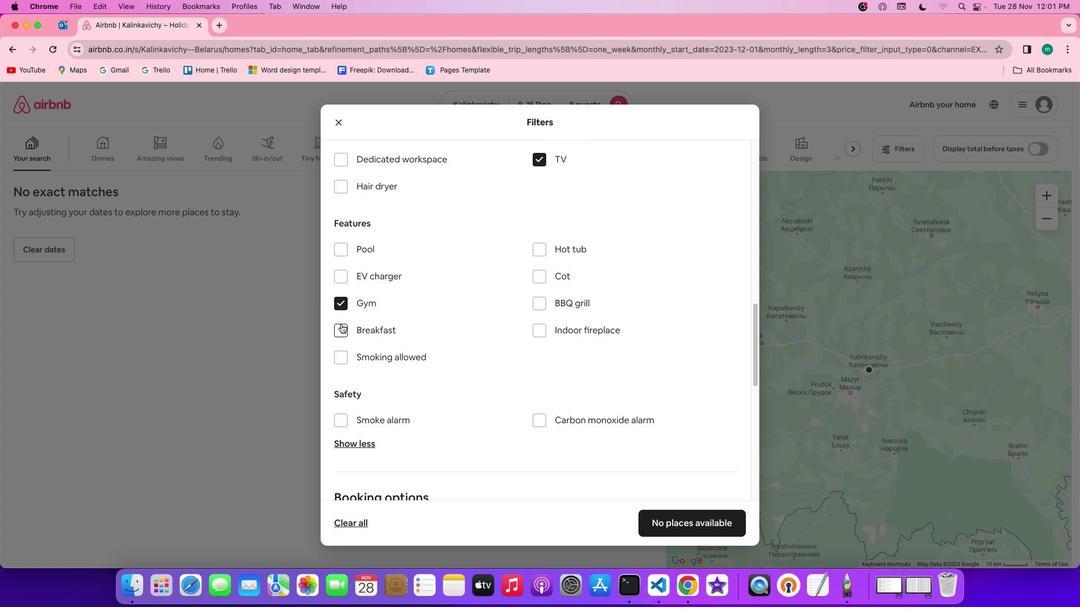 
Action: Mouse pressed left at (341, 324)
Screenshot: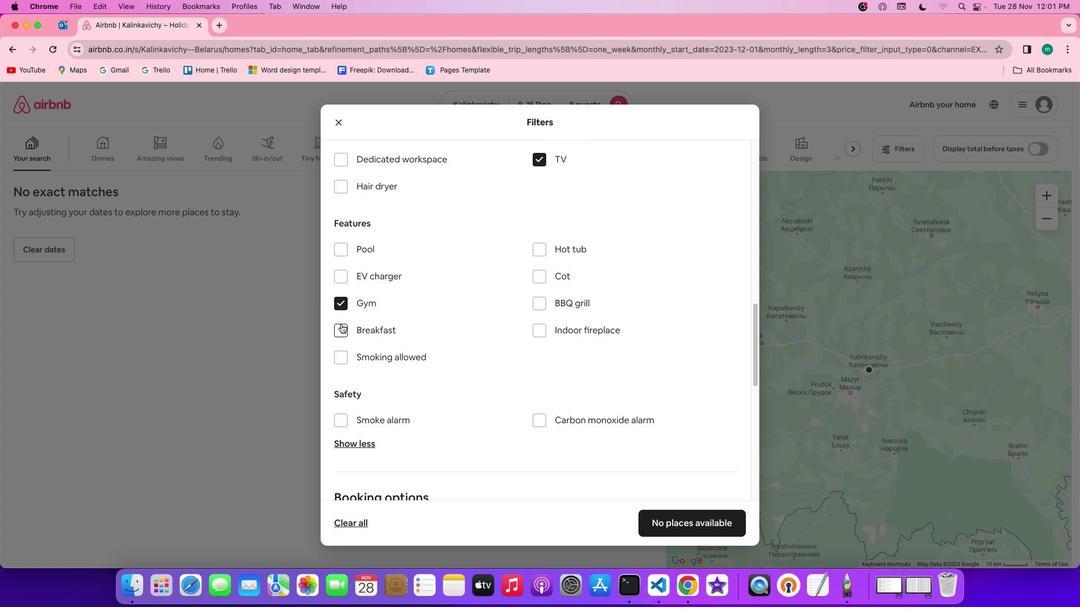 
Action: Mouse moved to (483, 360)
Screenshot: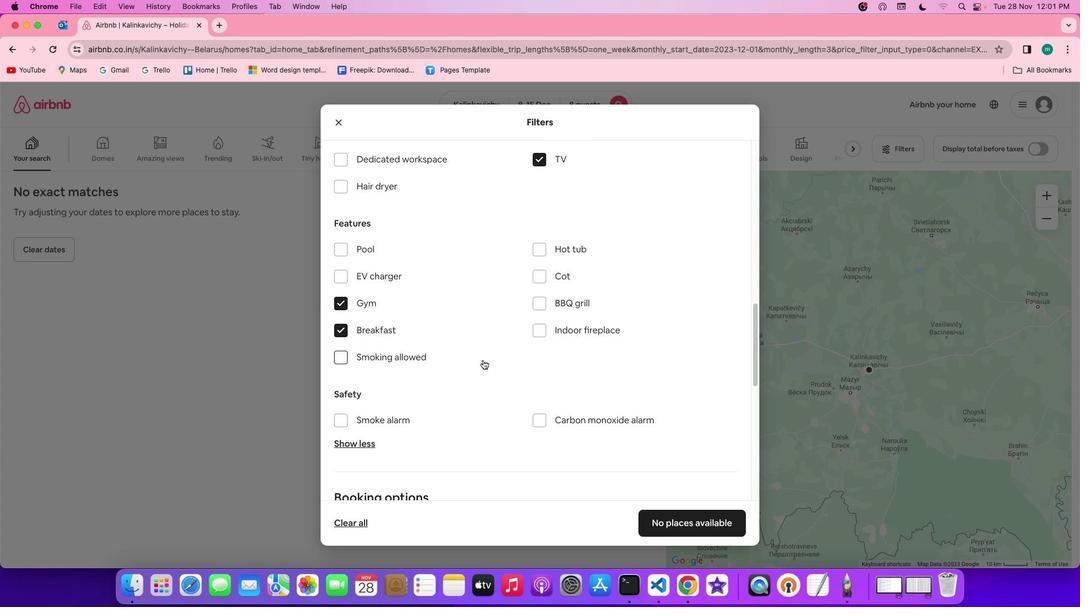 
Action: Mouse scrolled (483, 360) with delta (0, 0)
Screenshot: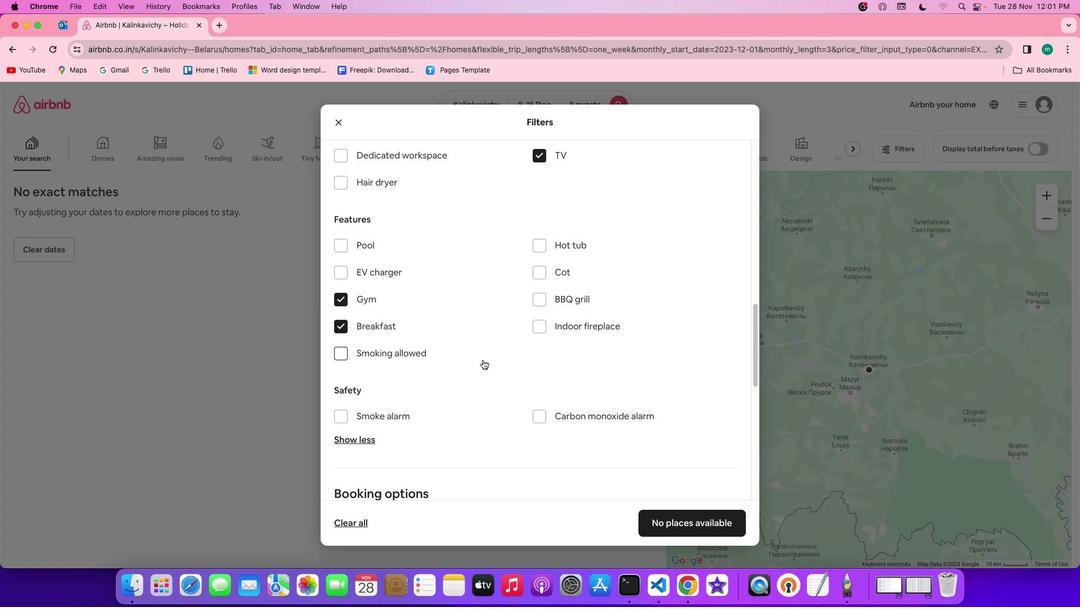 
Action: Mouse scrolled (483, 360) with delta (0, 0)
Screenshot: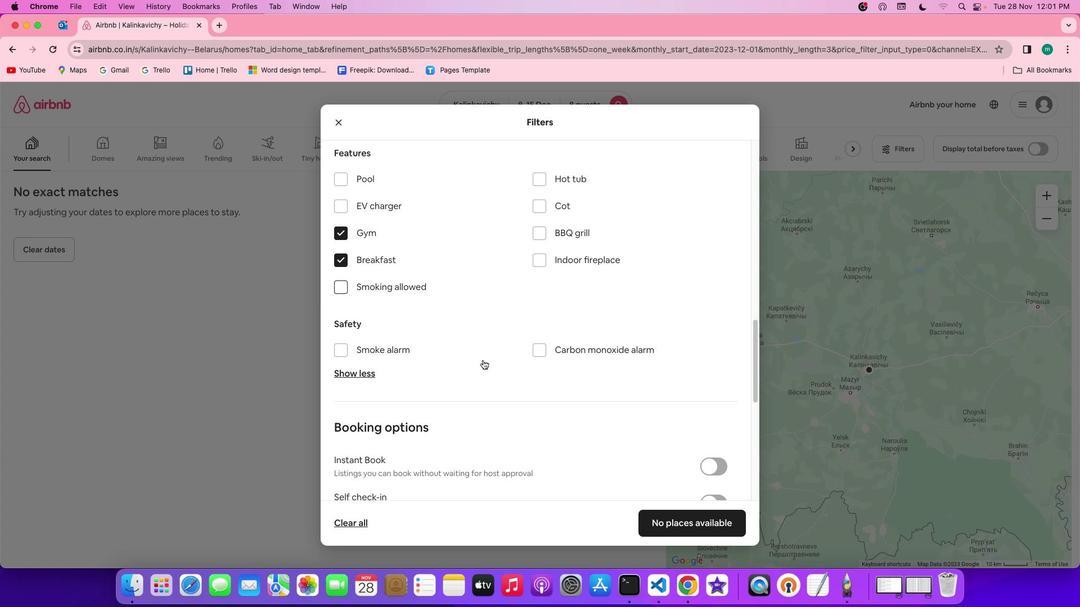 
Action: Mouse scrolled (483, 360) with delta (0, -1)
Screenshot: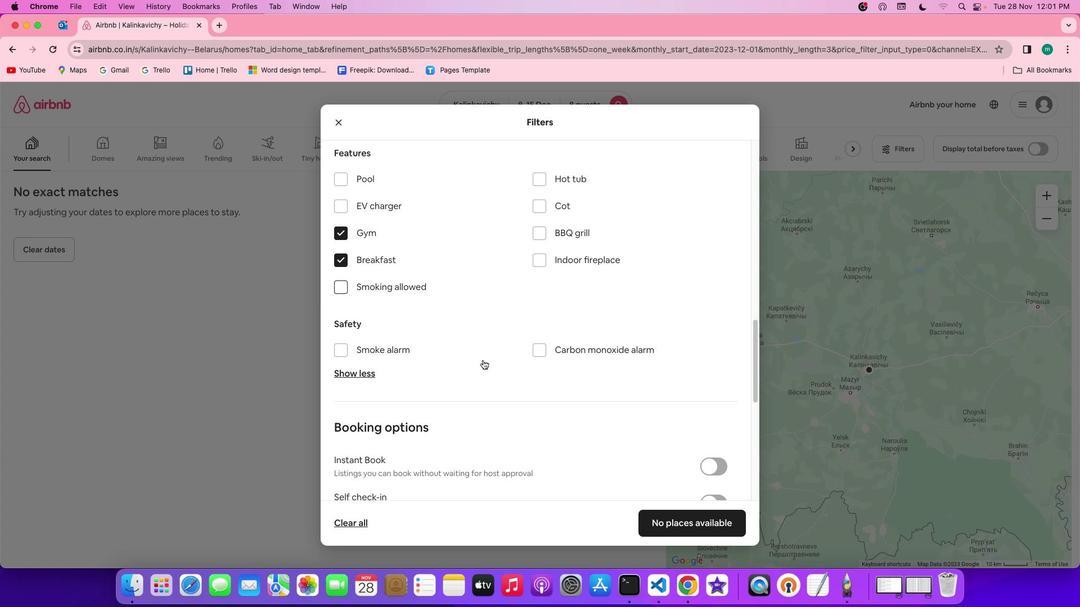 
Action: Mouse scrolled (483, 360) with delta (0, -2)
Screenshot: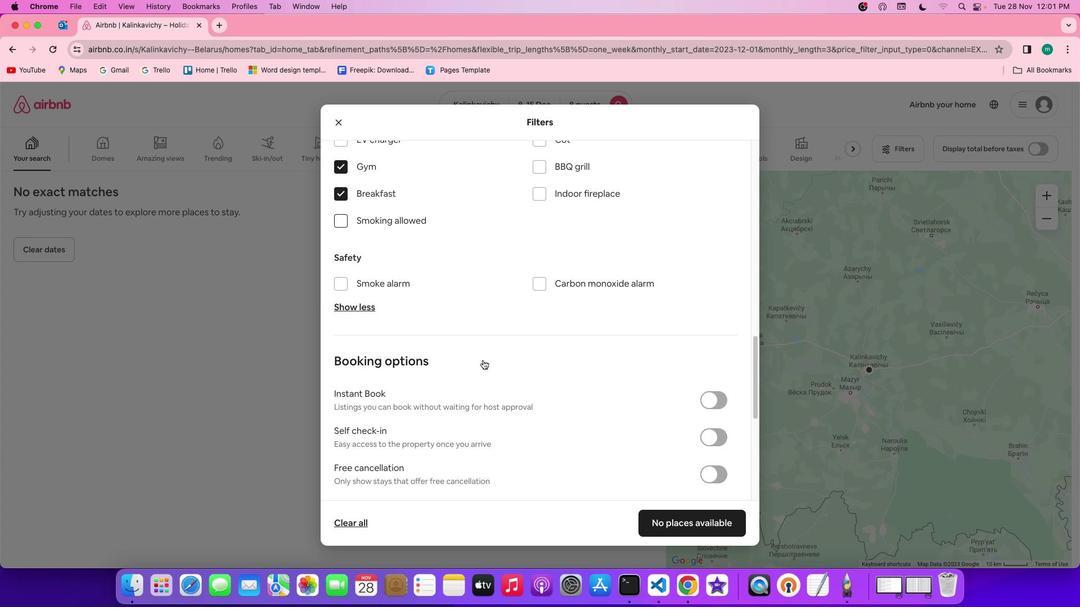 
Action: Mouse scrolled (483, 360) with delta (0, -2)
Screenshot: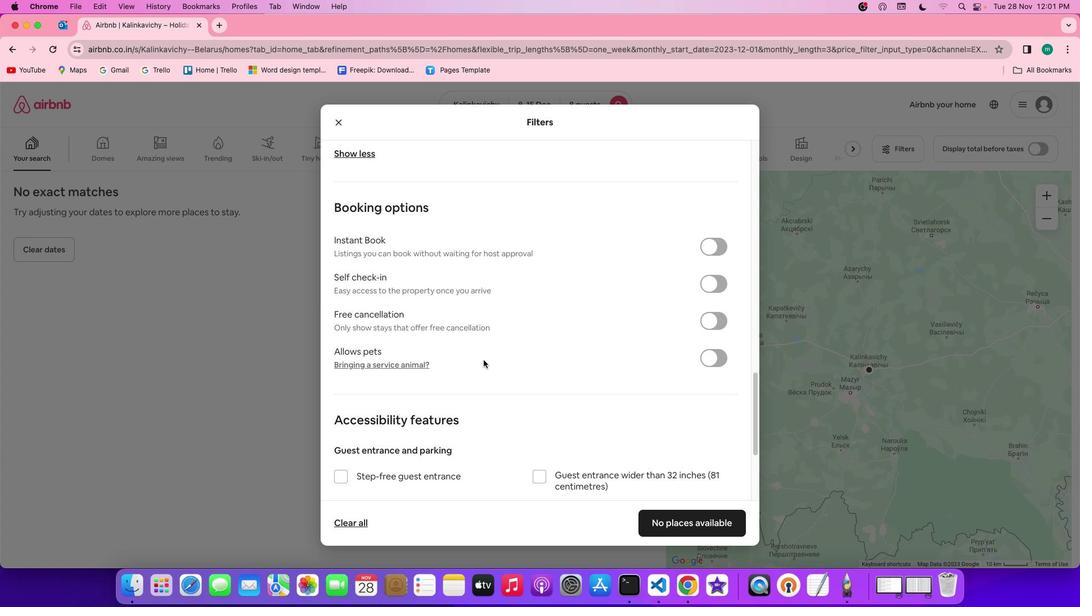 
Action: Mouse moved to (542, 383)
Screenshot: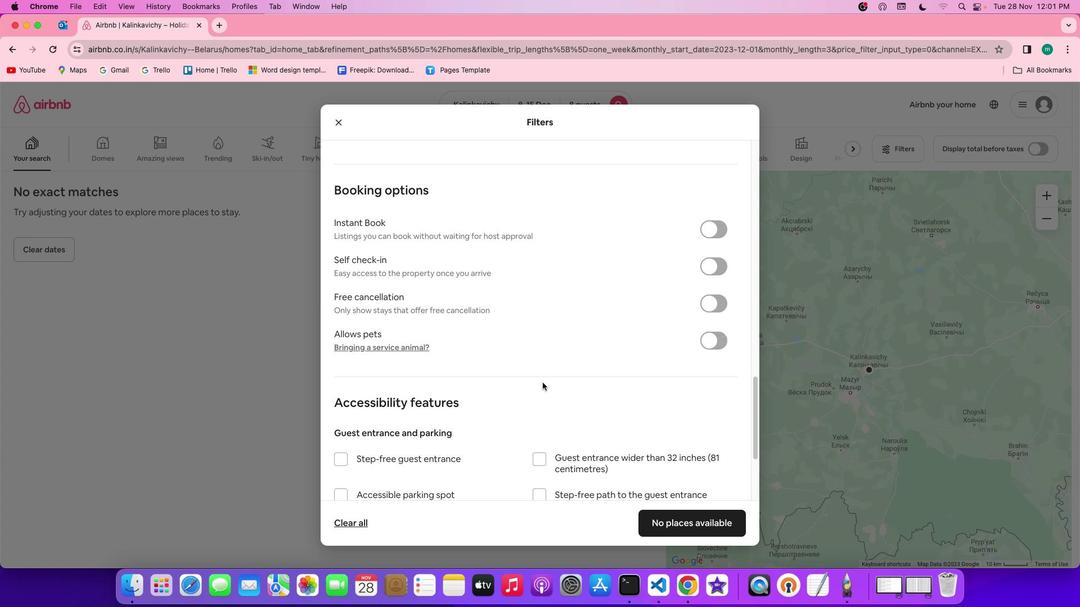 
Action: Mouse scrolled (542, 383) with delta (0, 0)
Screenshot: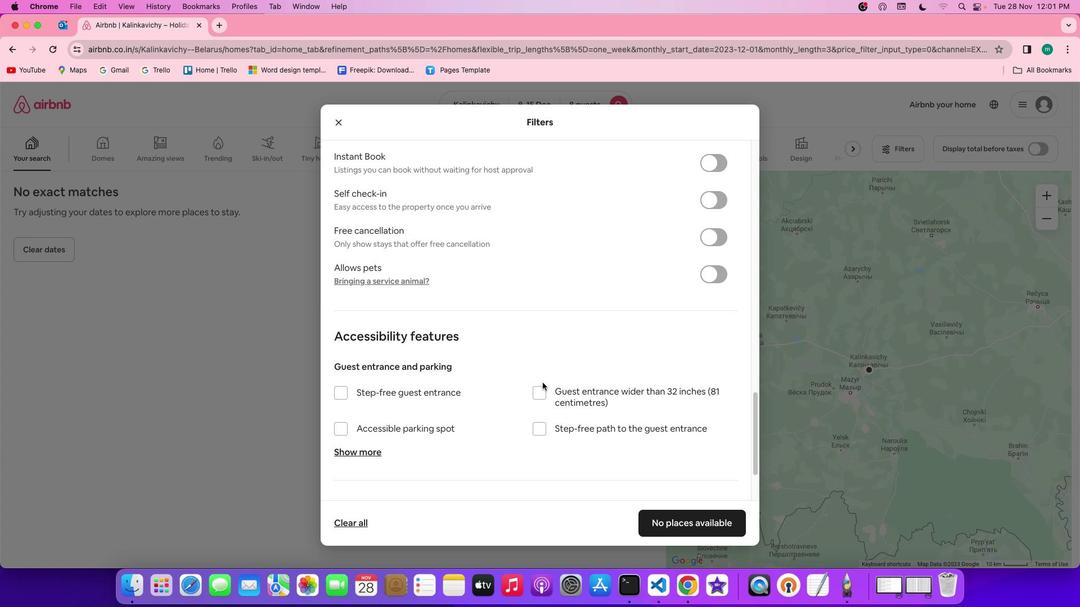 
Action: Mouse scrolled (542, 383) with delta (0, 0)
Screenshot: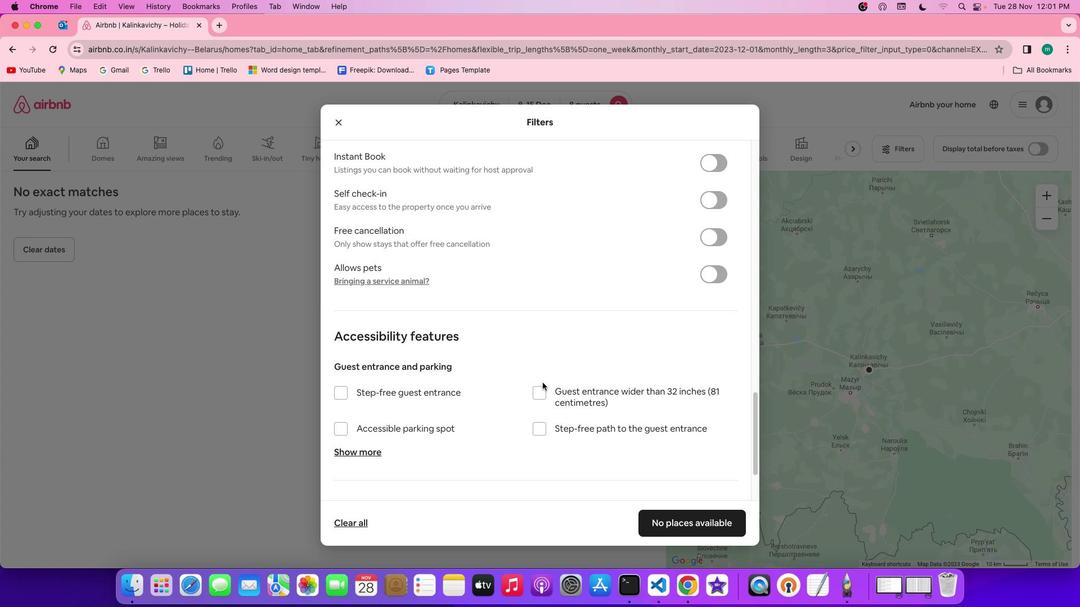 
Action: Mouse scrolled (542, 383) with delta (0, -1)
Screenshot: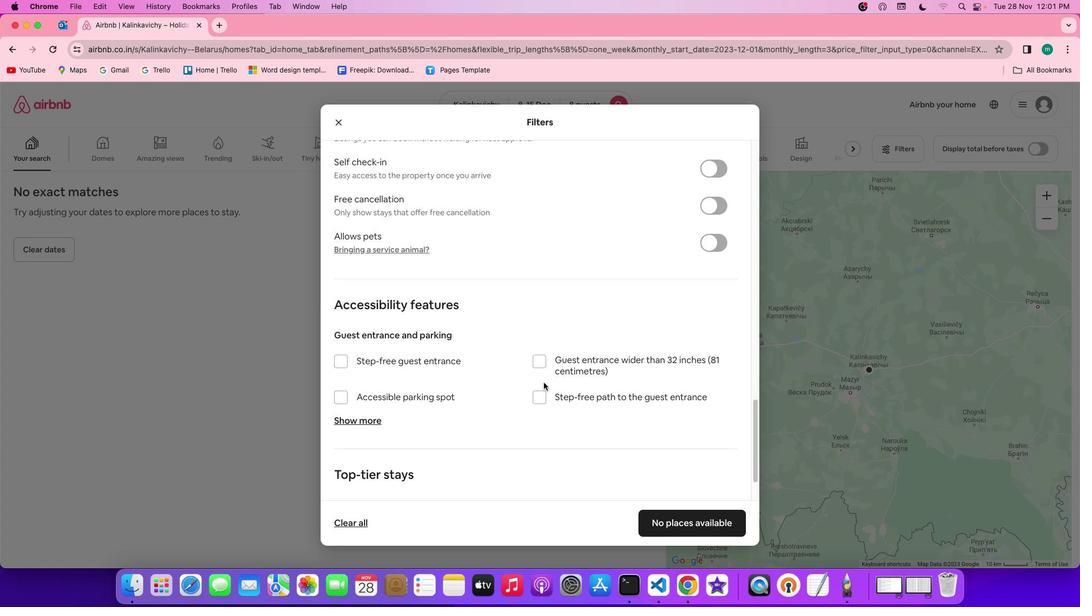 
Action: Mouse scrolled (542, 383) with delta (0, -2)
Screenshot: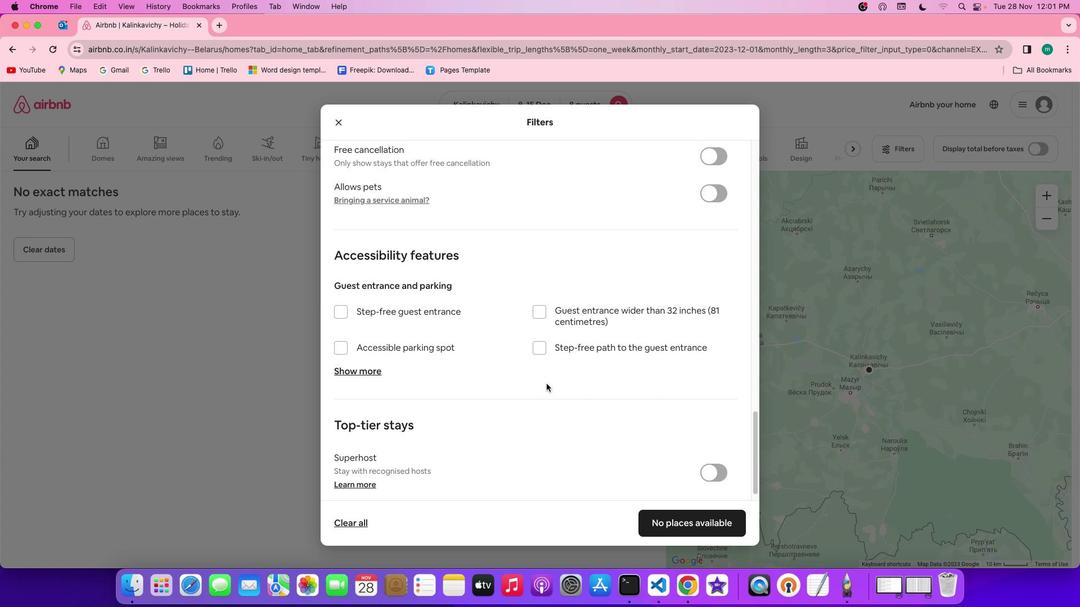 
Action: Mouse scrolled (542, 383) with delta (0, -3)
Screenshot: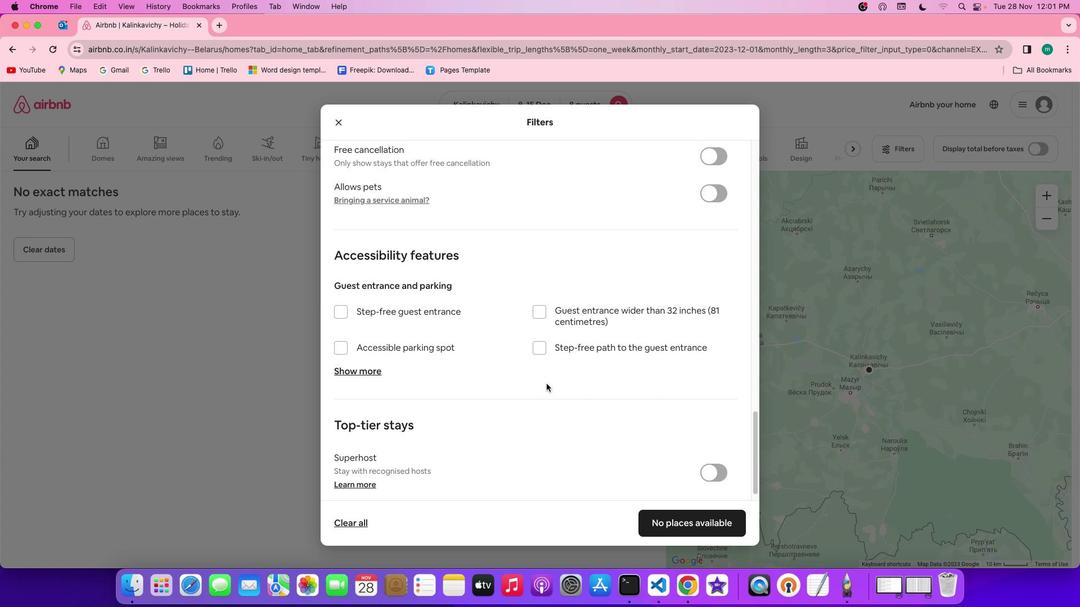 
Action: Mouse moved to (542, 383)
Screenshot: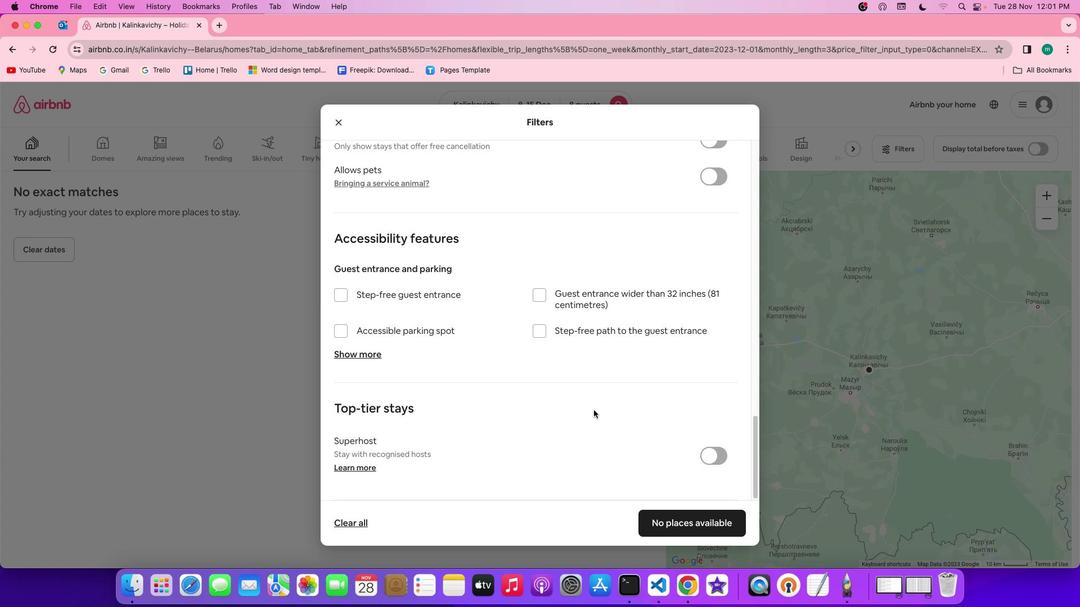
Action: Mouse scrolled (542, 383) with delta (0, -3)
Screenshot: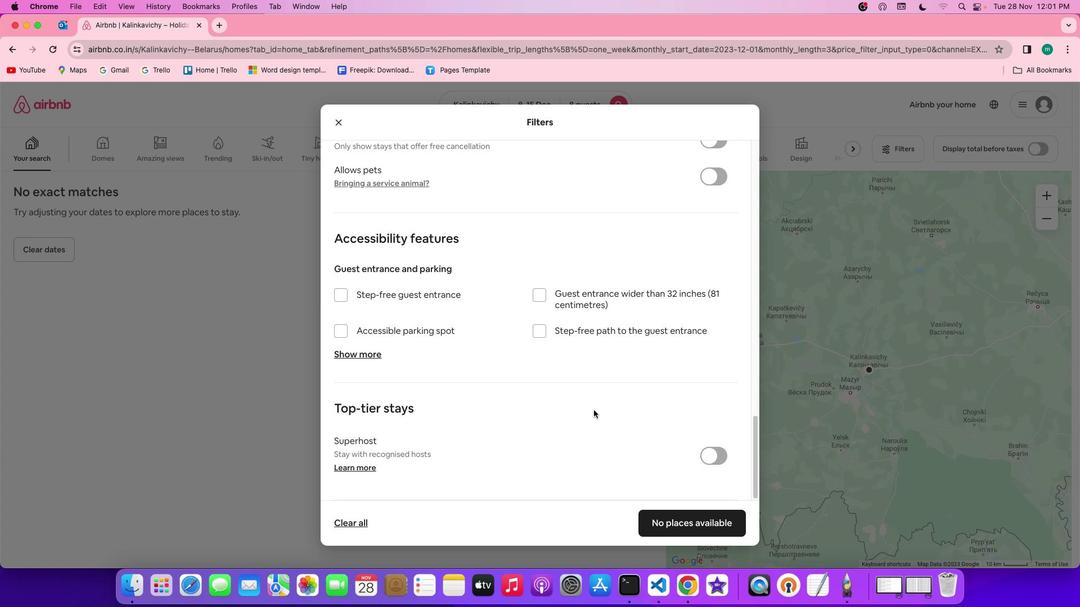 
Action: Mouse moved to (616, 423)
Screenshot: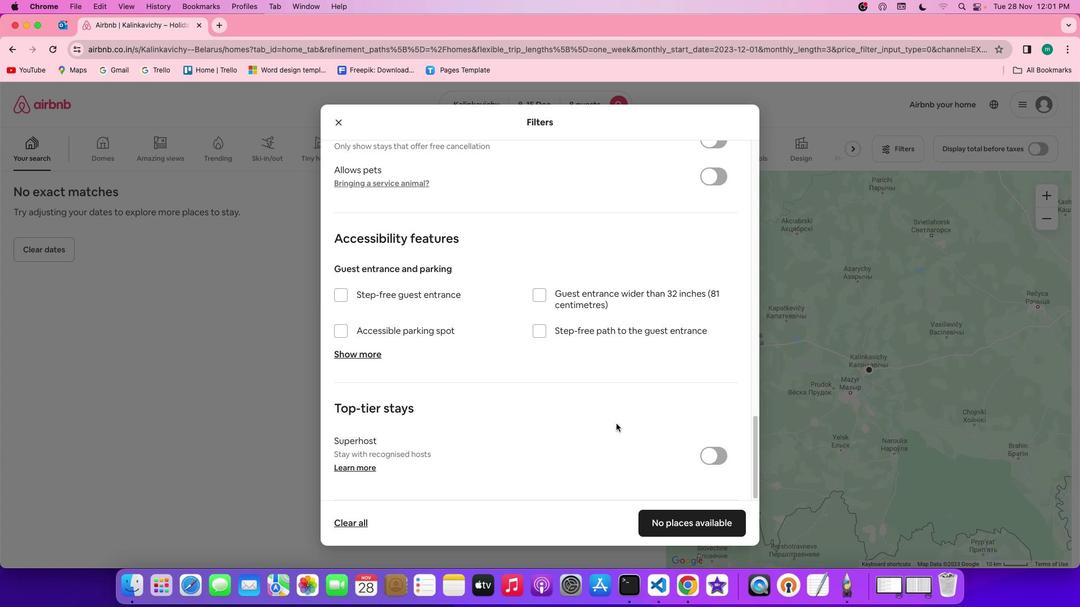 
Action: Mouse scrolled (616, 423) with delta (0, 0)
Screenshot: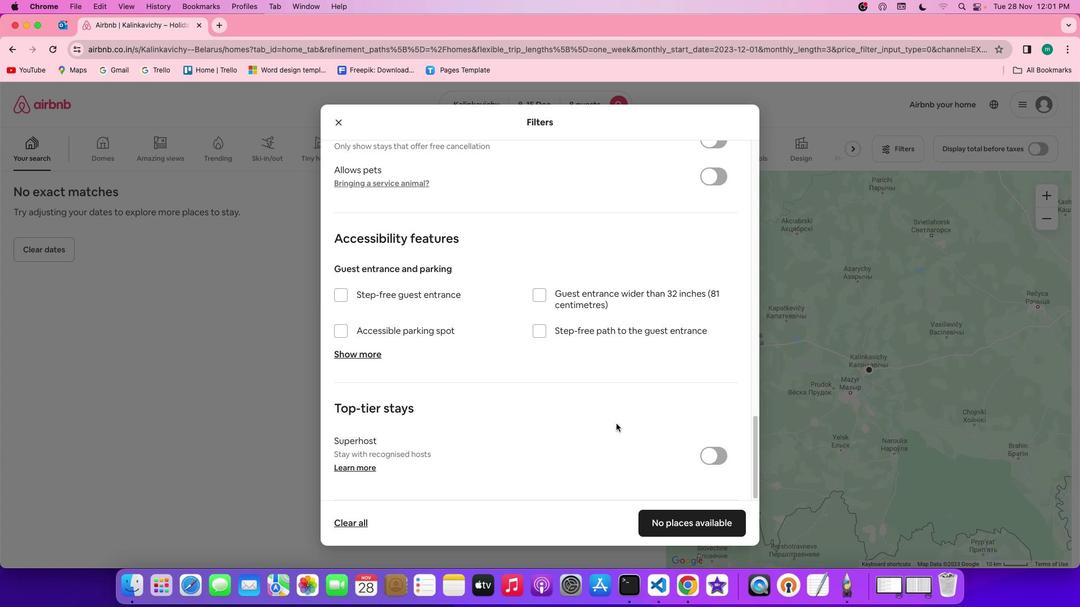 
Action: Mouse scrolled (616, 423) with delta (0, 0)
Screenshot: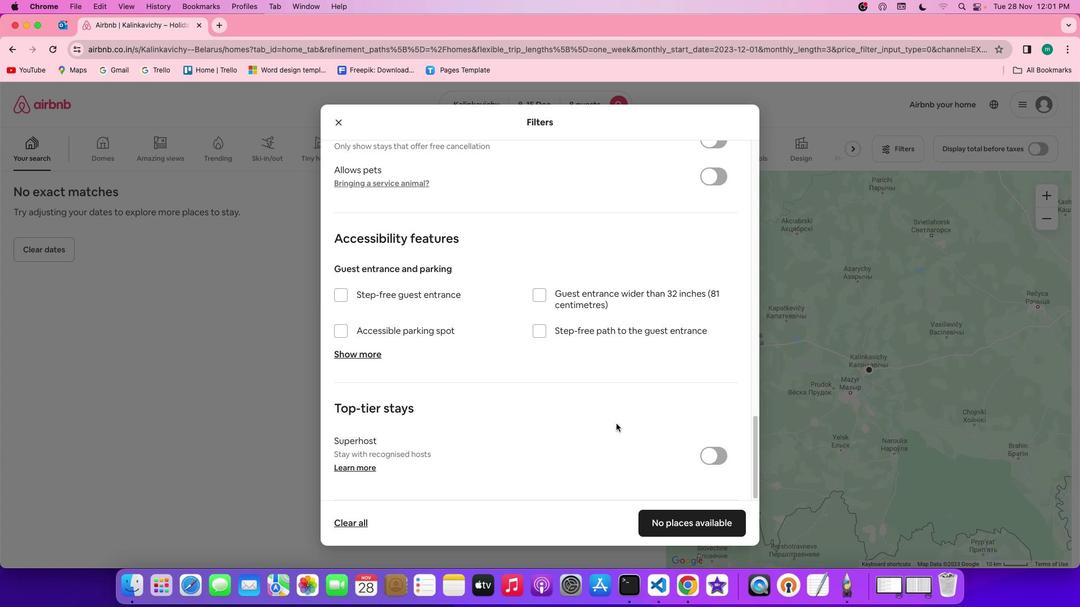 
Action: Mouse scrolled (616, 423) with delta (0, -1)
Screenshot: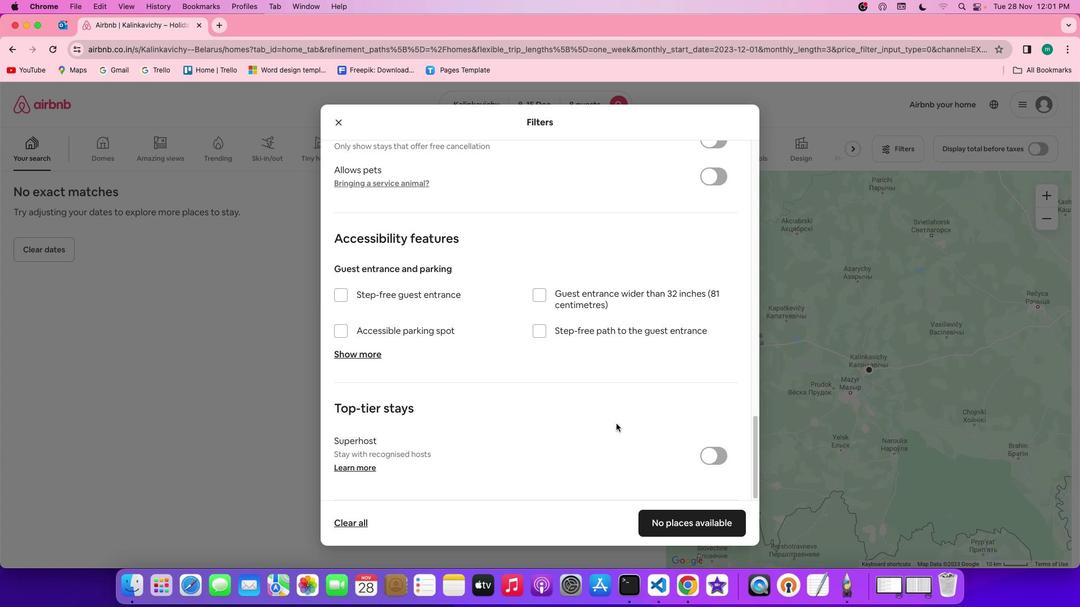 
Action: Mouse scrolled (616, 423) with delta (0, -2)
Screenshot: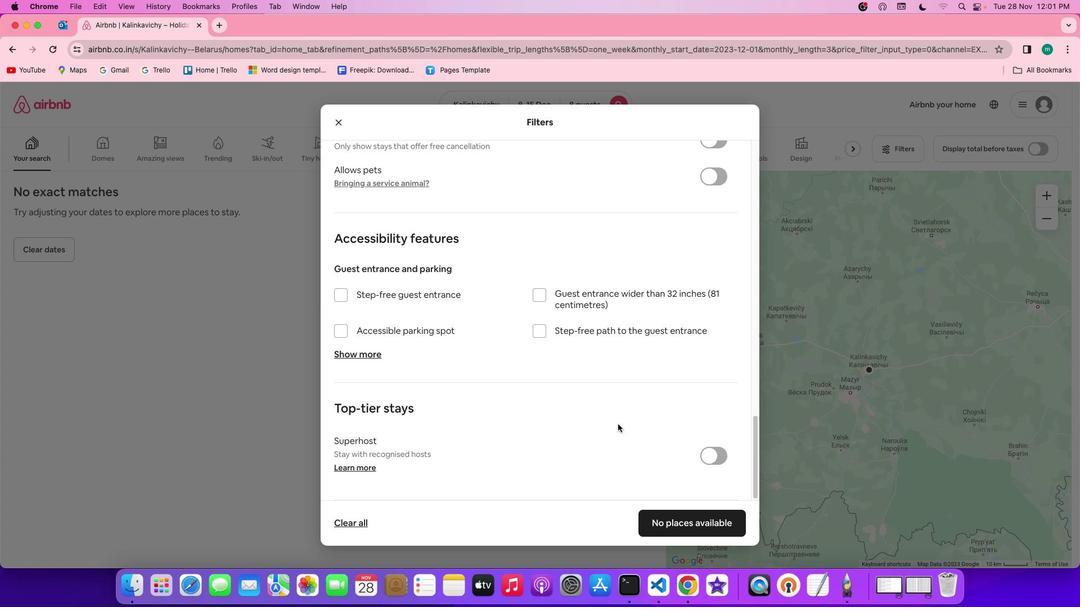
Action: Mouse scrolled (616, 423) with delta (0, -3)
Screenshot: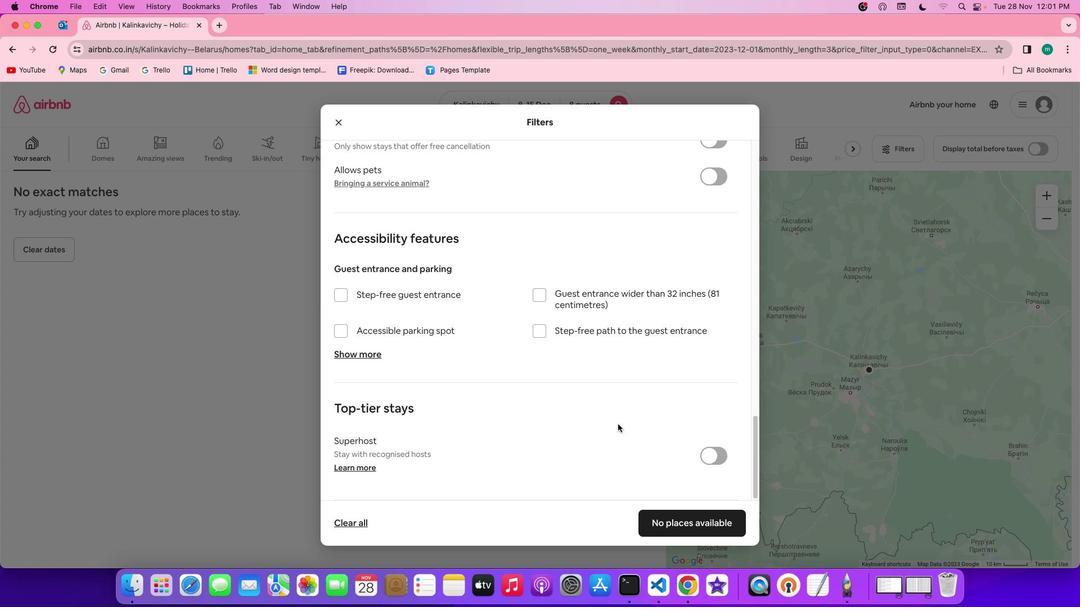 
Action: Mouse moved to (712, 518)
Screenshot: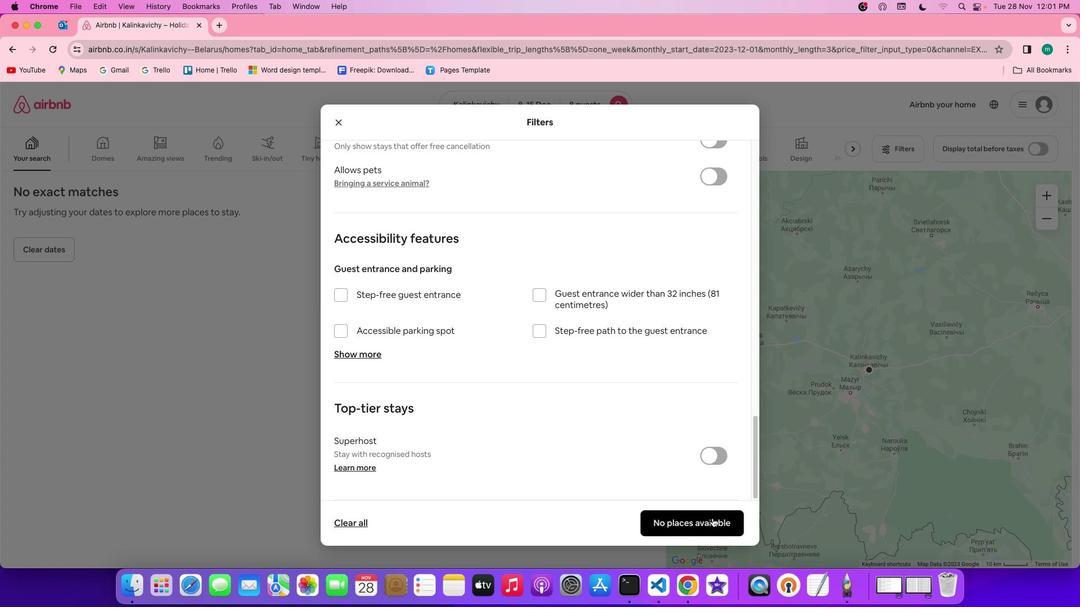 
Action: Mouse pressed left at (712, 518)
Screenshot: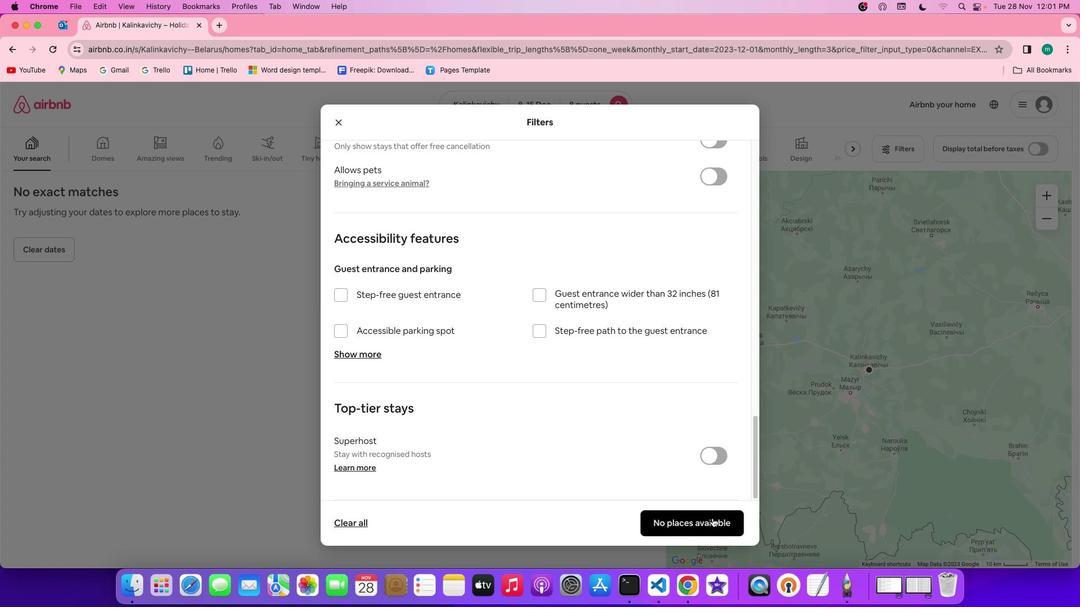 
Action: Mouse moved to (416, 394)
Screenshot: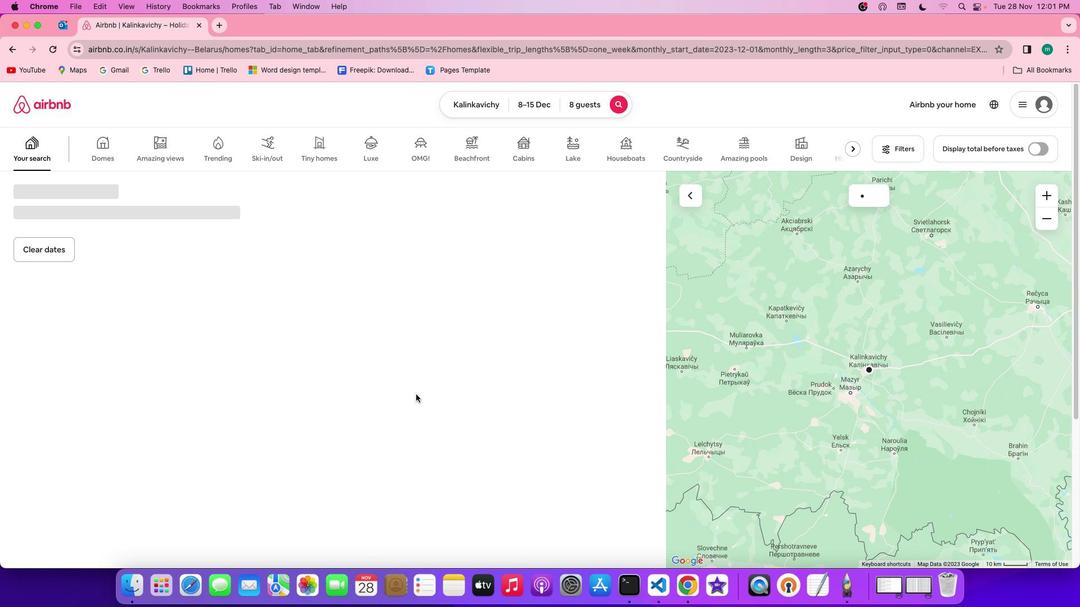 
